 Task: In the event  named  Webinar: Advanced Google AdWords Campaign Optimization, Set a range of dates when you can accept meetings  '1 Jul â€" 5 Aug 2023'. Select a duration of  45 min. Select working hours  	_x000D_
MON- SAT 9:00am â€" 5:00pm. Add time before or after your events  as 5 min. Set the frequency of available time slots for invitees as  25 min. Set the minimum notice period and maximum events allowed per day as  48 hours and 5. , logged in from the account softage.4@softage.net and add another guest for the event, softage.10@softage.net
Action: Mouse scrolled (444, 454) with delta (0, 0)
Screenshot: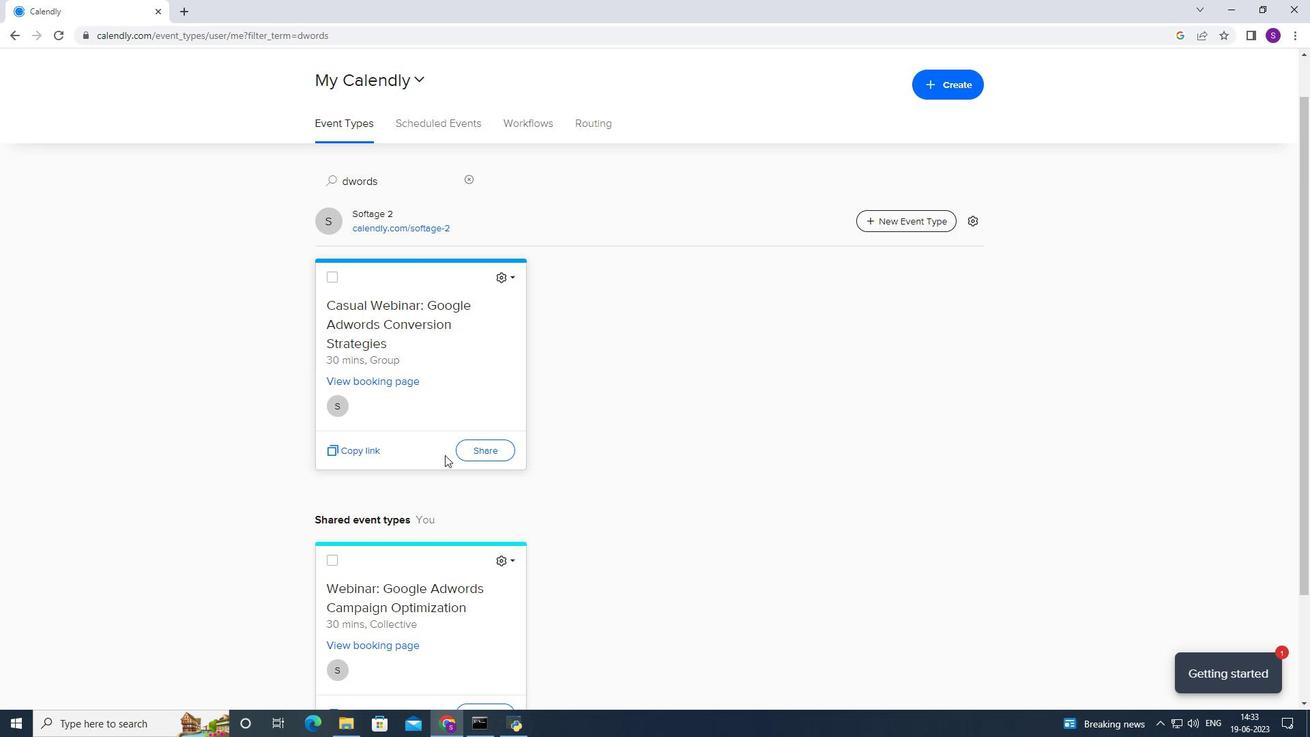 
Action: Mouse scrolled (444, 454) with delta (0, 0)
Screenshot: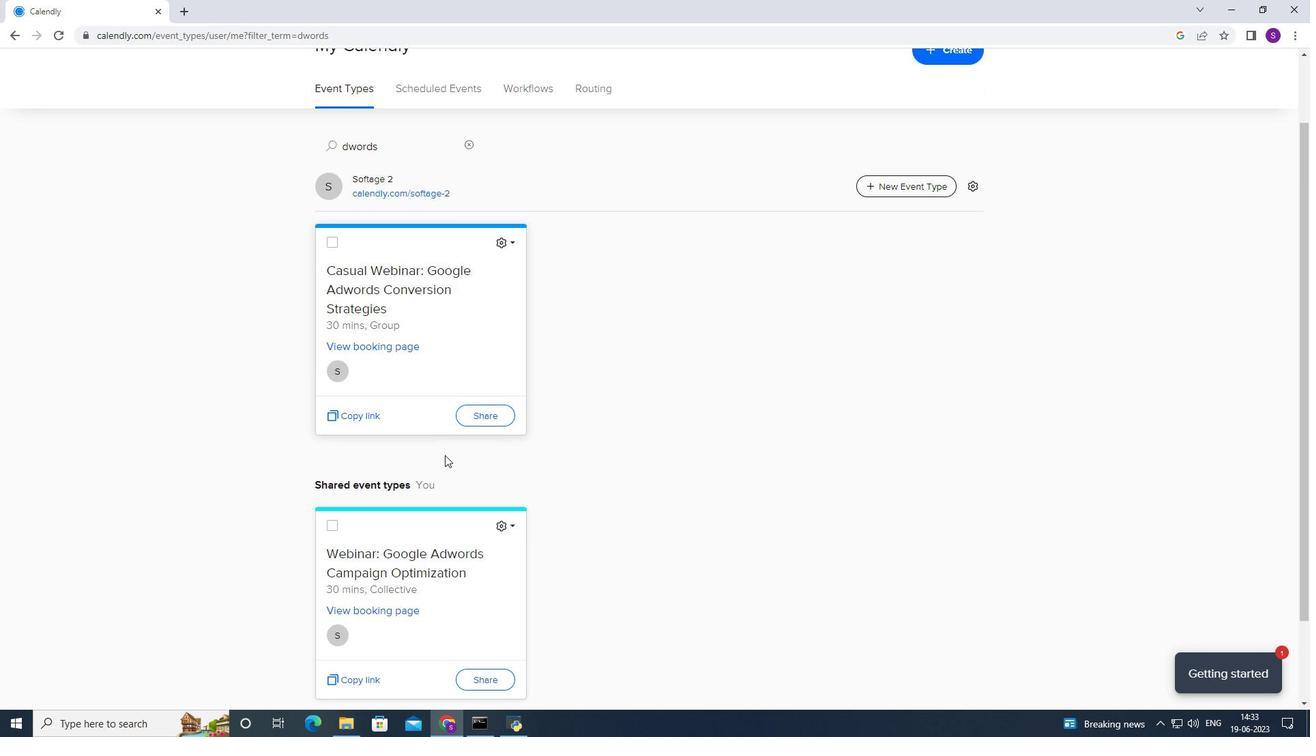 
Action: Mouse moved to (445, 455)
Screenshot: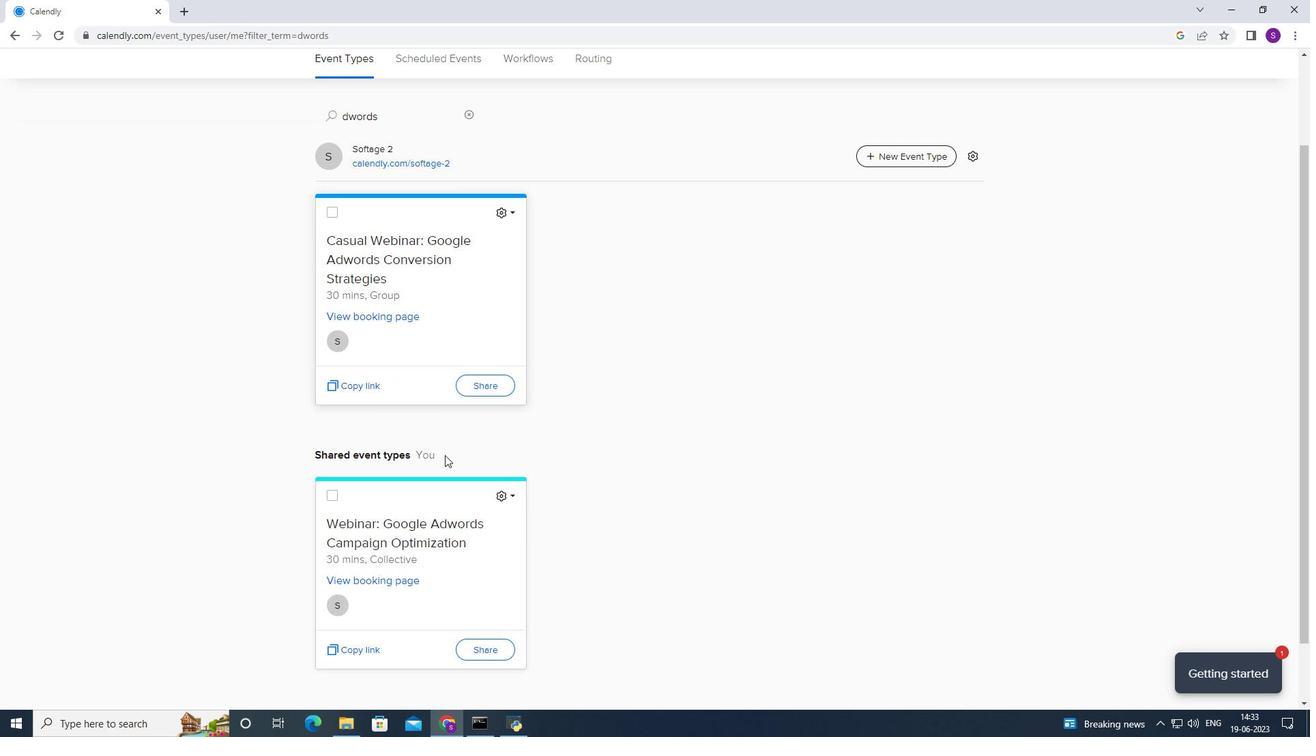 
Action: Mouse scrolled (444, 454) with delta (0, 0)
Screenshot: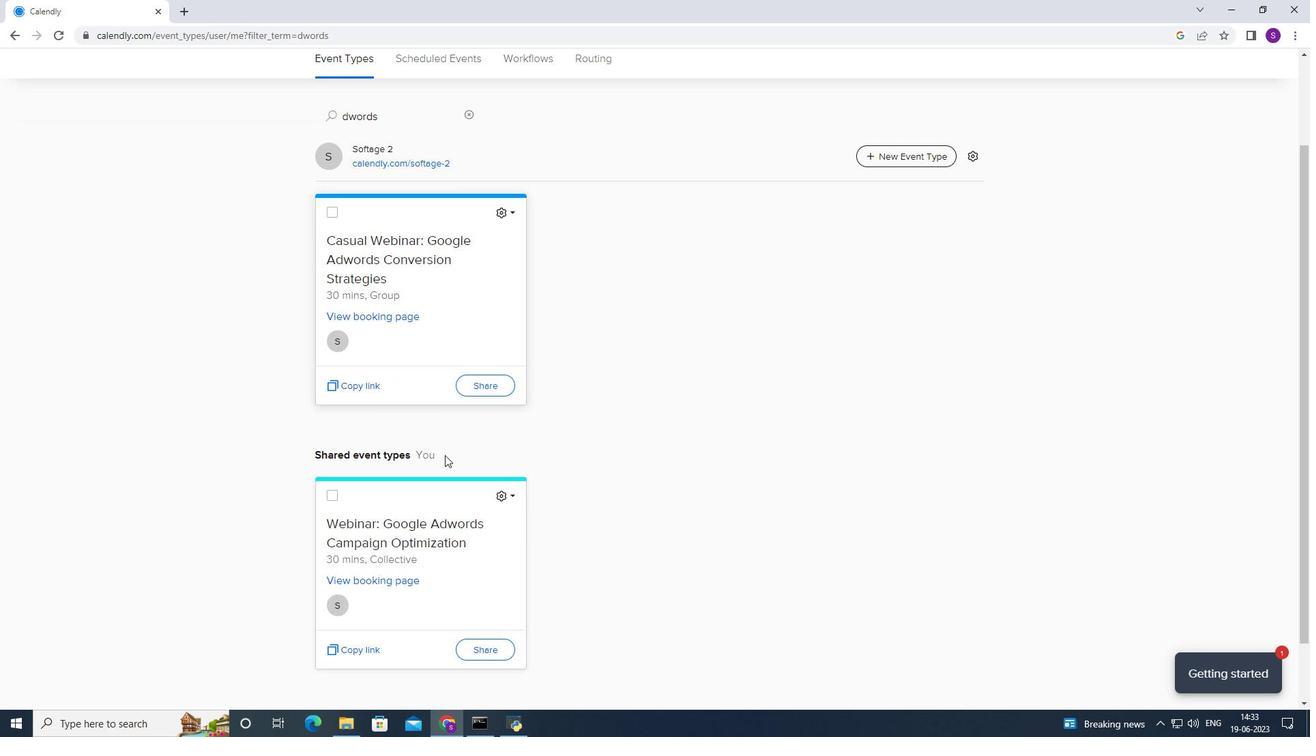 
Action: Mouse moved to (445, 455)
Screenshot: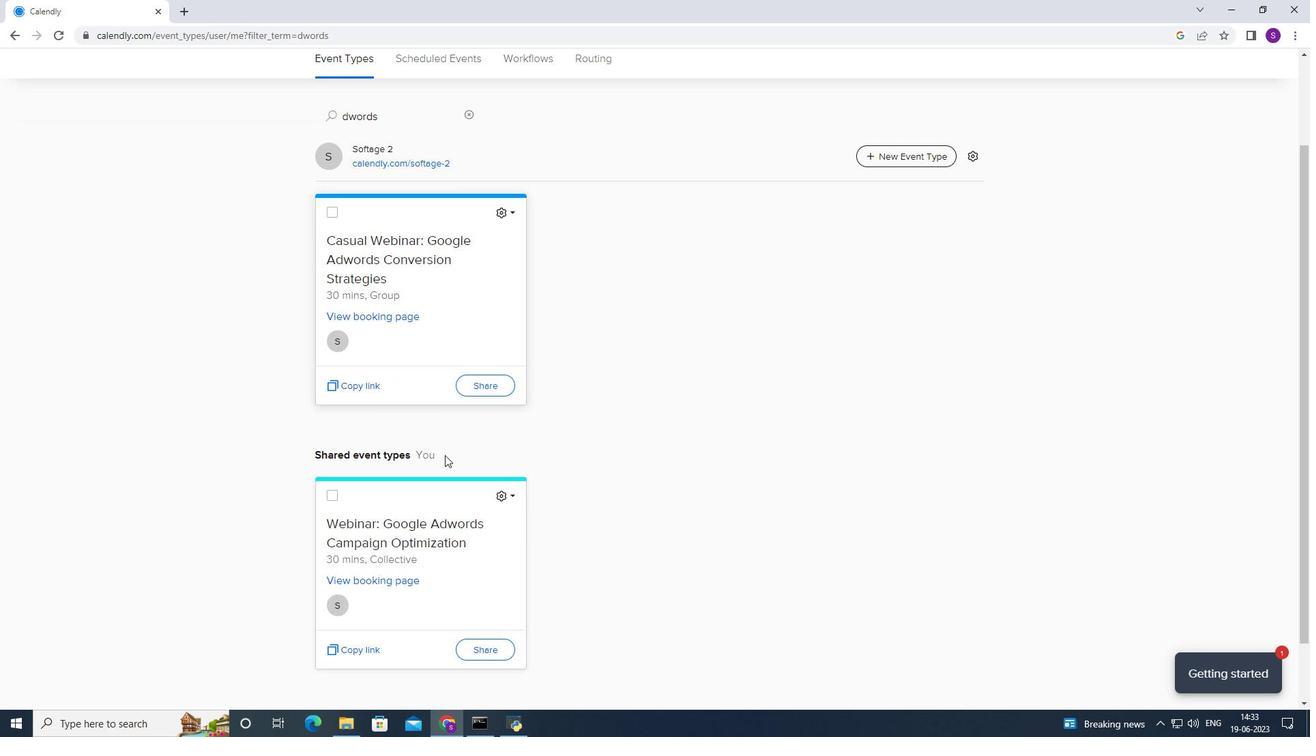 
Action: Mouse scrolled (444, 454) with delta (0, 0)
Screenshot: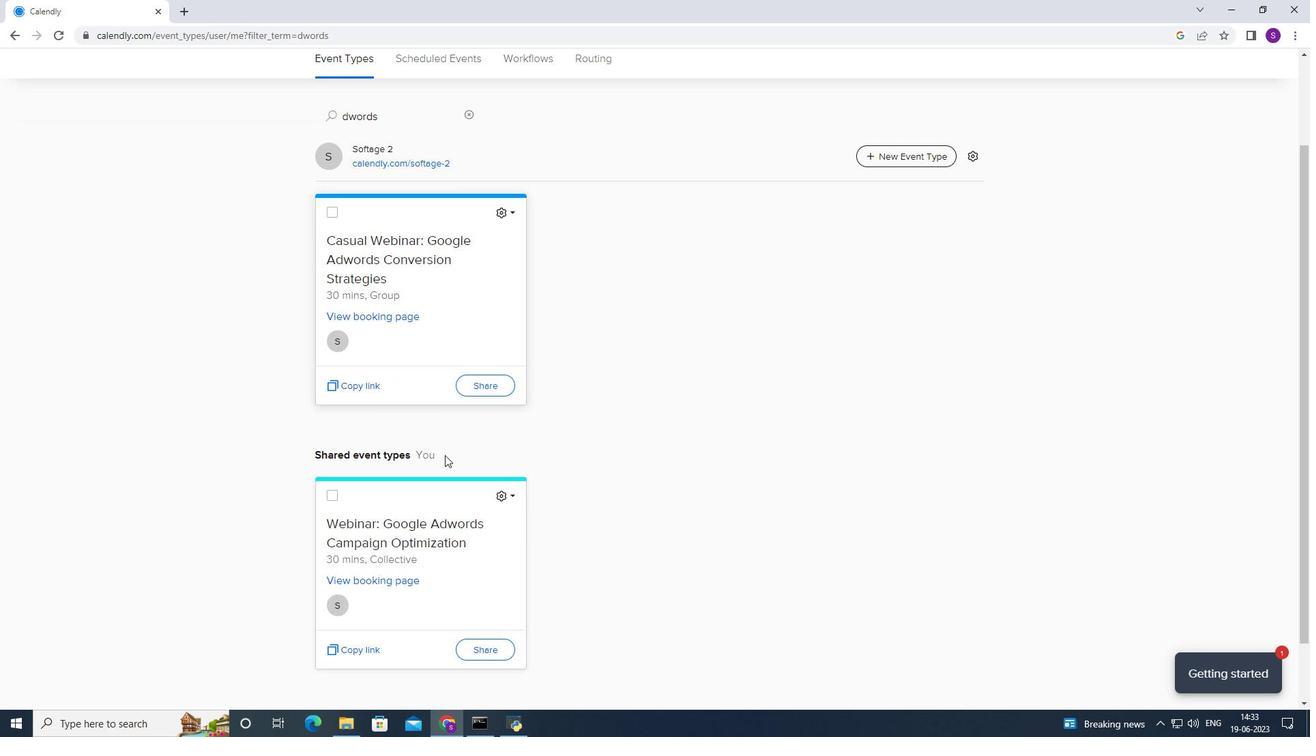 
Action: Mouse moved to (445, 456)
Screenshot: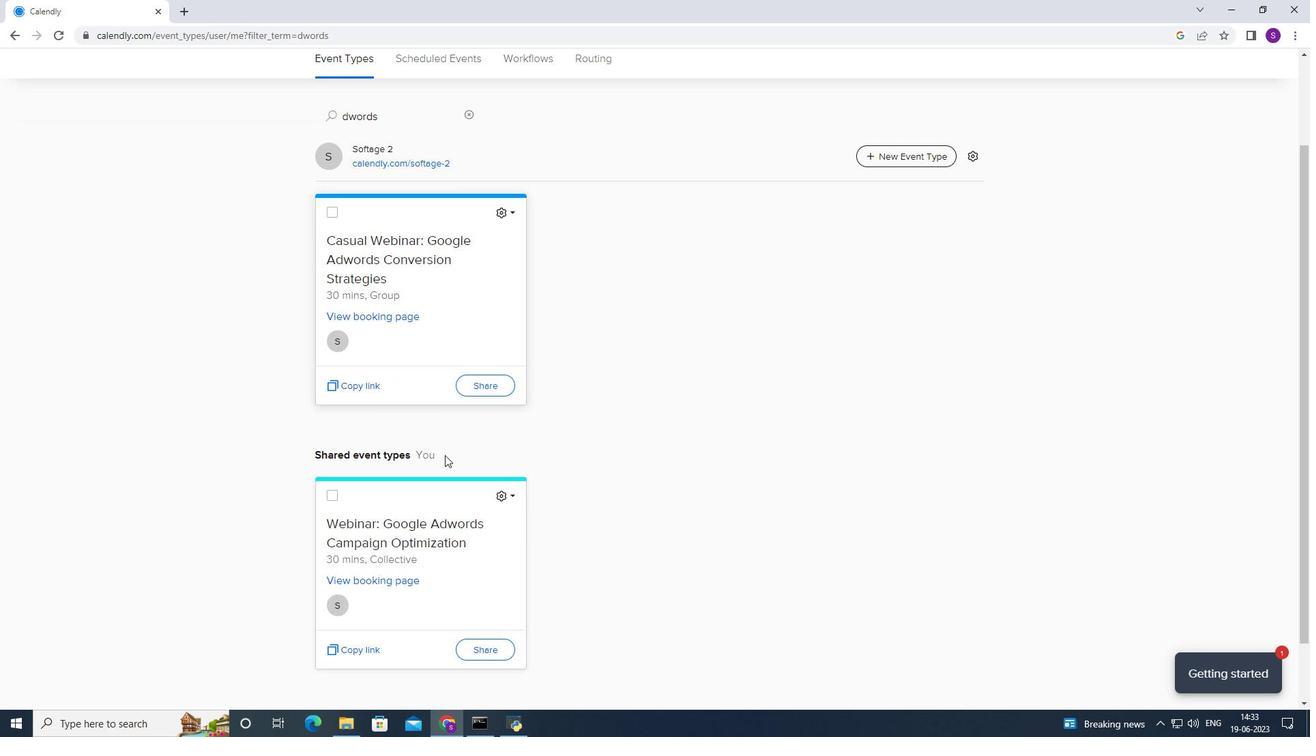 
Action: Mouse scrolled (445, 455) with delta (0, 0)
Screenshot: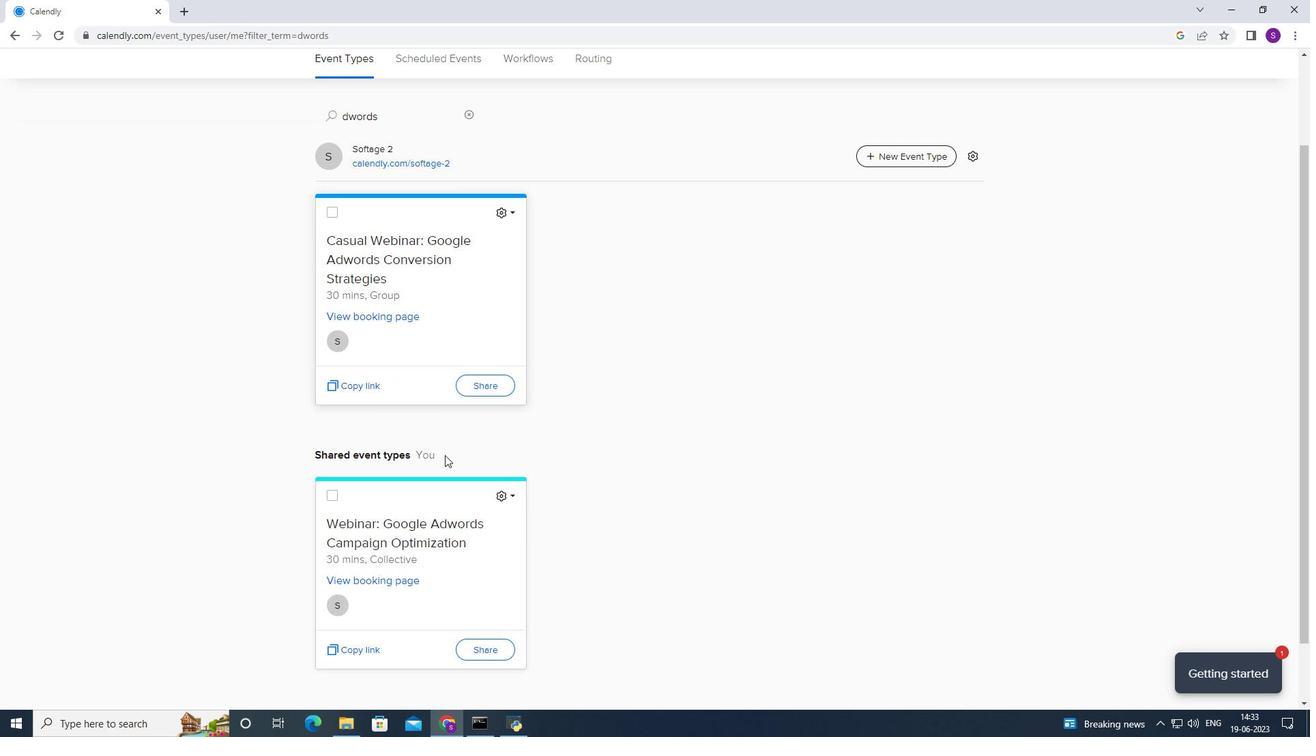 
Action: Mouse scrolled (445, 455) with delta (0, 0)
Screenshot: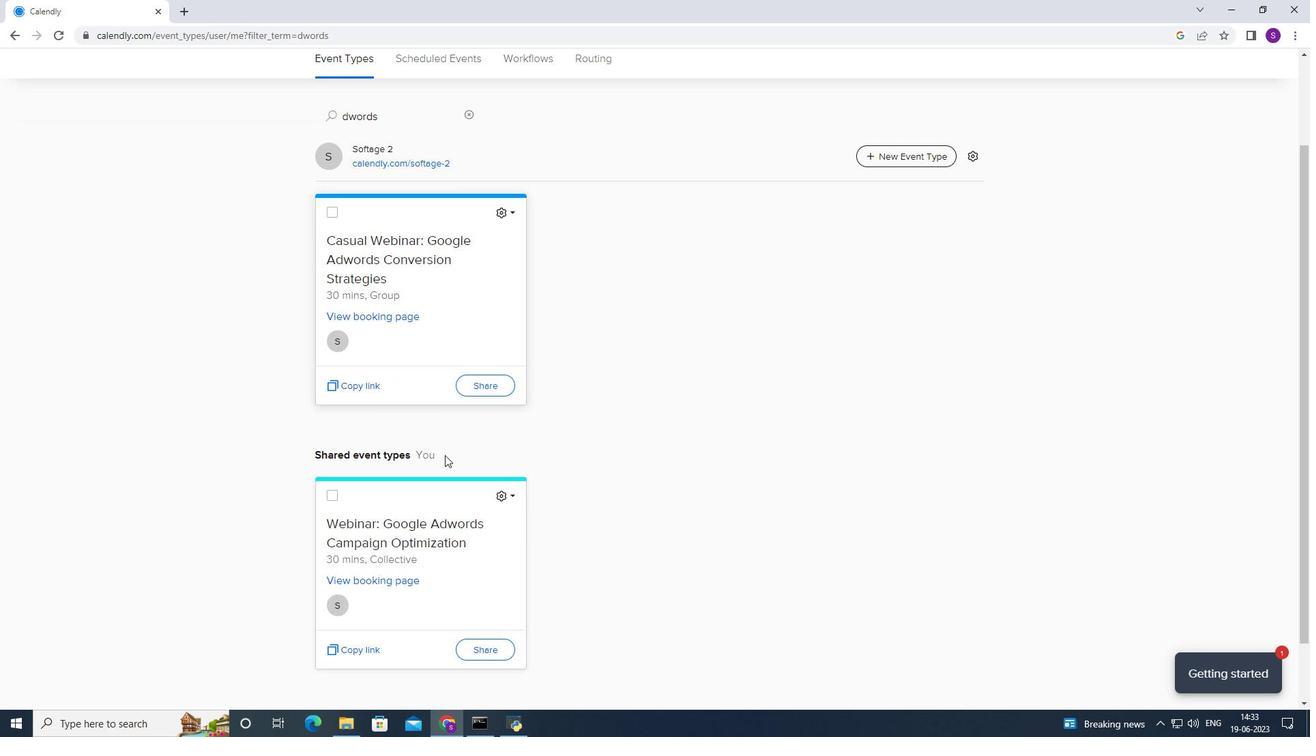 
Action: Mouse moved to (443, 461)
Screenshot: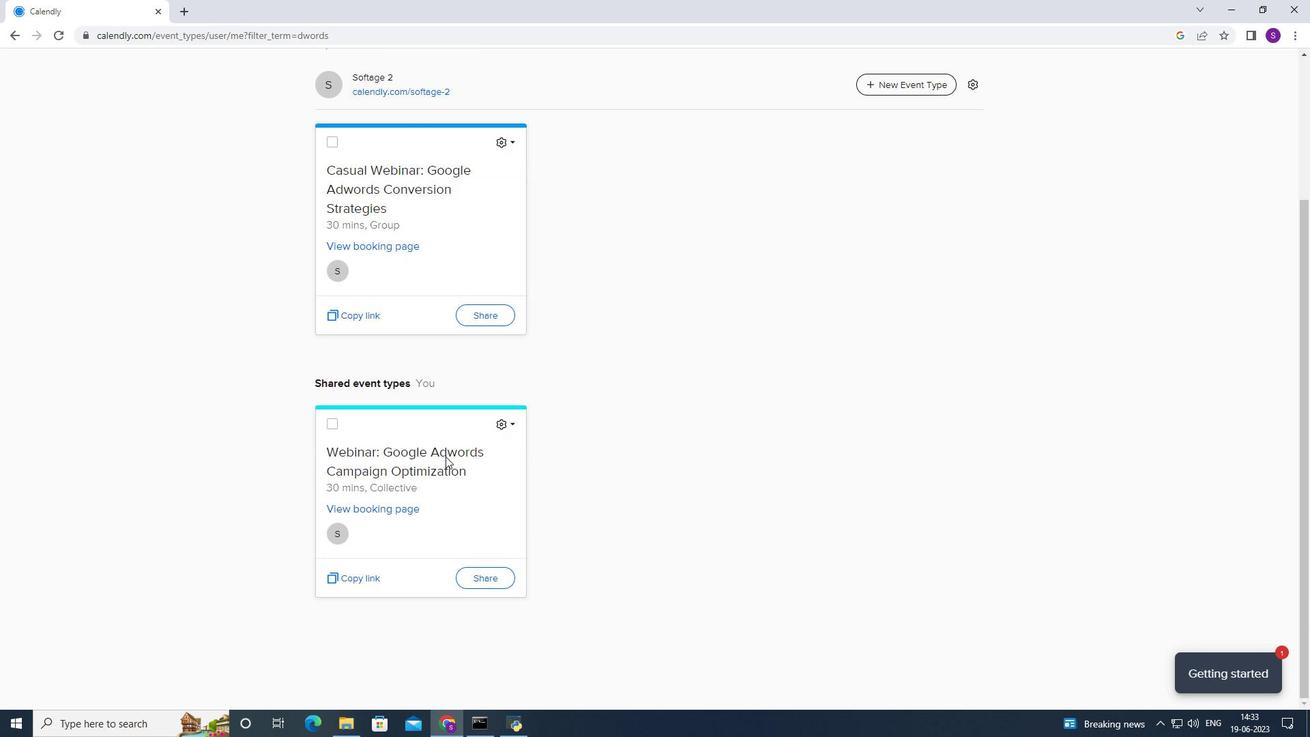 
Action: Mouse pressed left at (443, 461)
Screenshot: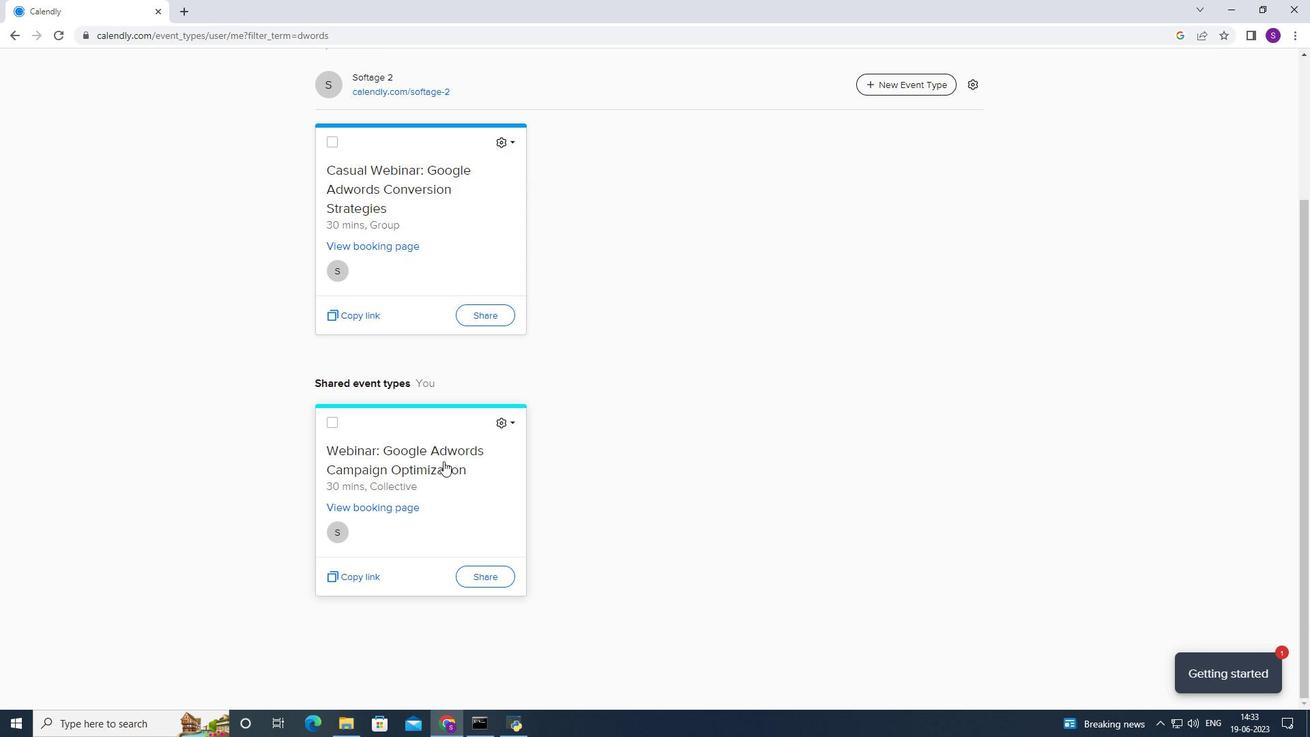 
Action: Mouse moved to (464, 348)
Screenshot: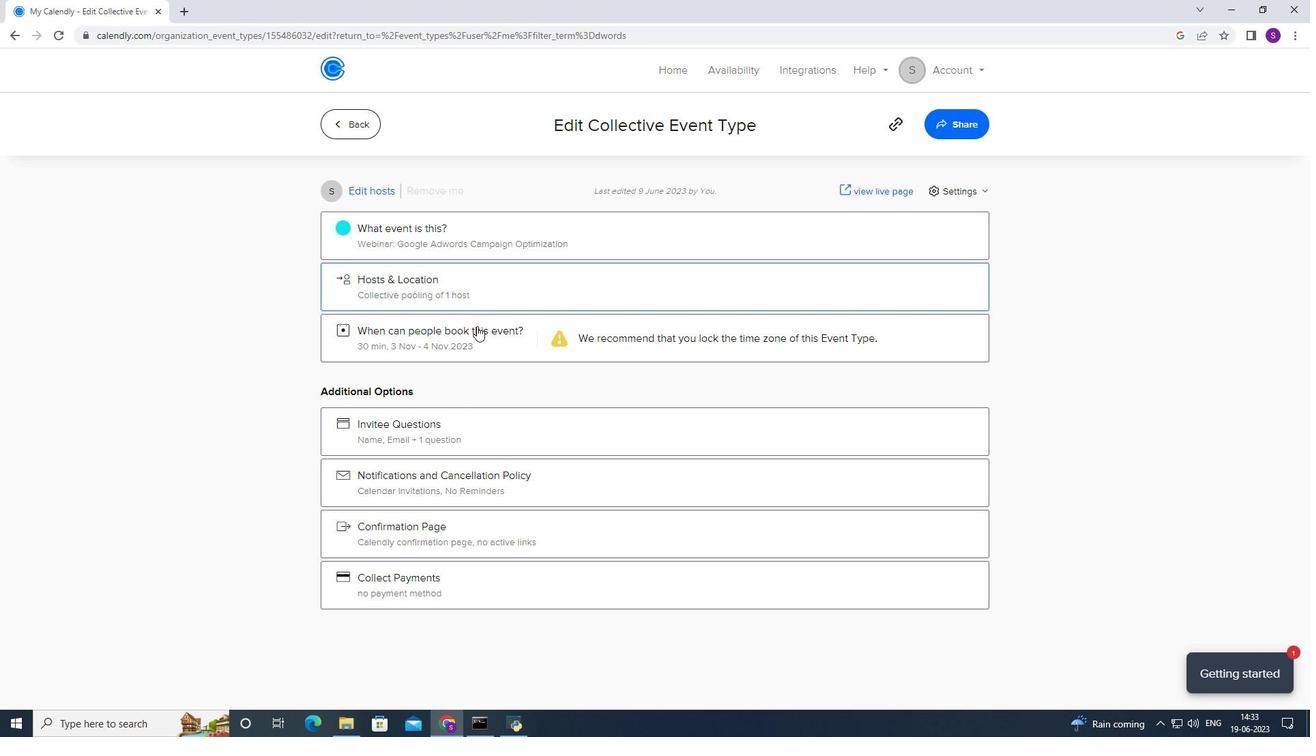 
Action: Mouse pressed left at (464, 348)
Screenshot: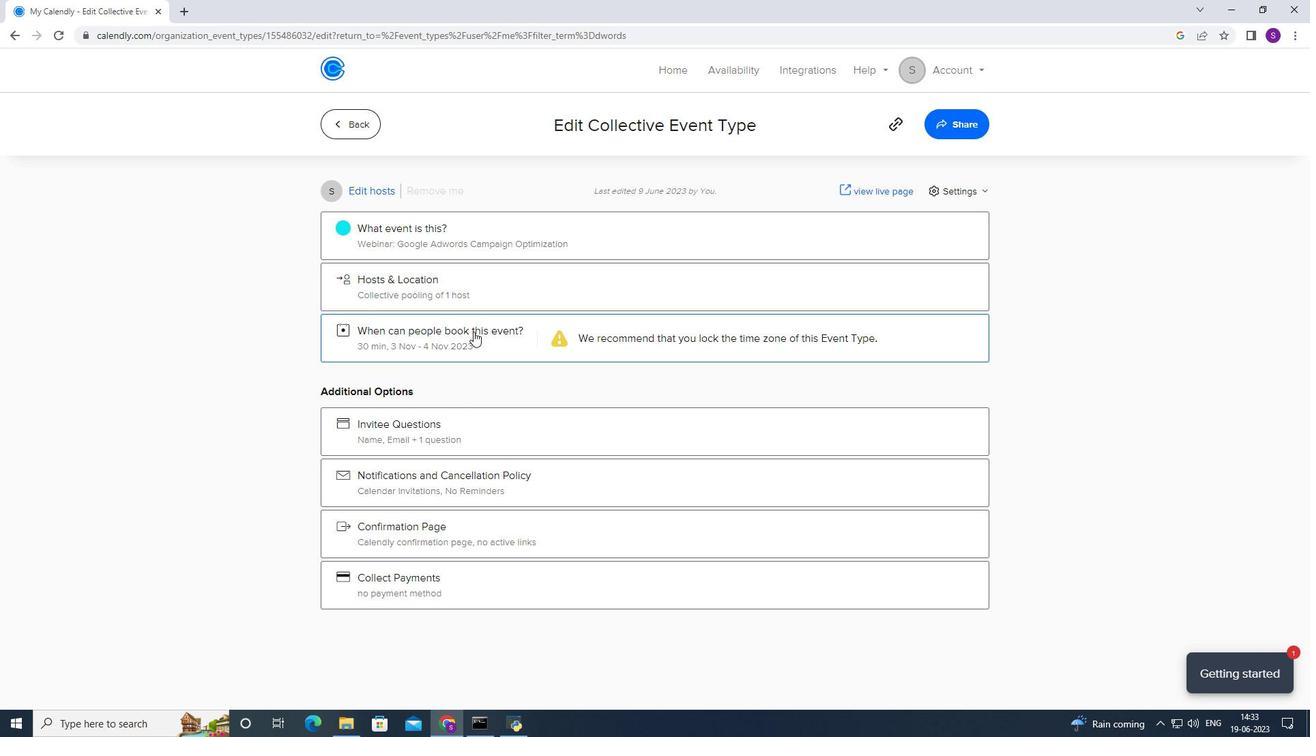 
Action: Mouse moved to (498, 500)
Screenshot: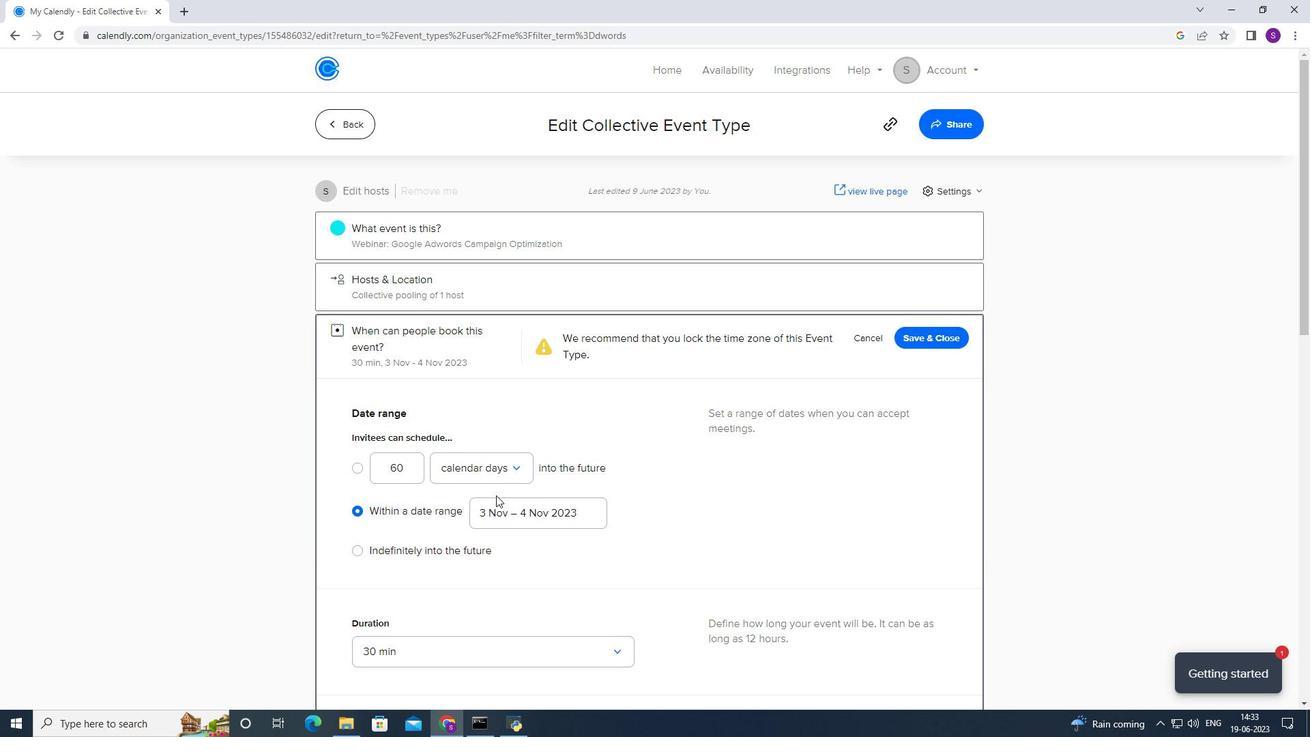 
Action: Mouse pressed left at (498, 500)
Screenshot: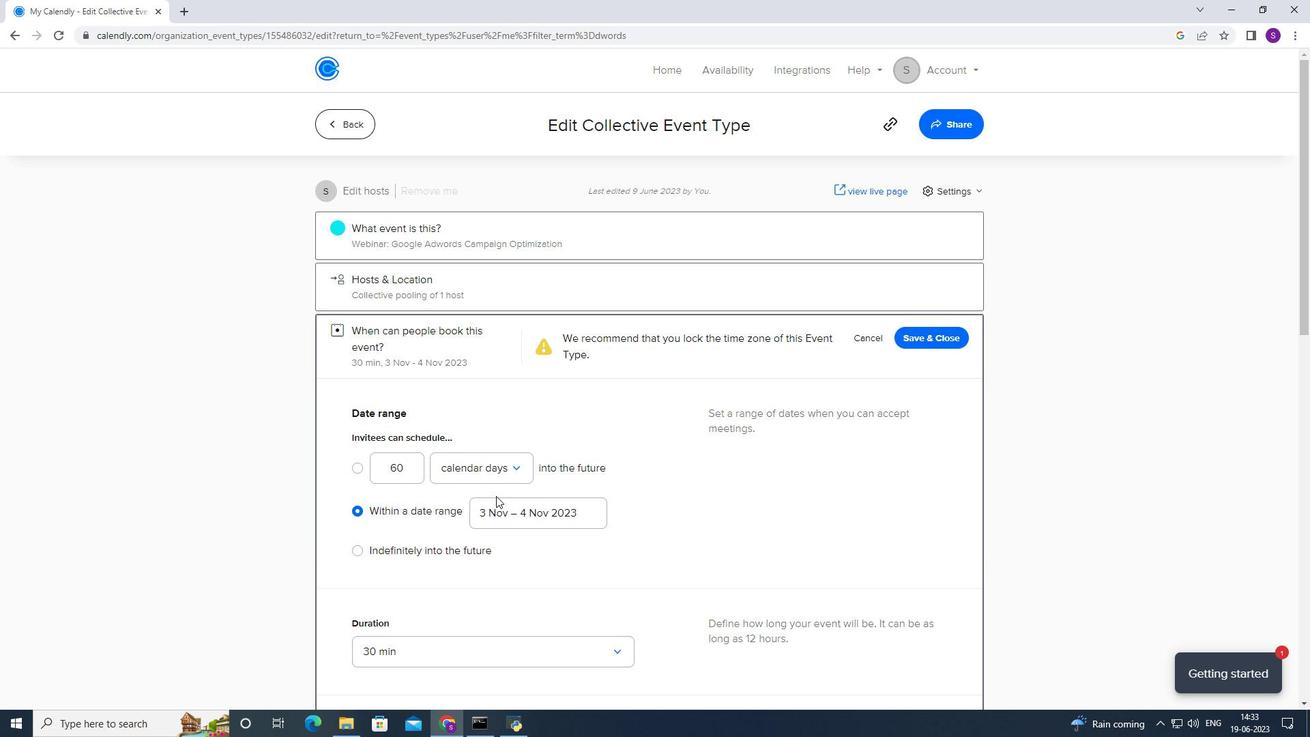 
Action: Mouse moved to (576, 267)
Screenshot: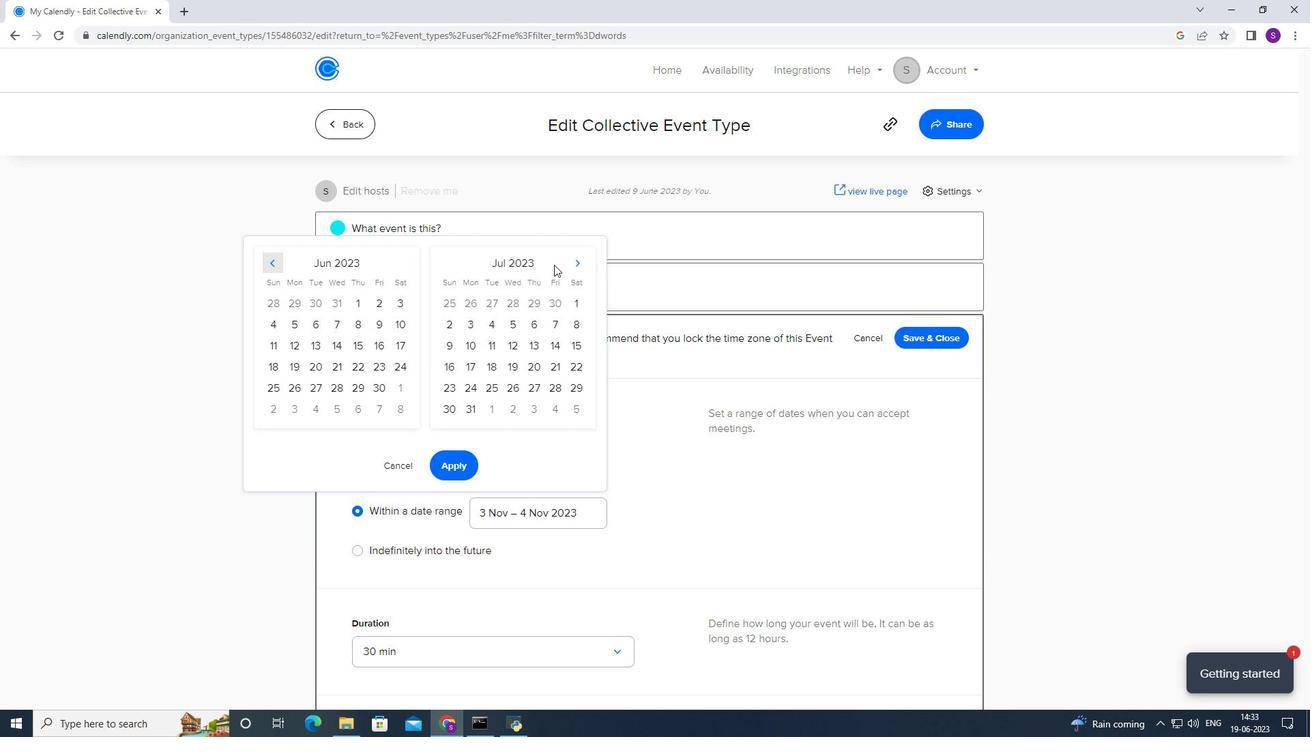 
Action: Mouse pressed left at (576, 267)
Screenshot: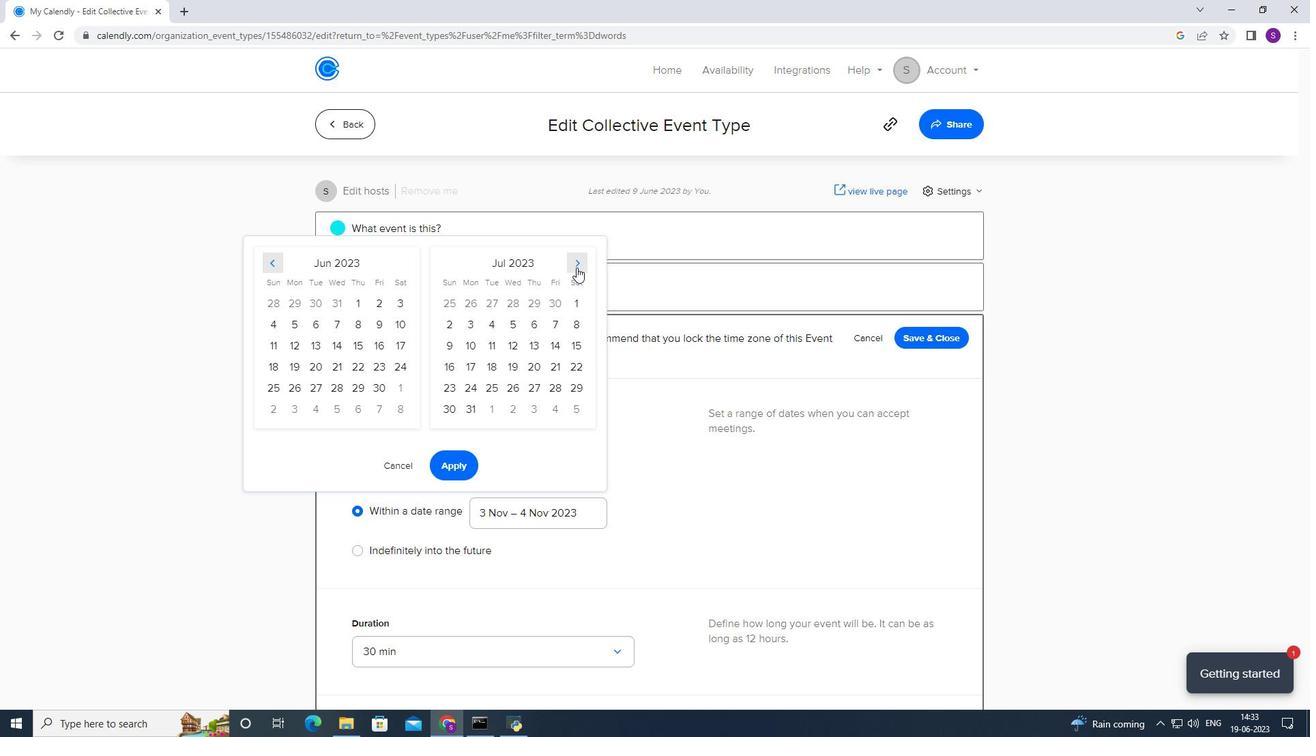 
Action: Mouse moved to (576, 263)
Screenshot: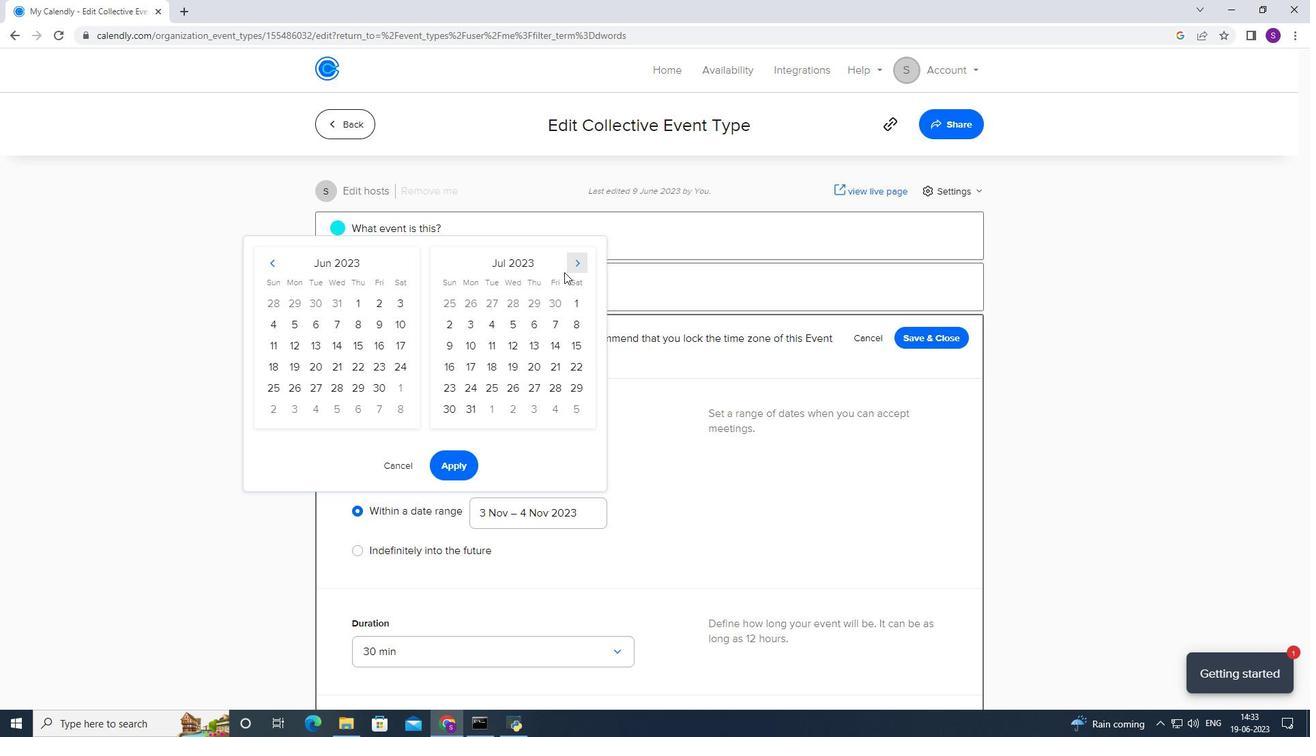 
Action: Mouse pressed left at (576, 263)
Screenshot: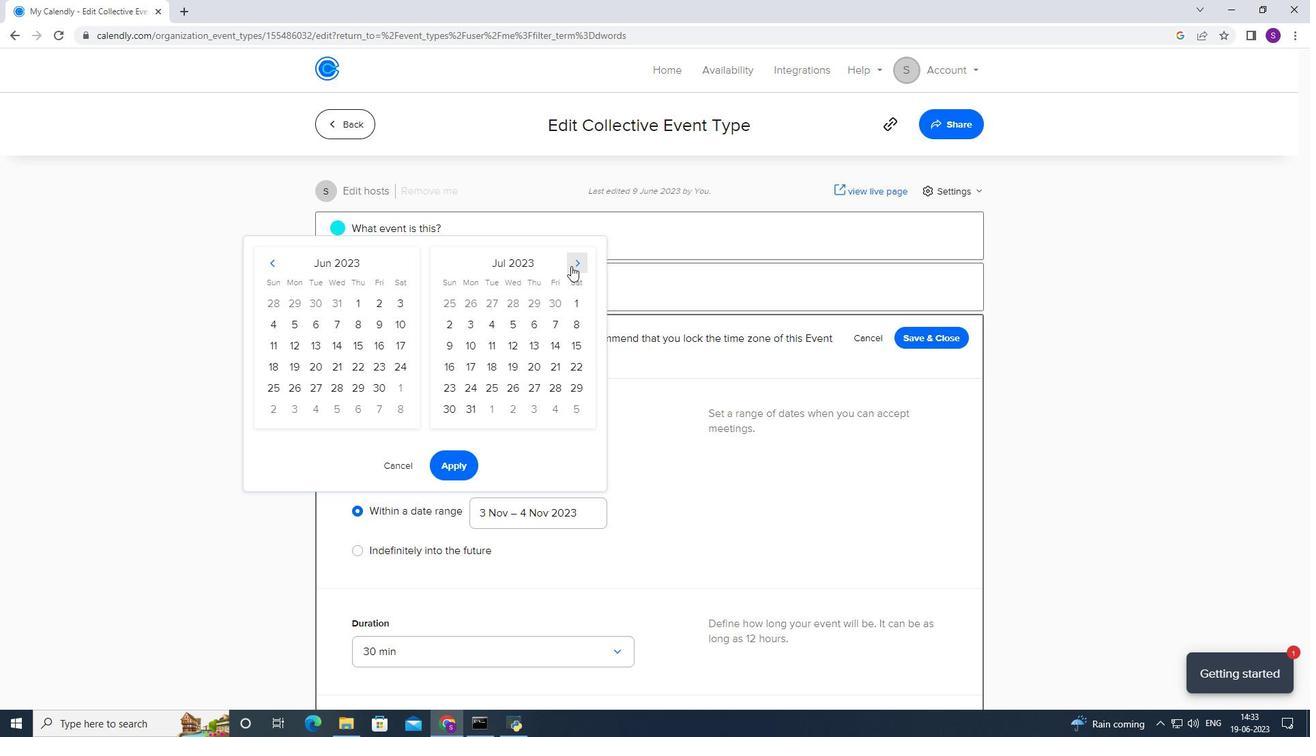 
Action: Mouse moved to (401, 309)
Screenshot: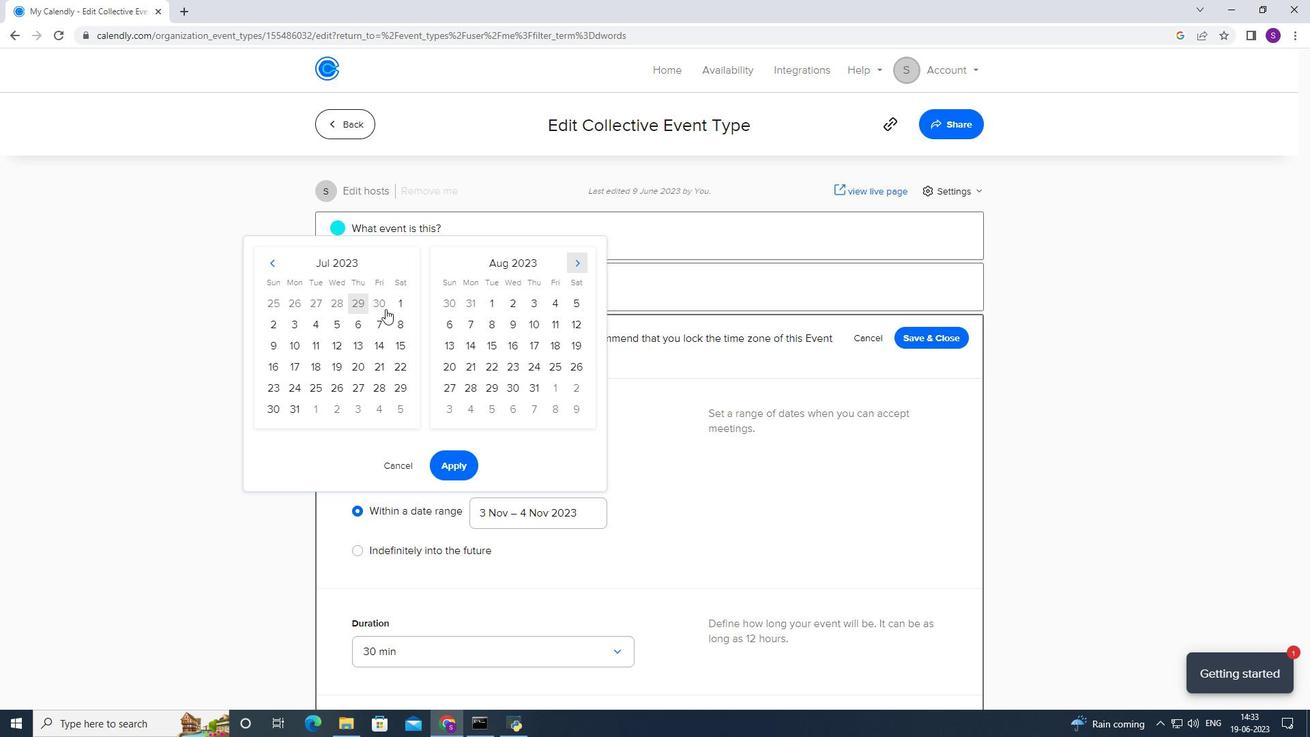 
Action: Mouse pressed left at (401, 309)
Screenshot: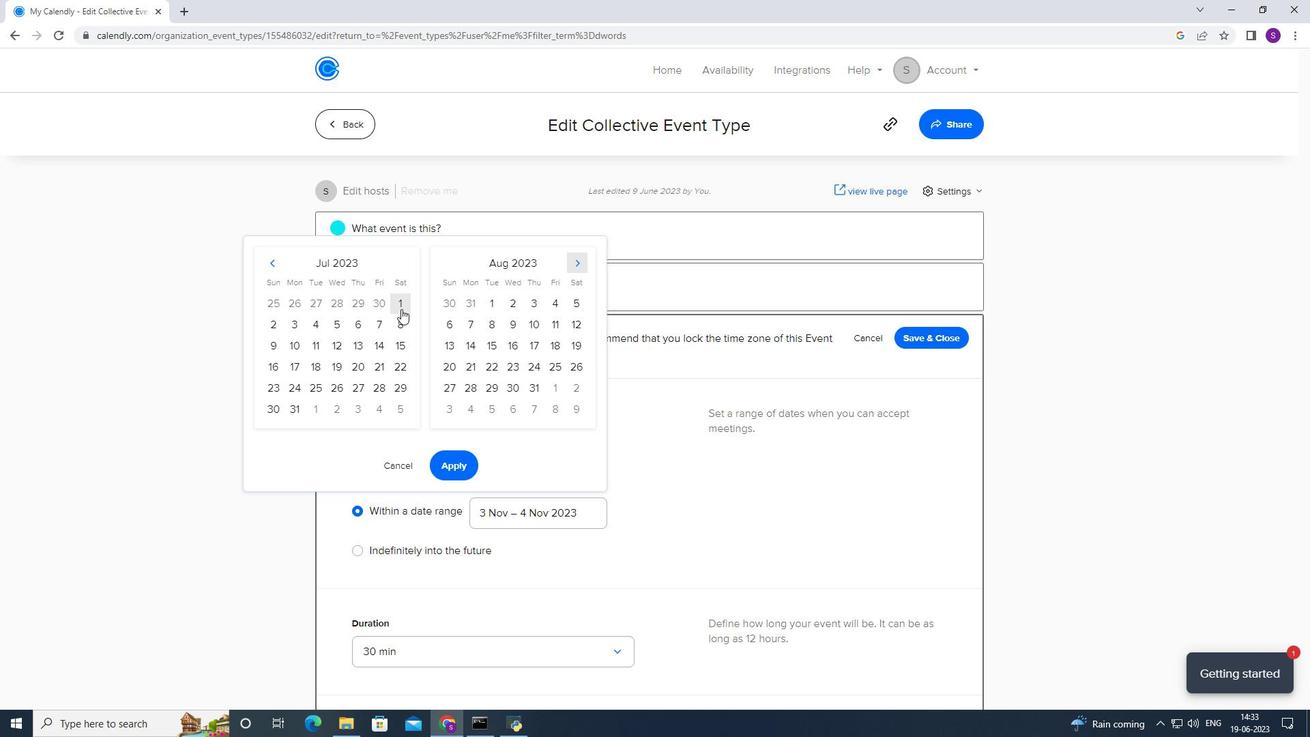 
Action: Mouse moved to (572, 308)
Screenshot: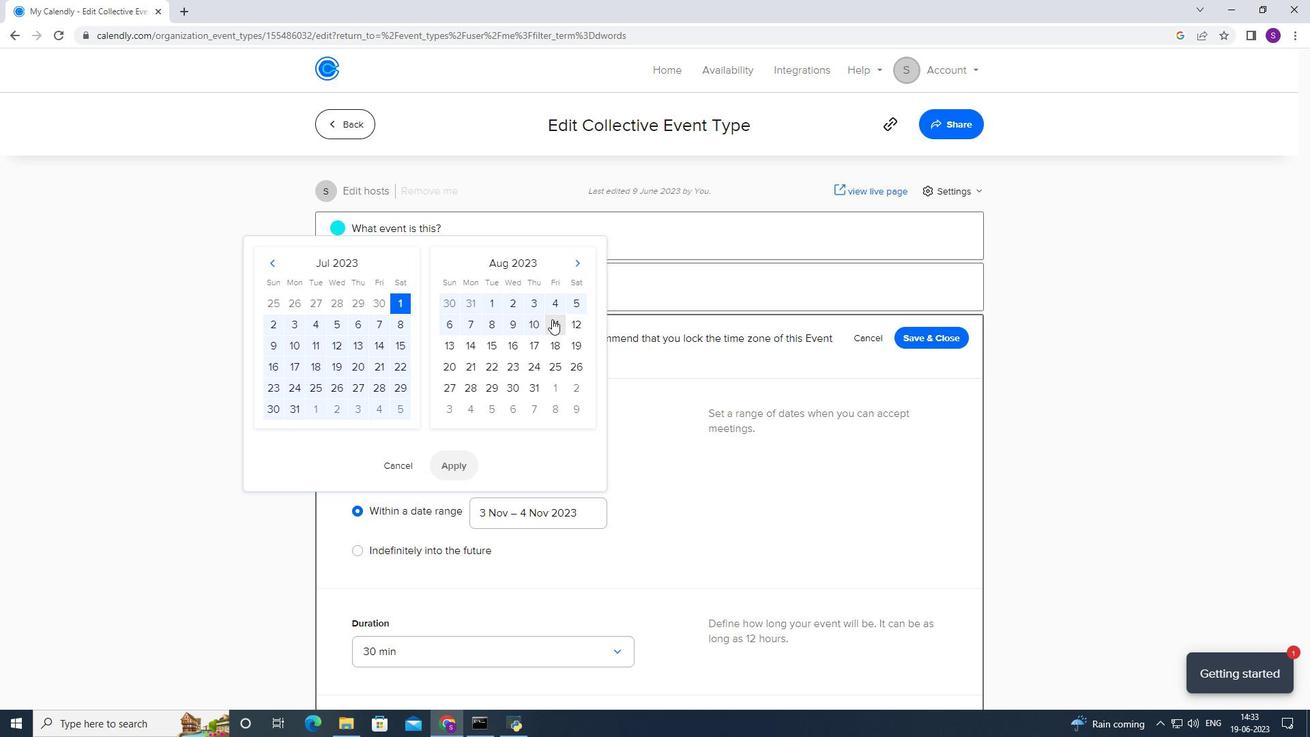 
Action: Mouse pressed left at (572, 308)
Screenshot: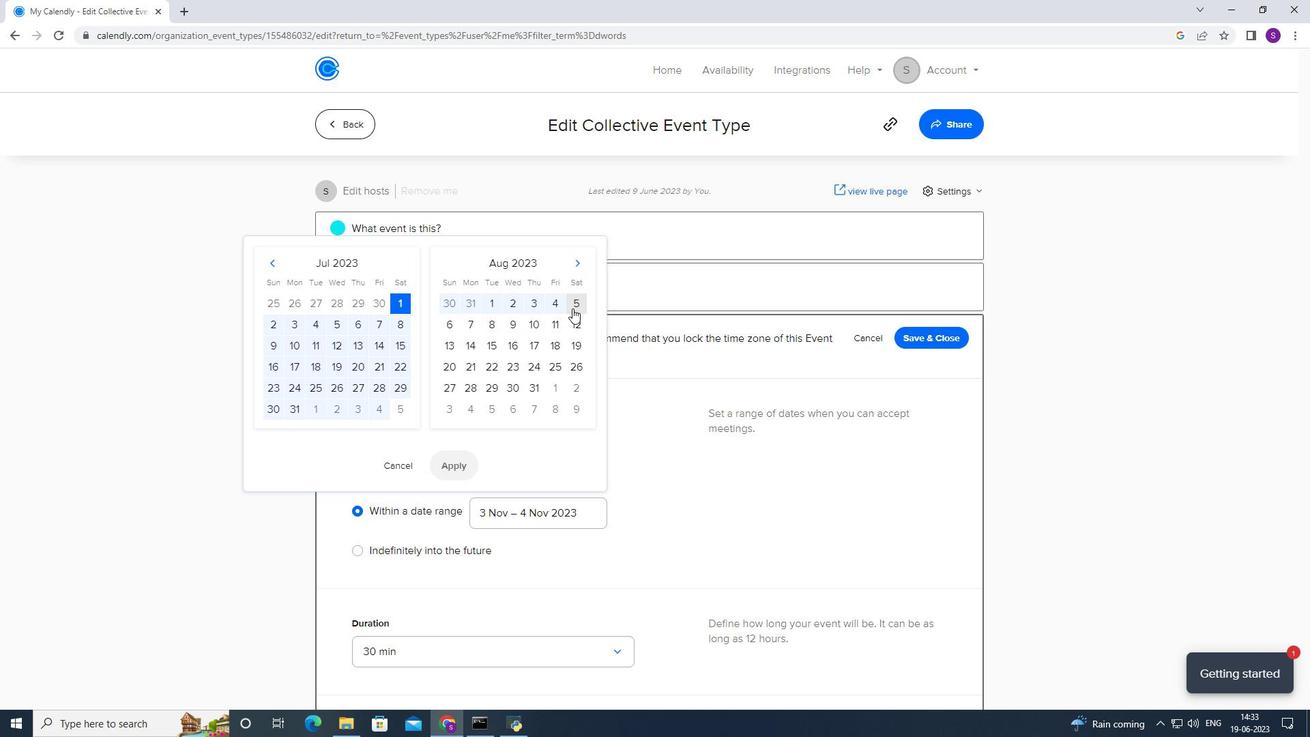 
Action: Mouse moved to (464, 460)
Screenshot: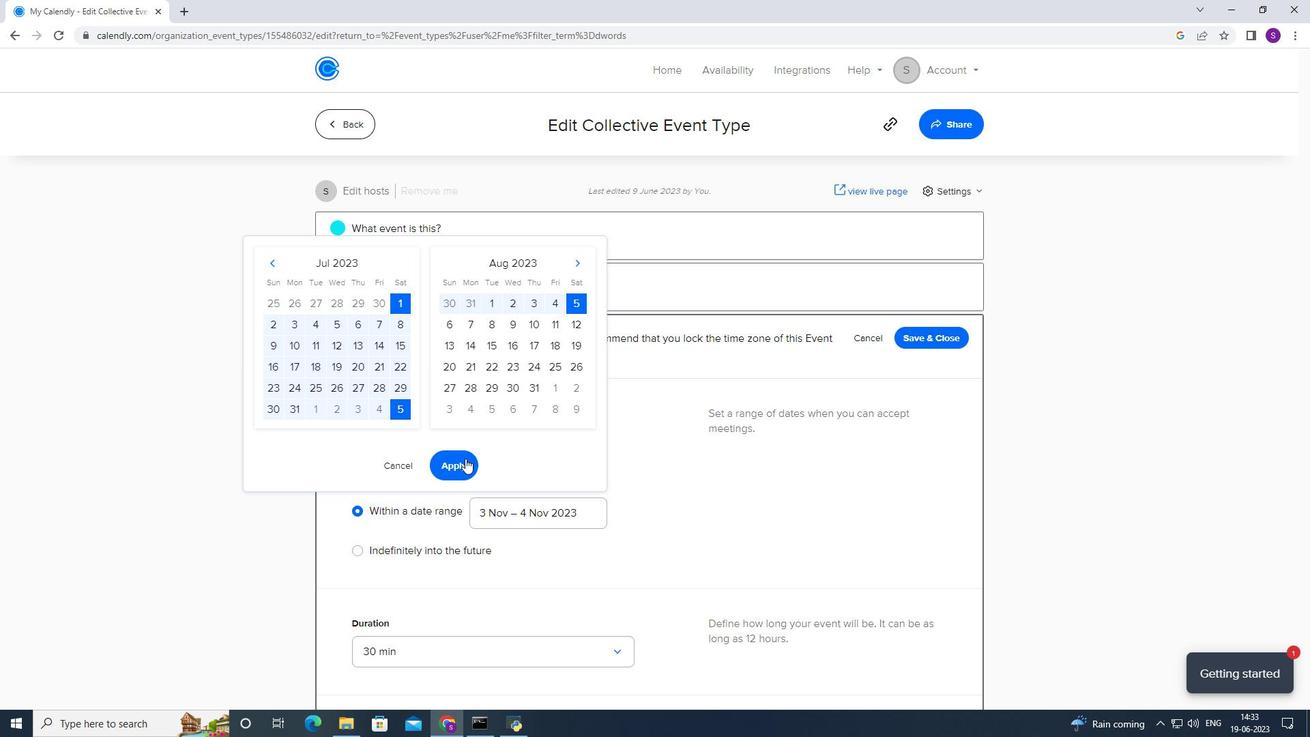 
Action: Mouse pressed left at (464, 460)
Screenshot: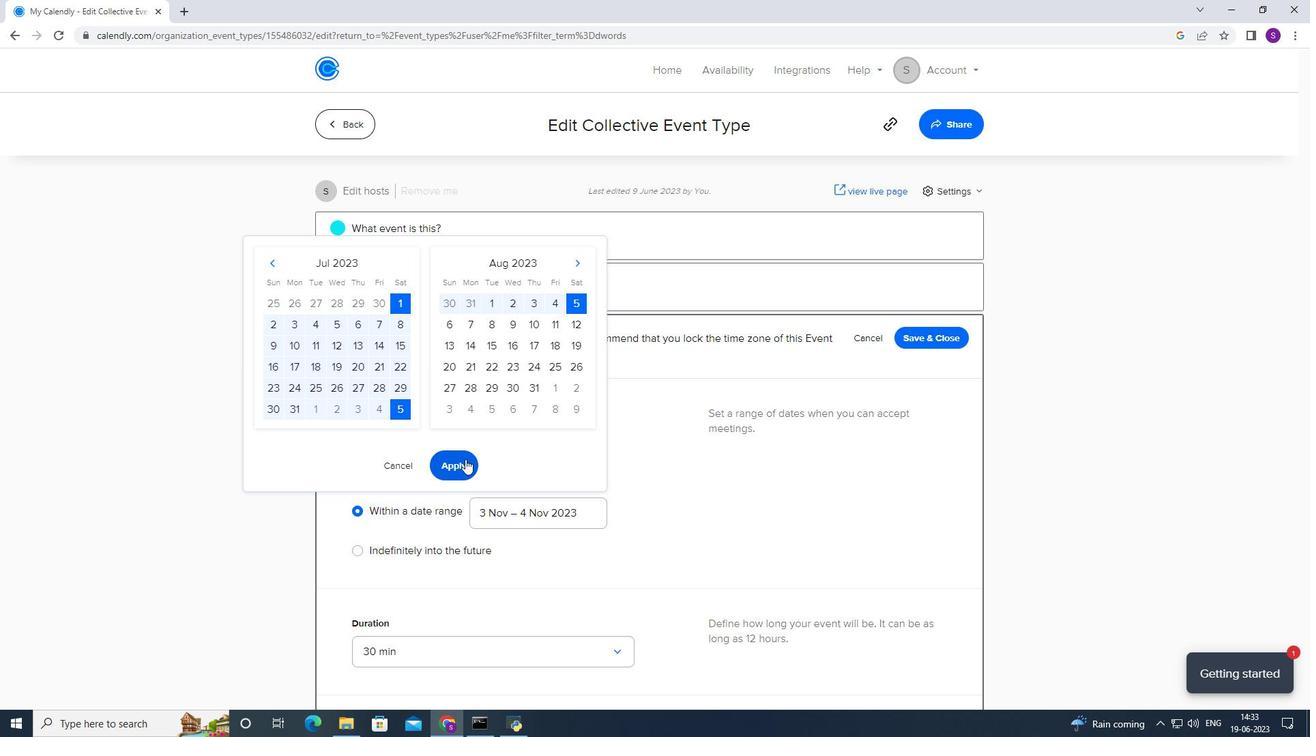 
Action: Mouse moved to (464, 450)
Screenshot: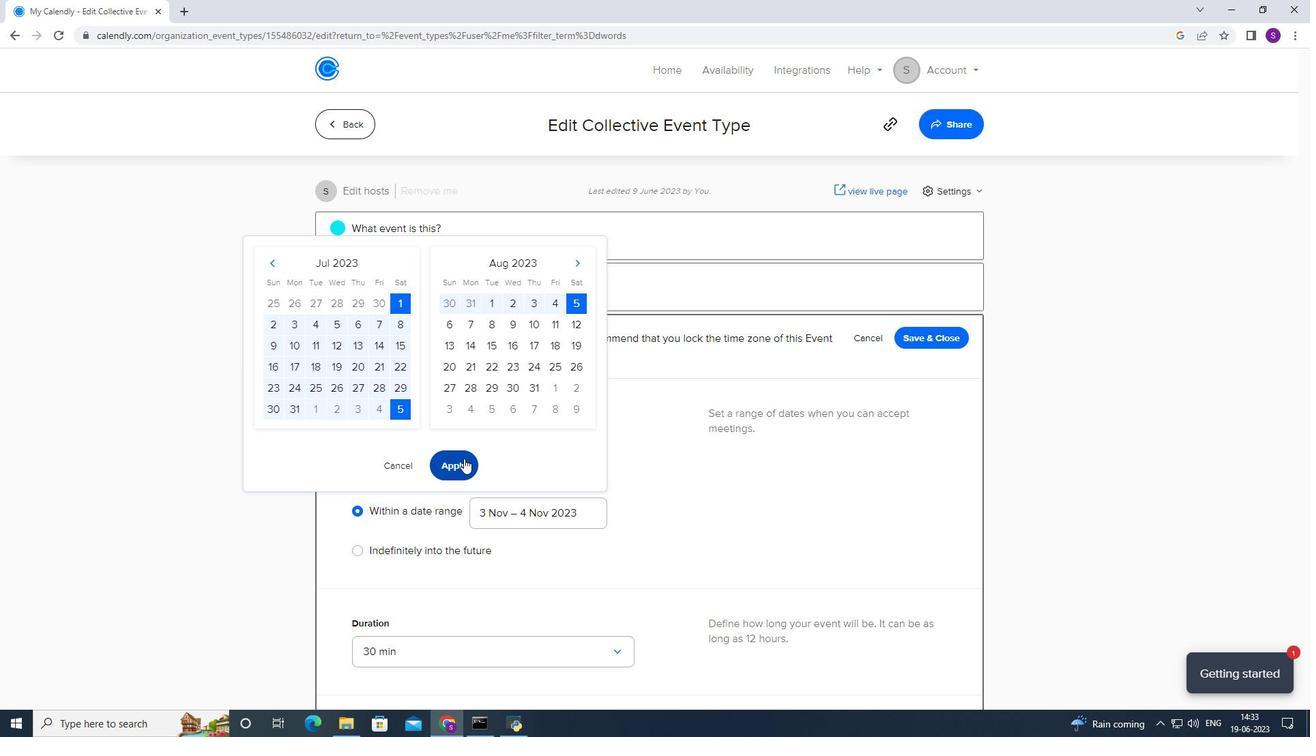 
Action: Mouse scrolled (464, 449) with delta (0, 0)
Screenshot: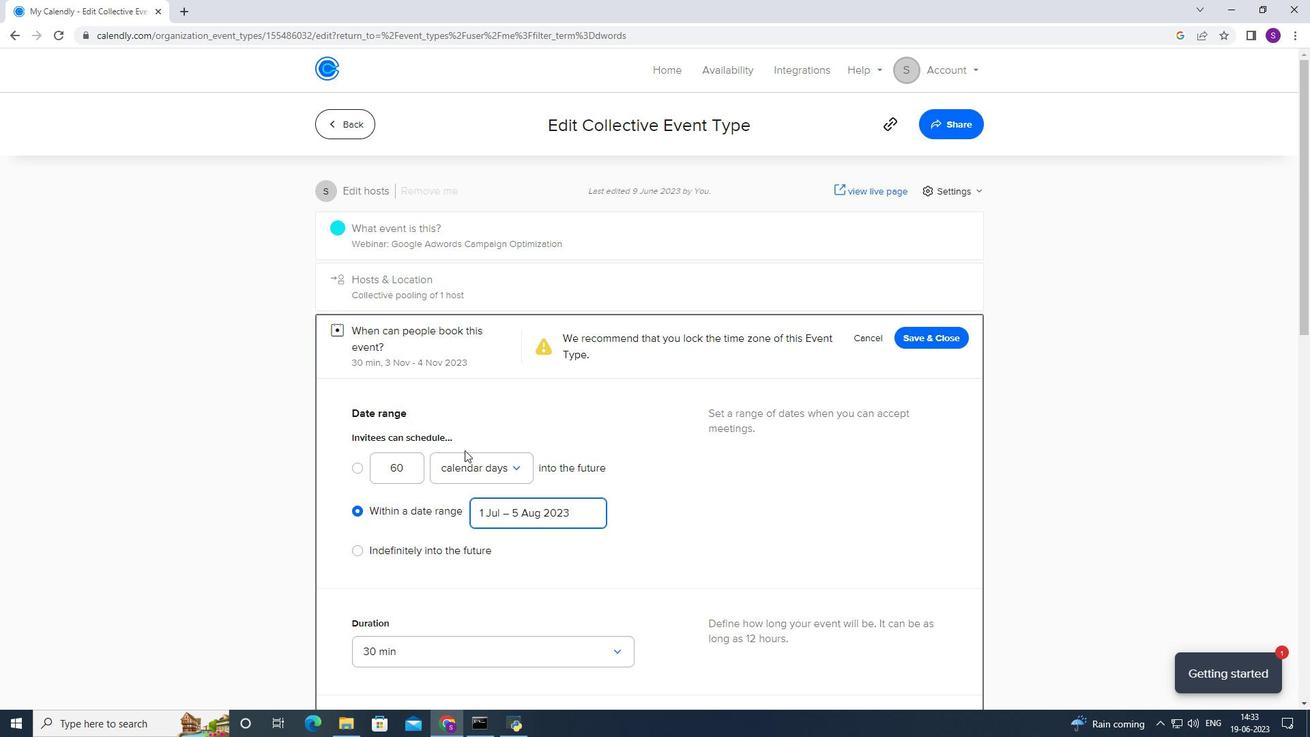 
Action: Mouse scrolled (464, 449) with delta (0, 0)
Screenshot: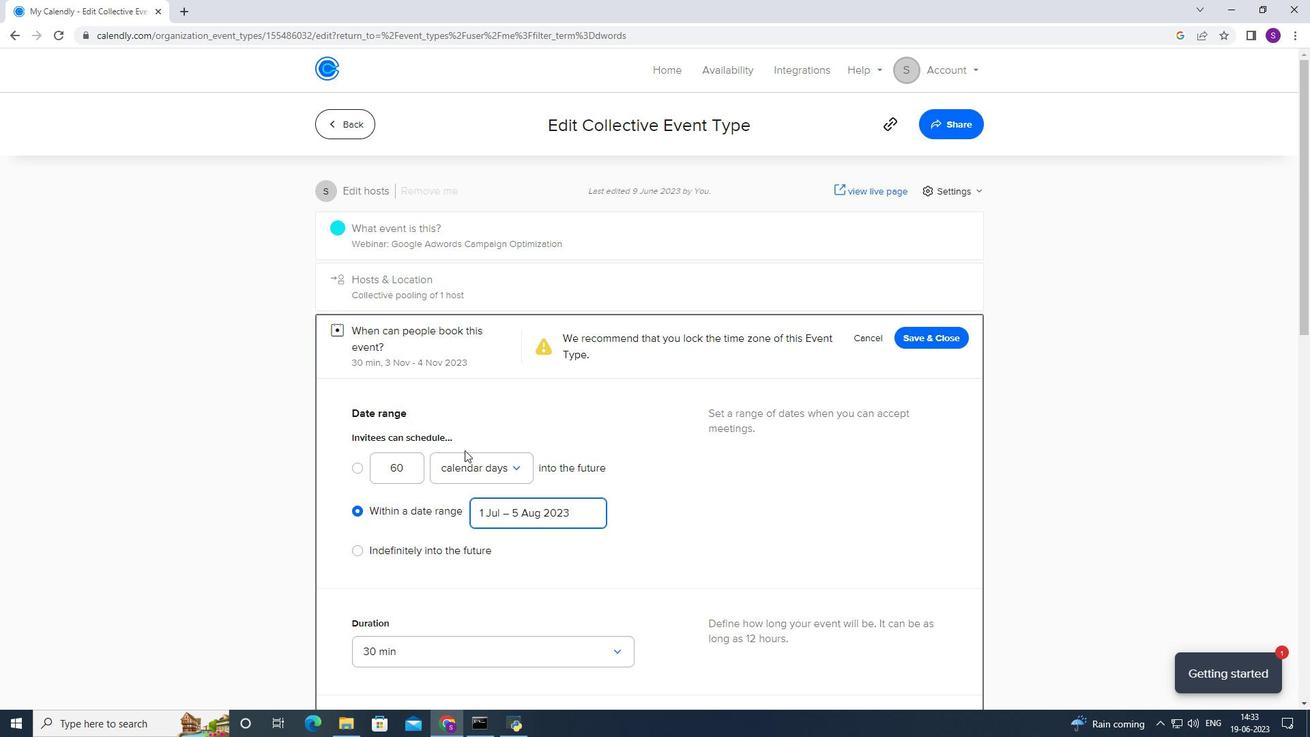
Action: Mouse scrolled (464, 449) with delta (0, 0)
Screenshot: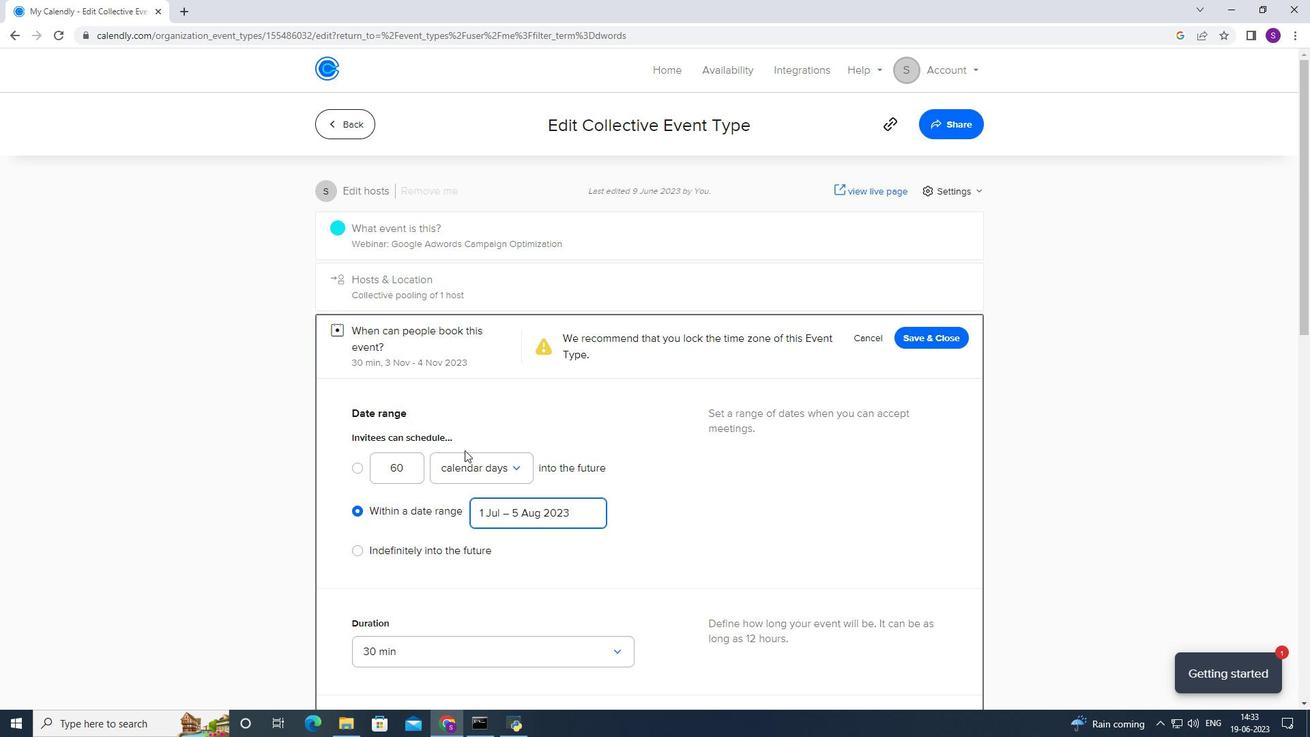
Action: Mouse scrolled (464, 449) with delta (0, 0)
Screenshot: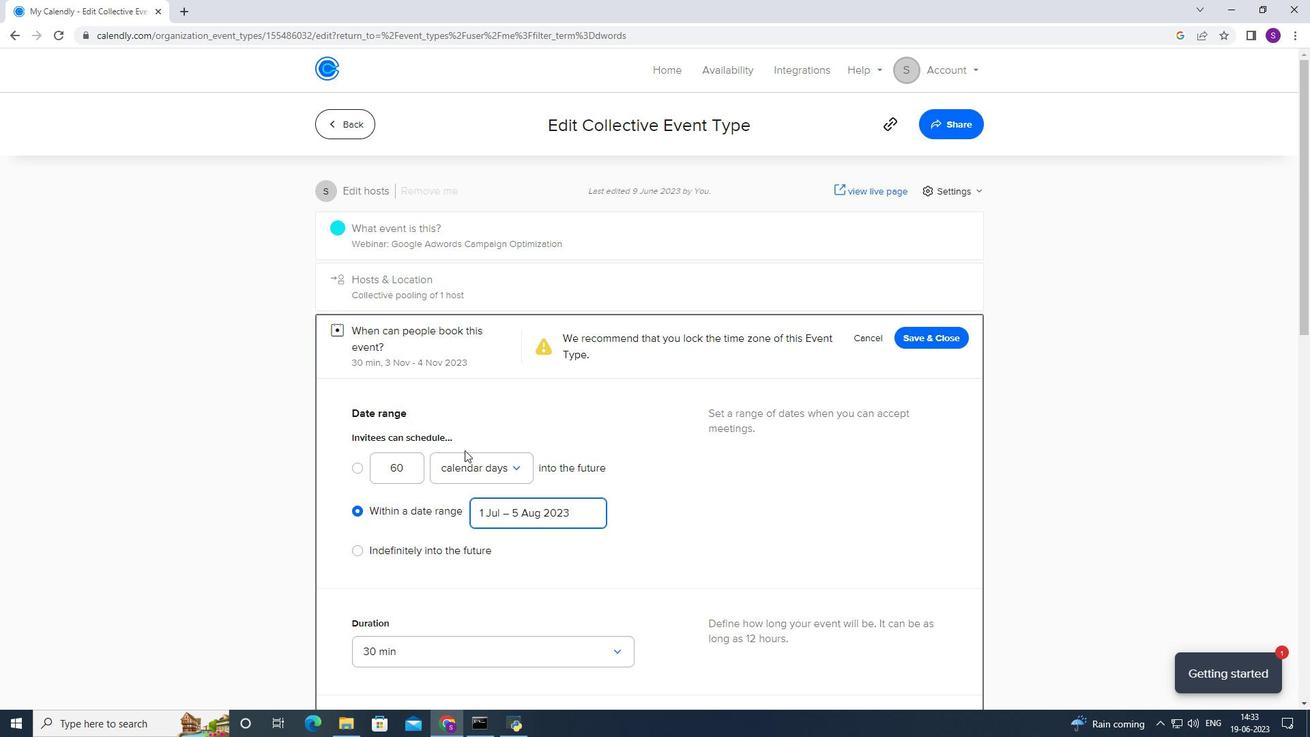 
Action: Mouse scrolled (464, 449) with delta (0, 0)
Screenshot: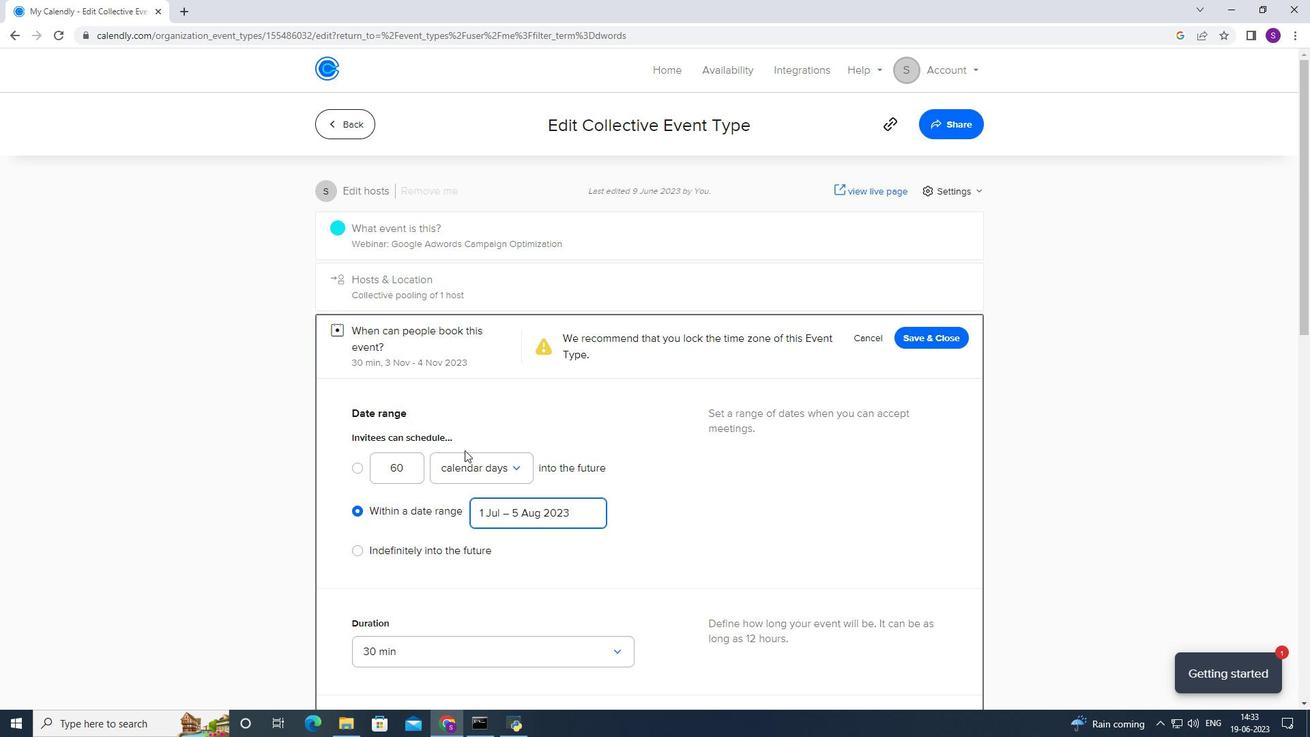 
Action: Mouse scrolled (464, 449) with delta (0, 0)
Screenshot: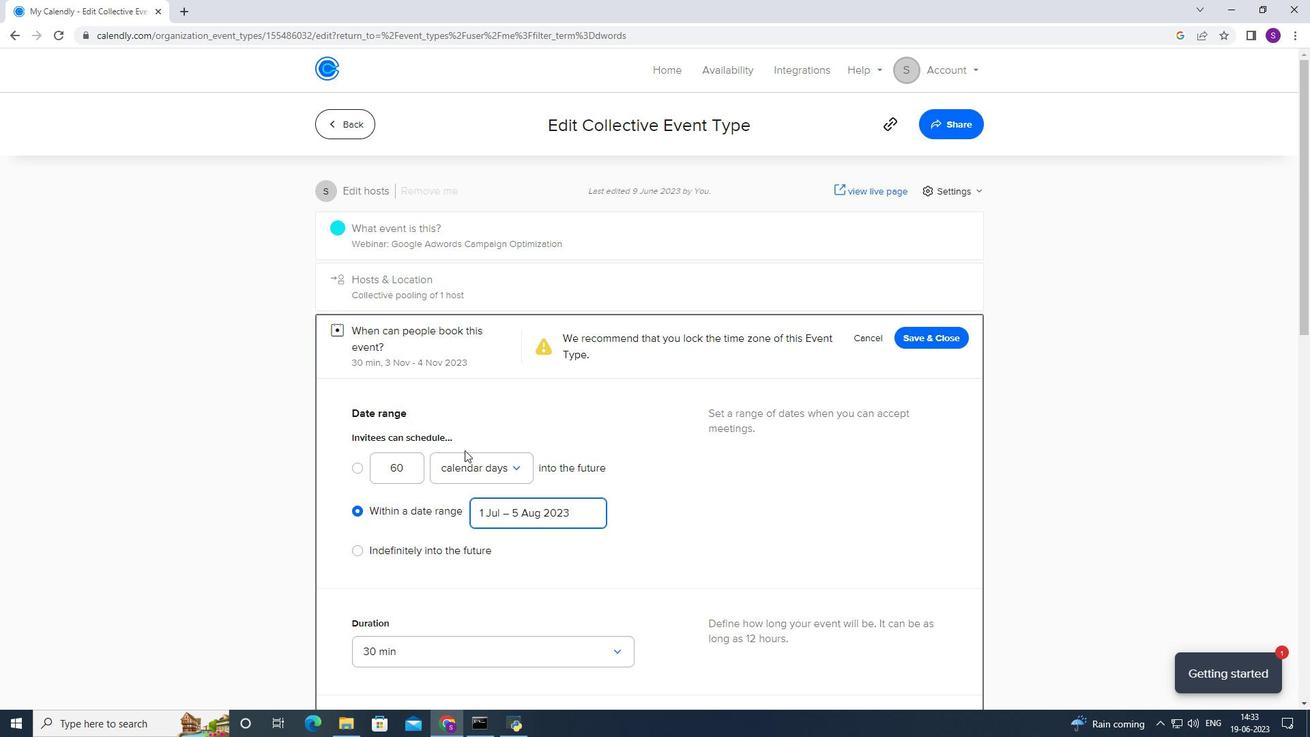 
Action: Mouse moved to (442, 242)
Screenshot: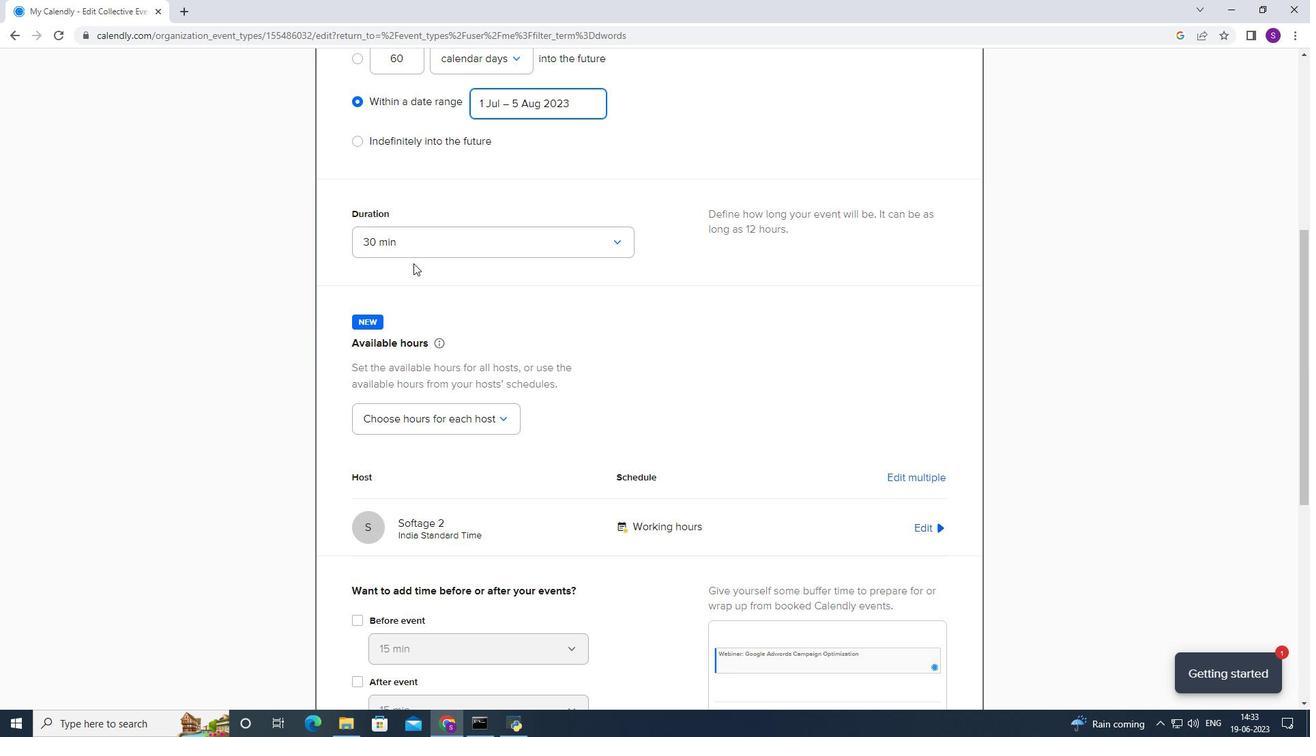 
Action: Mouse pressed left at (442, 242)
Screenshot: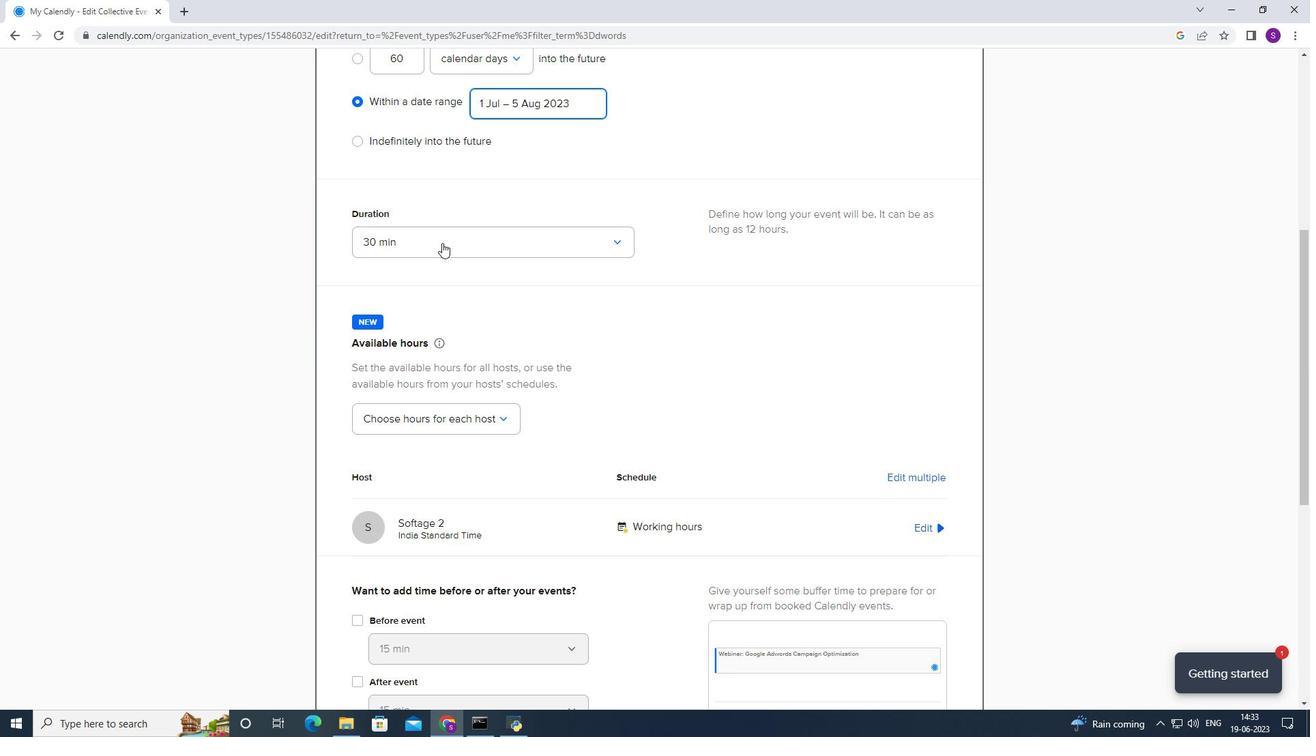 
Action: Mouse moved to (423, 335)
Screenshot: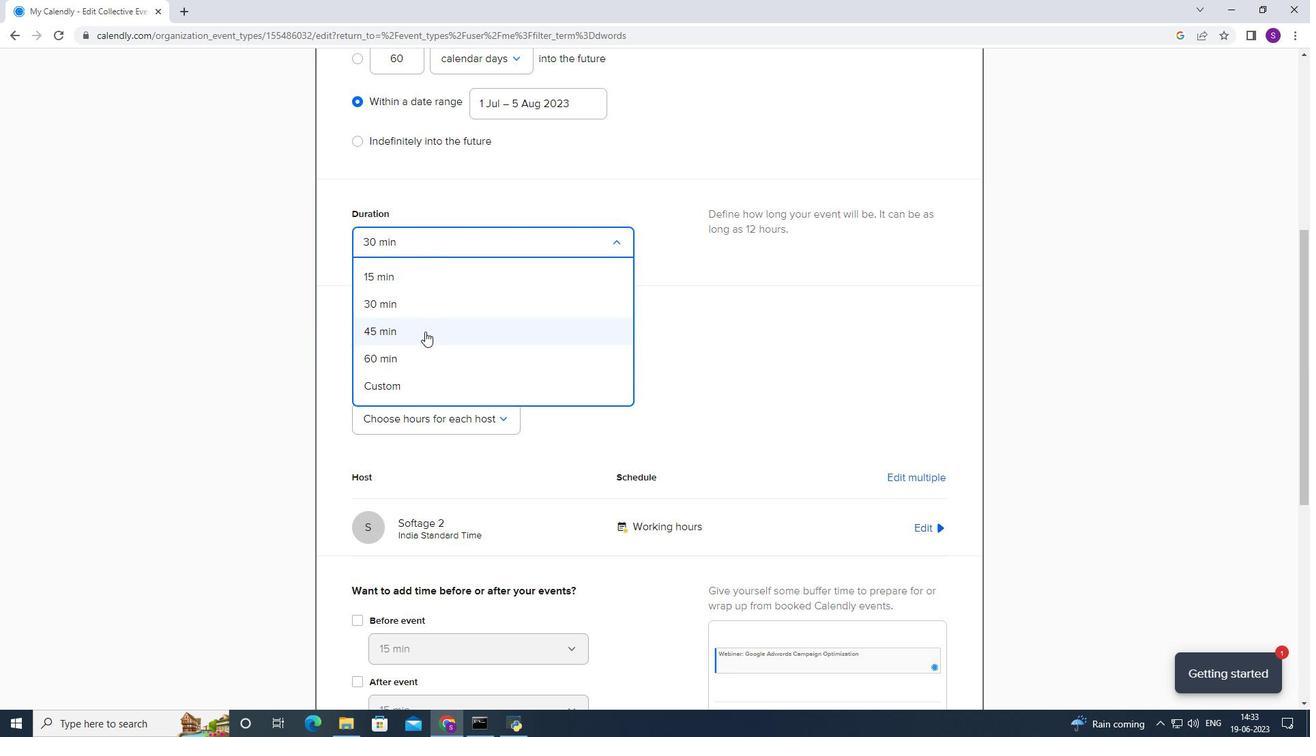 
Action: Mouse pressed left at (423, 335)
Screenshot: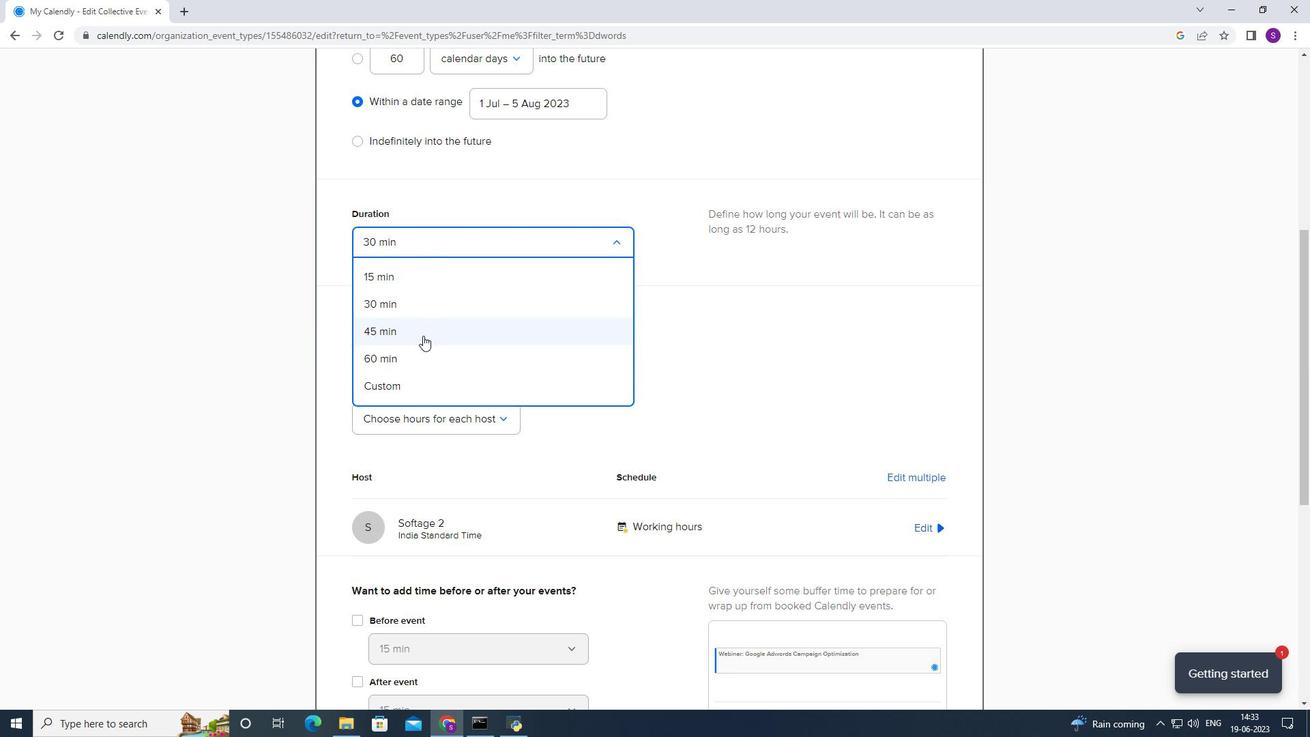 
Action: Mouse moved to (485, 370)
Screenshot: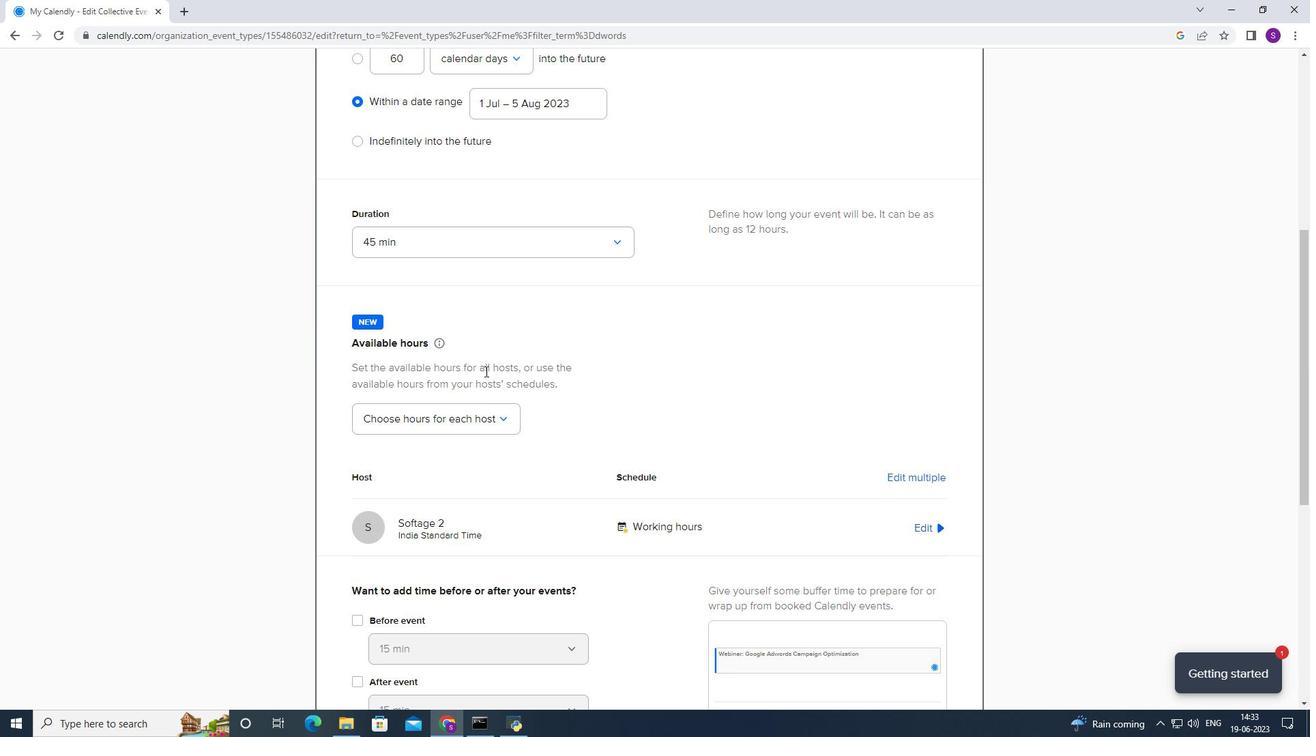 
Action: Mouse scrolled (485, 369) with delta (0, 0)
Screenshot: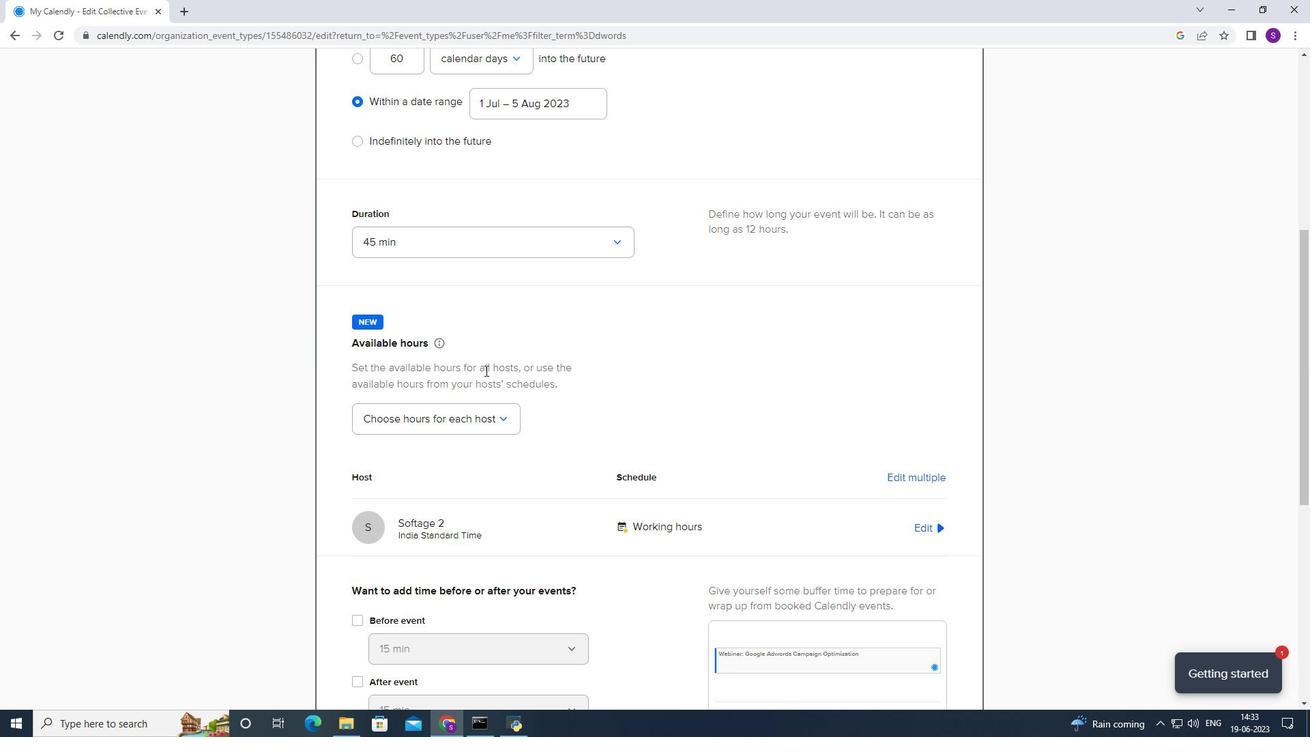 
Action: Mouse scrolled (485, 369) with delta (0, 0)
Screenshot: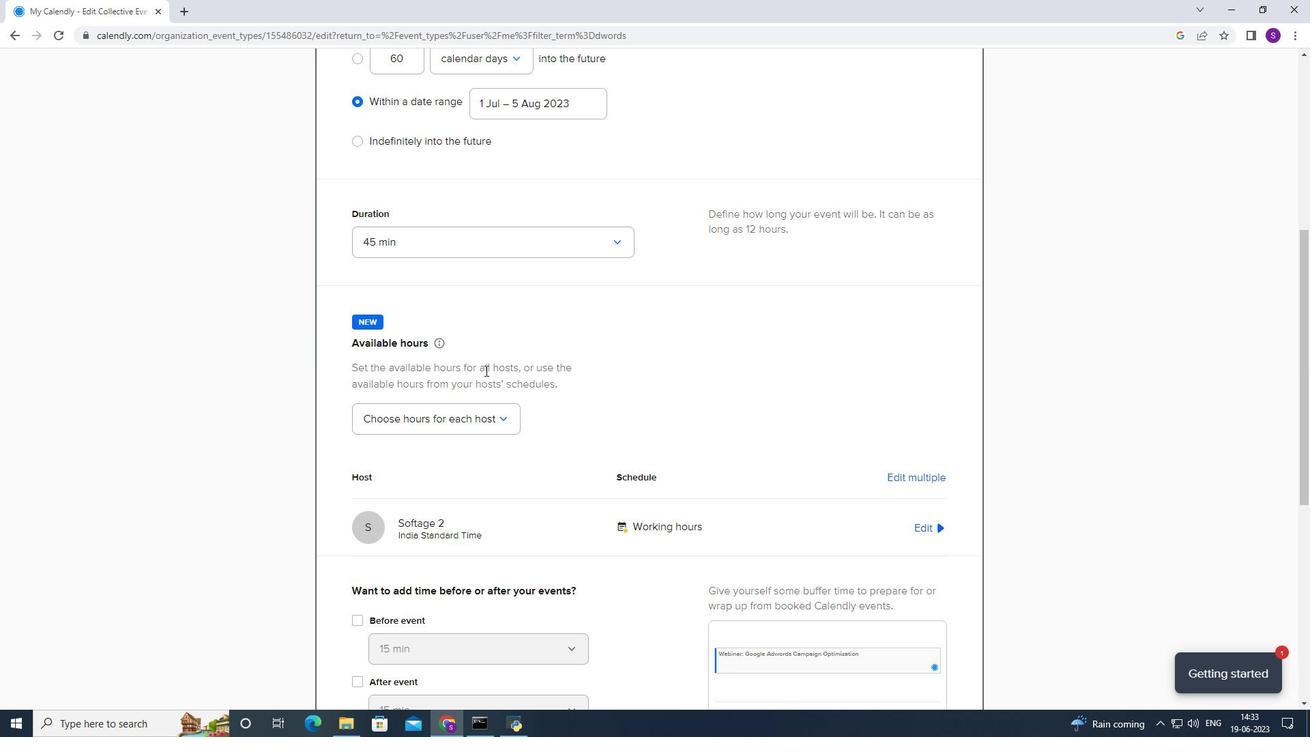
Action: Mouse scrolled (485, 369) with delta (0, 0)
Screenshot: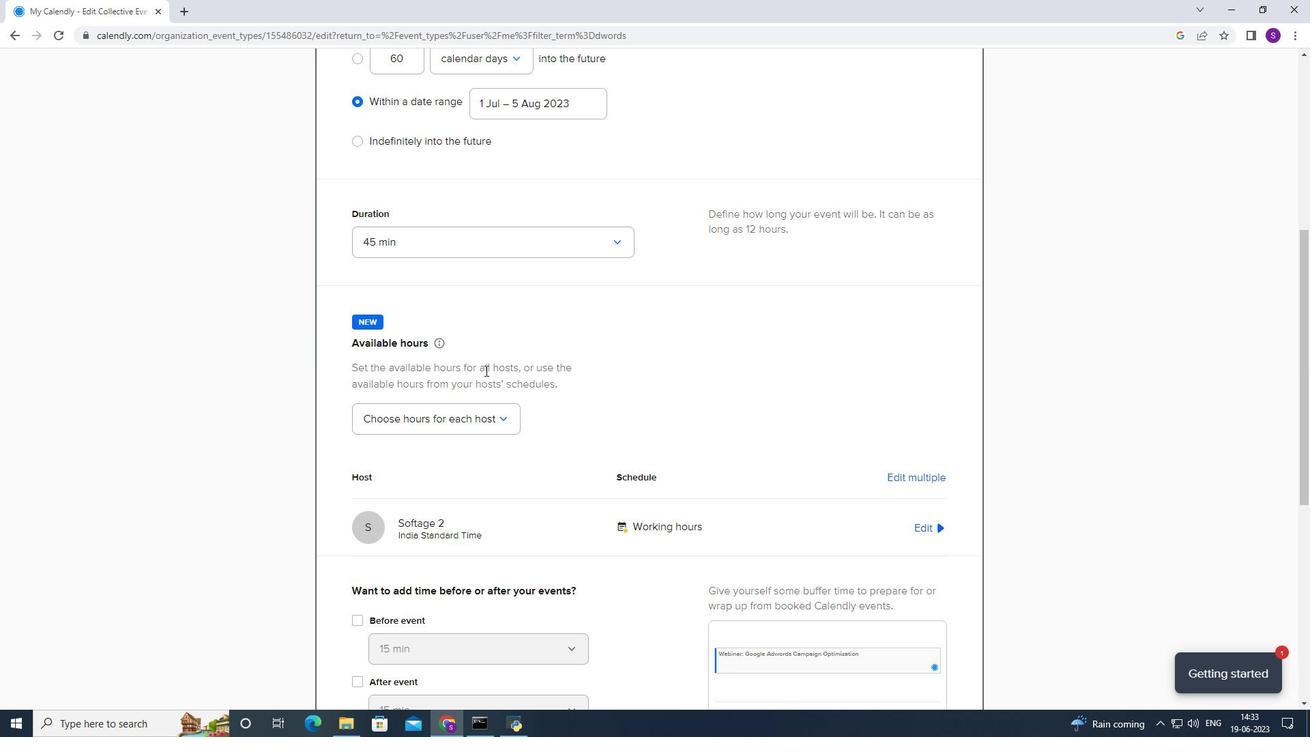 
Action: Mouse moved to (462, 317)
Screenshot: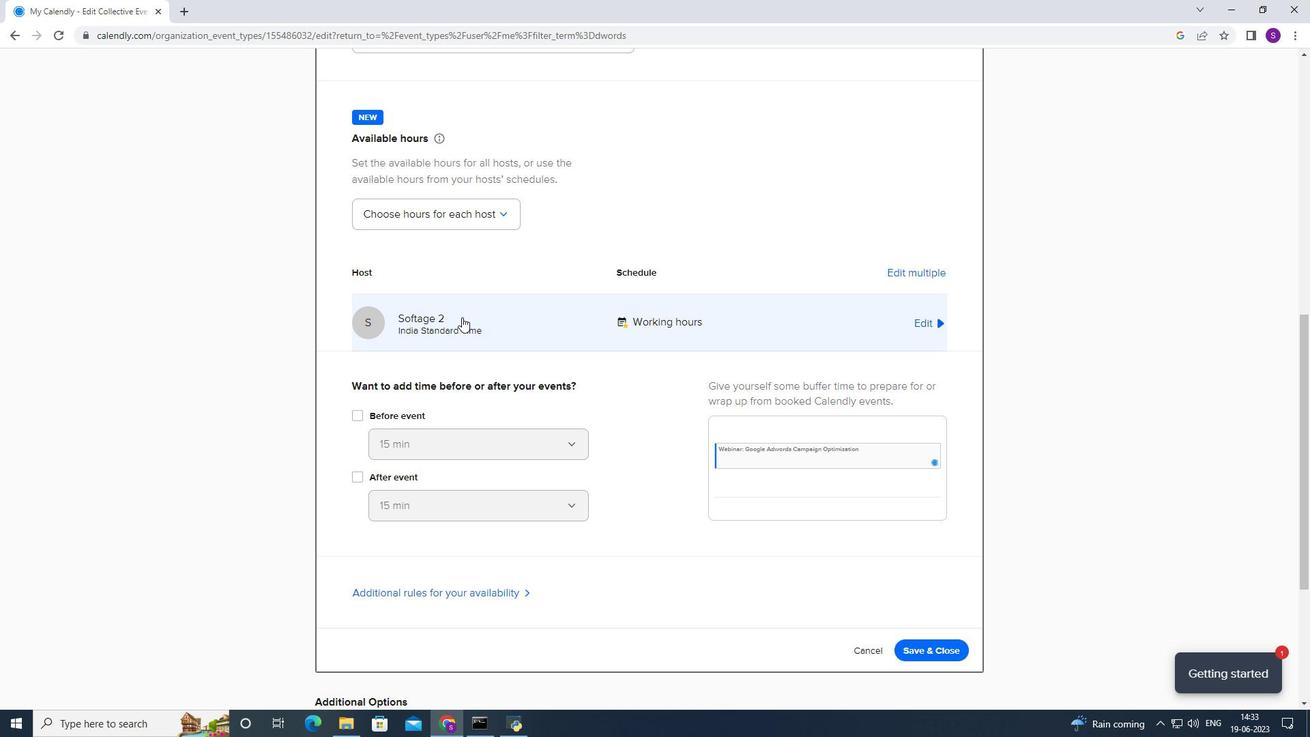 
Action: Mouse pressed left at (462, 317)
Screenshot: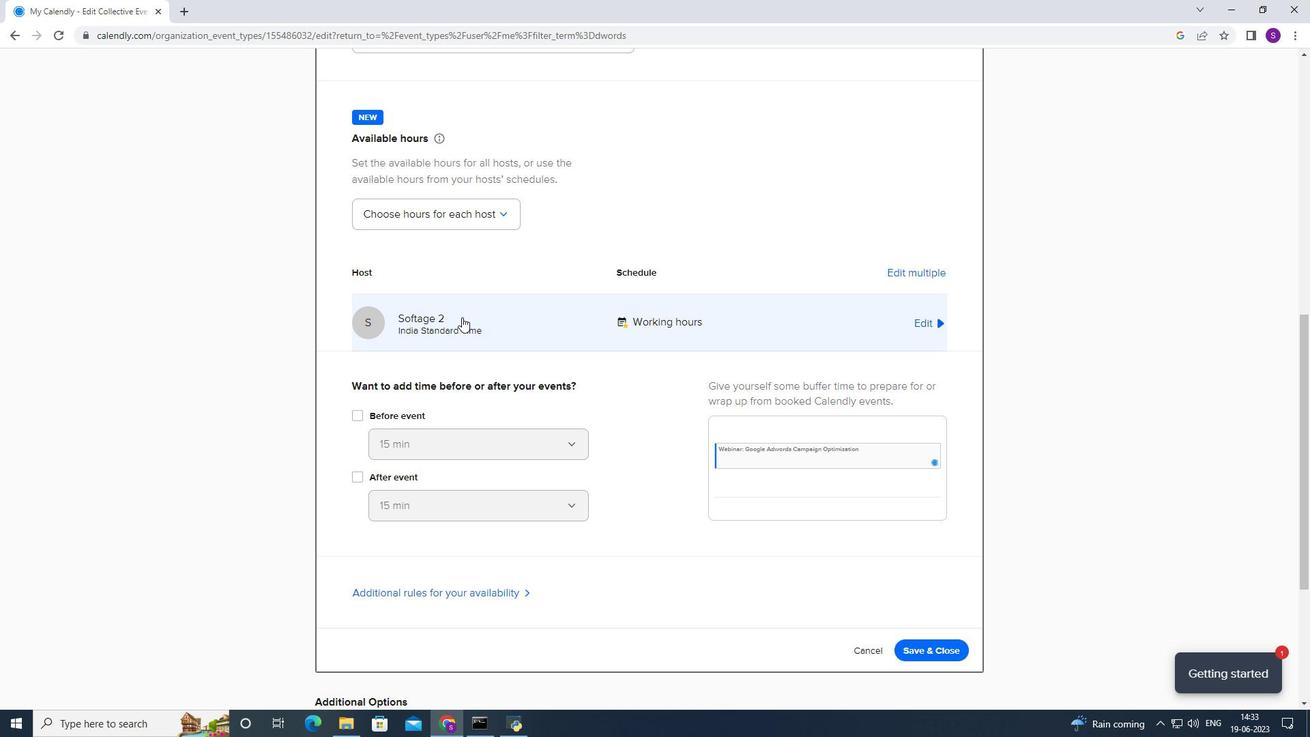 
Action: Mouse moved to (481, 403)
Screenshot: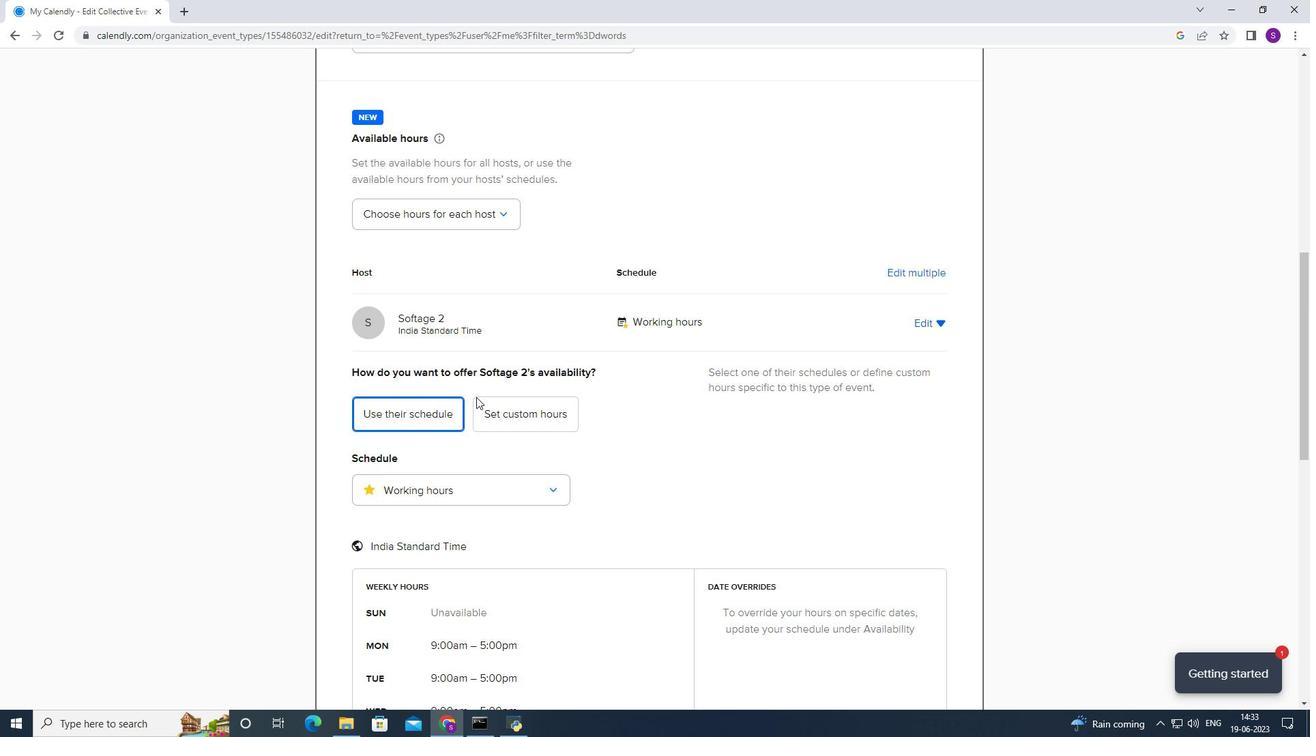 
Action: Mouse pressed left at (481, 403)
Screenshot: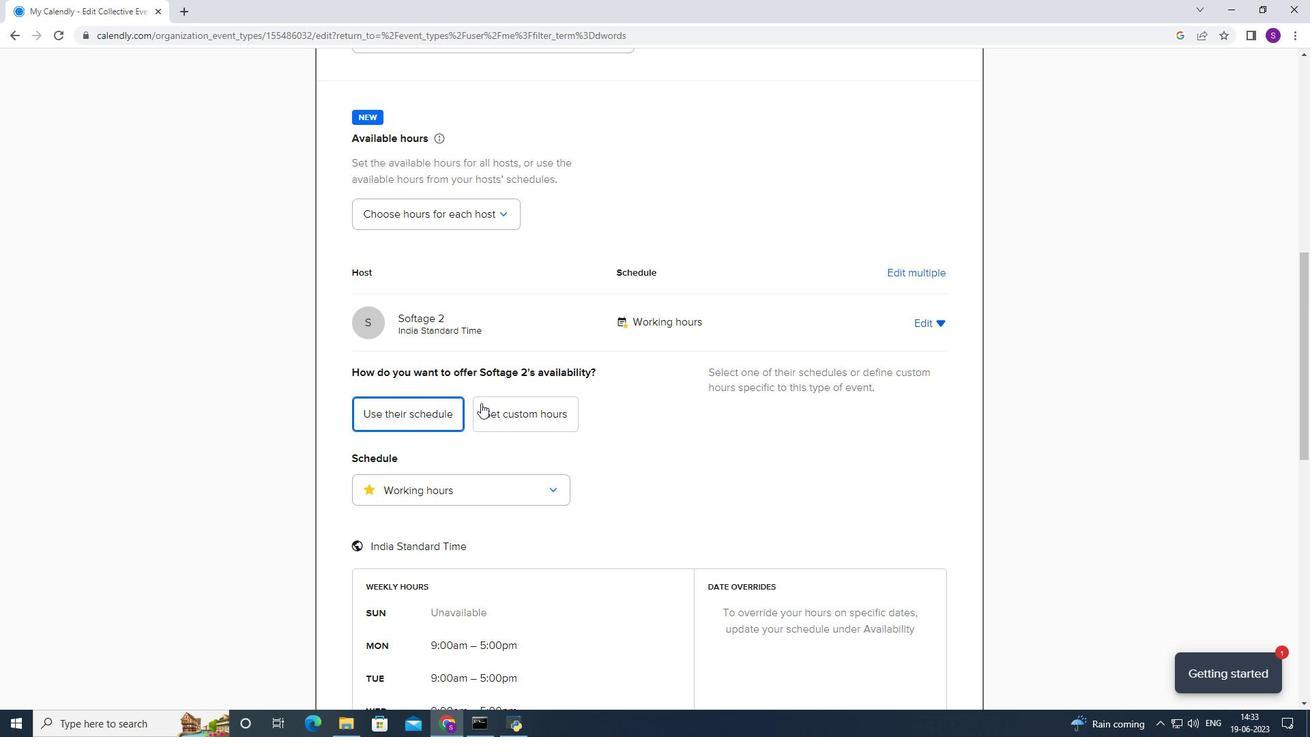 
Action: Mouse moved to (483, 397)
Screenshot: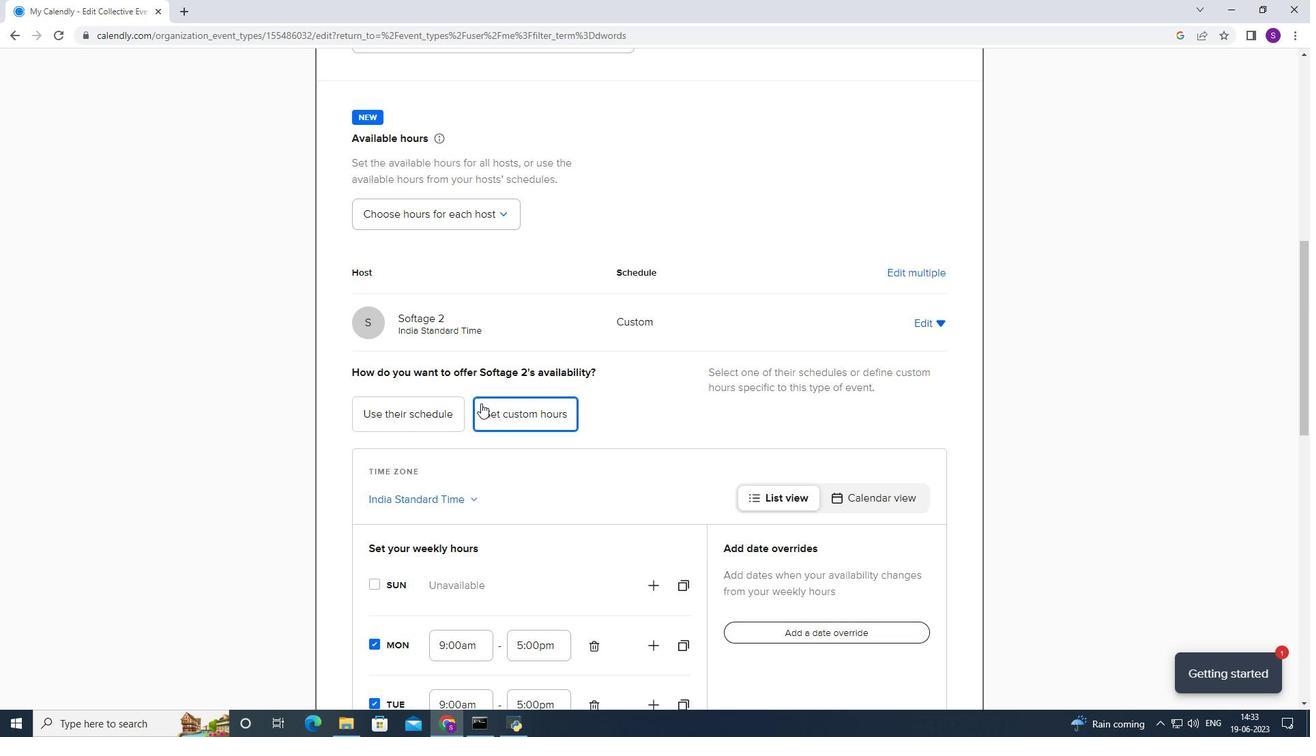 
Action: Mouse scrolled (483, 397) with delta (0, 0)
Screenshot: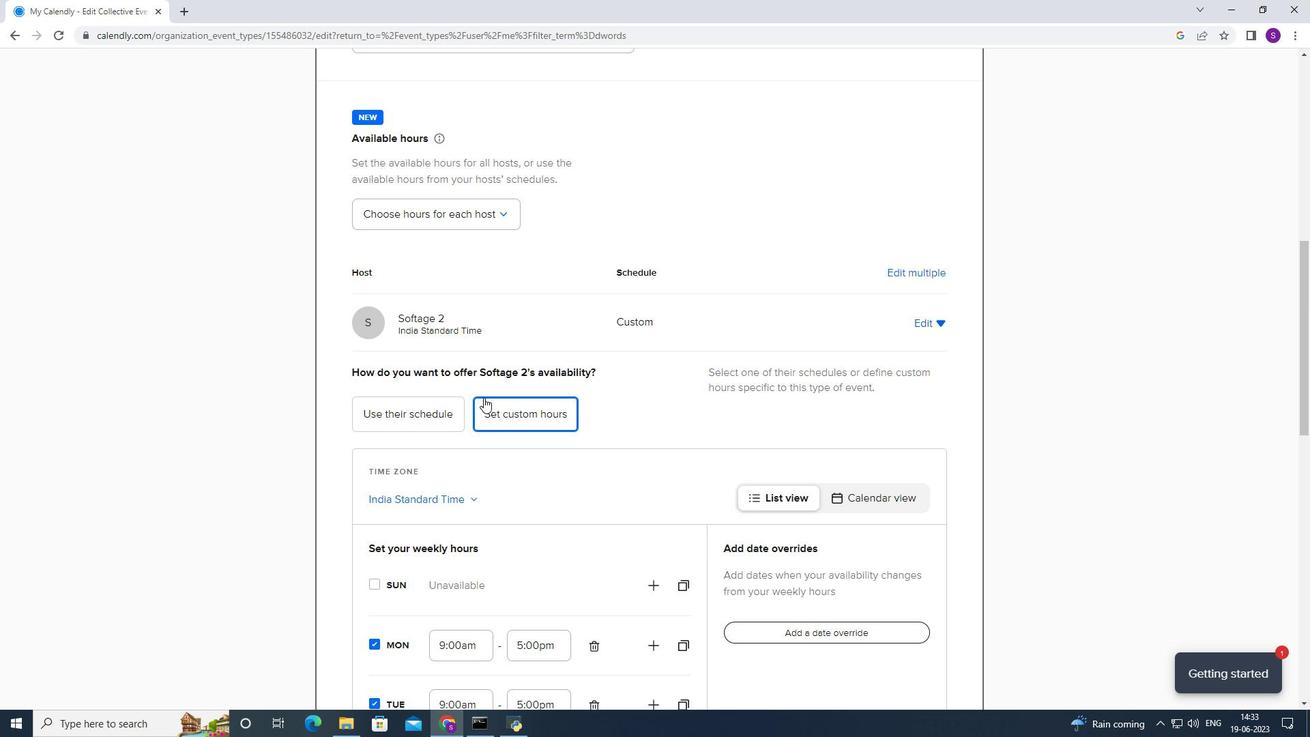 
Action: Mouse scrolled (483, 397) with delta (0, 0)
Screenshot: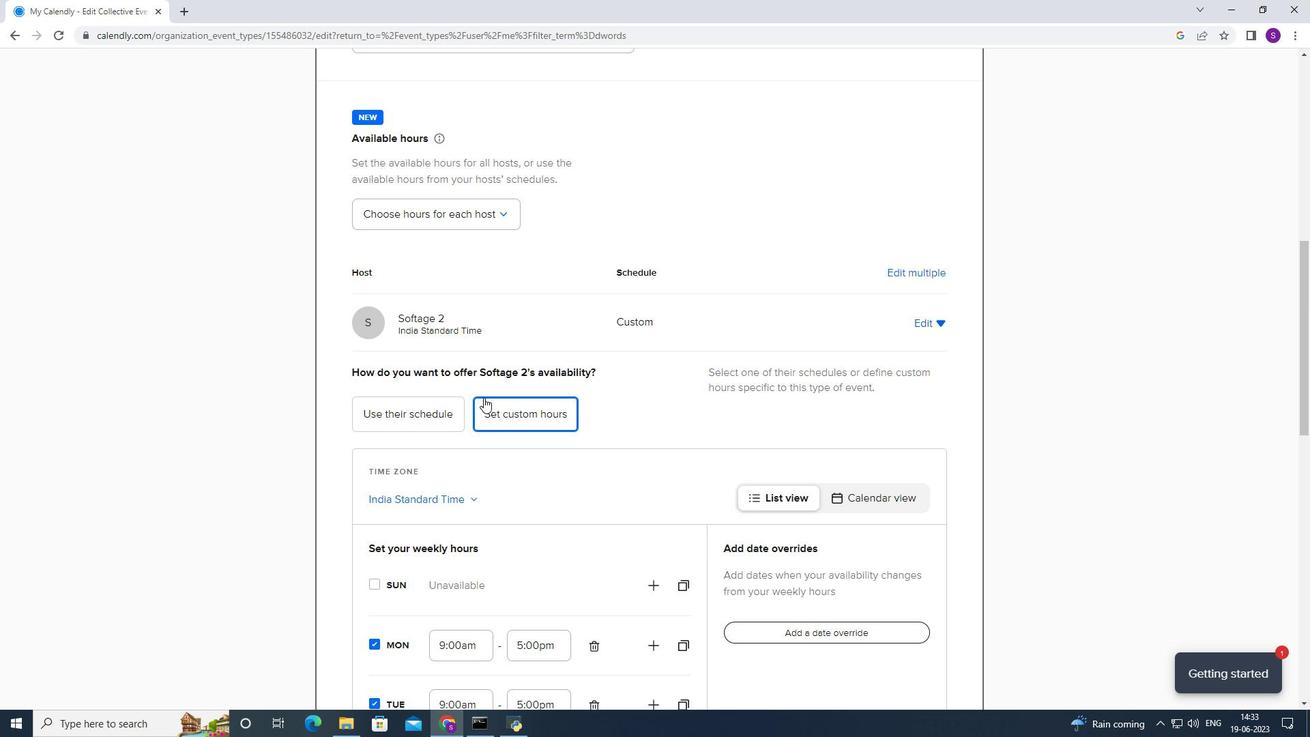 
Action: Mouse scrolled (483, 397) with delta (0, 0)
Screenshot: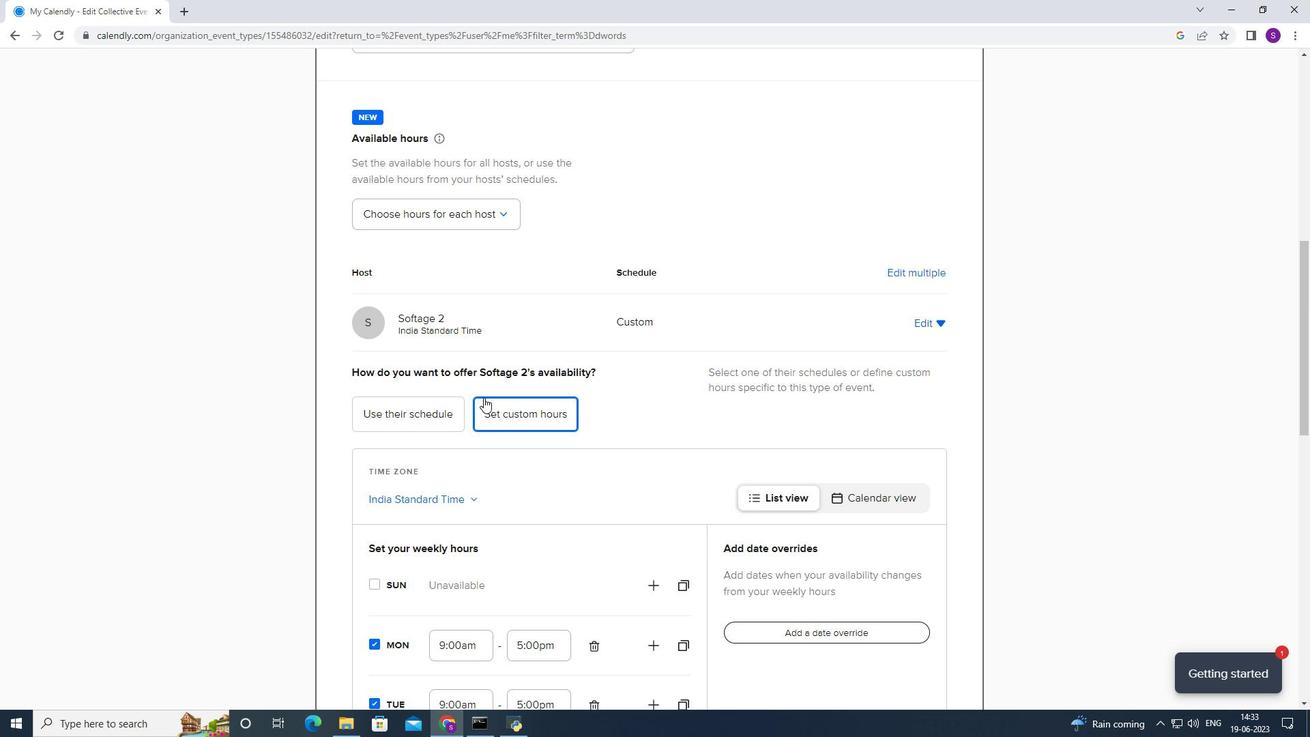 
Action: Mouse scrolled (483, 397) with delta (0, 0)
Screenshot: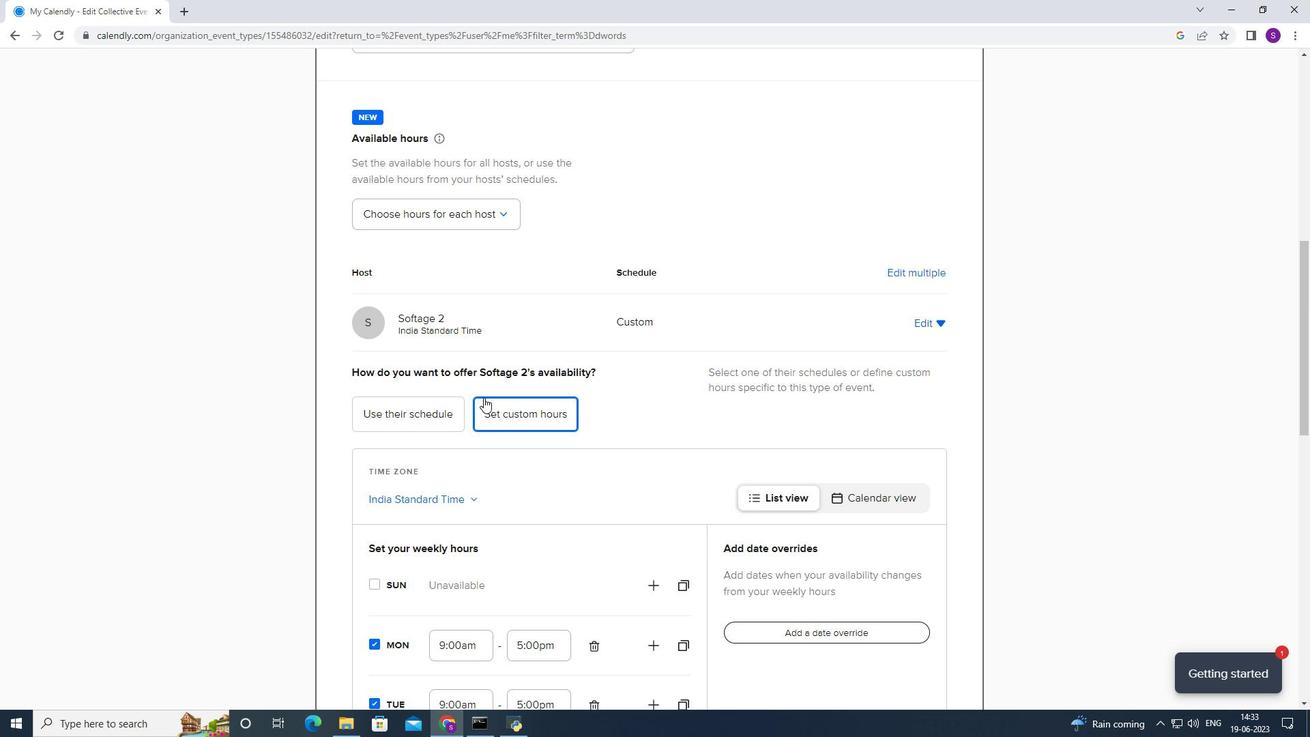 
Action: Mouse scrolled (483, 397) with delta (0, 0)
Screenshot: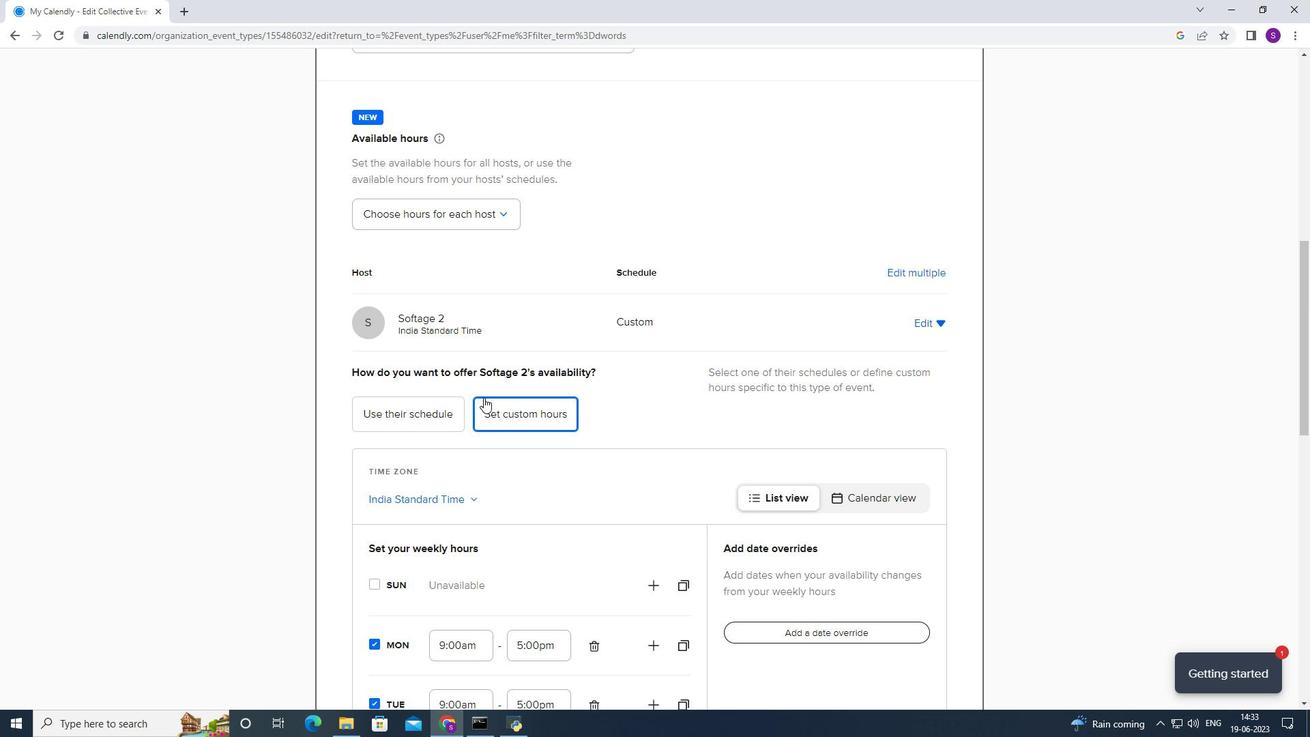 
Action: Mouse scrolled (483, 397) with delta (0, 0)
Screenshot: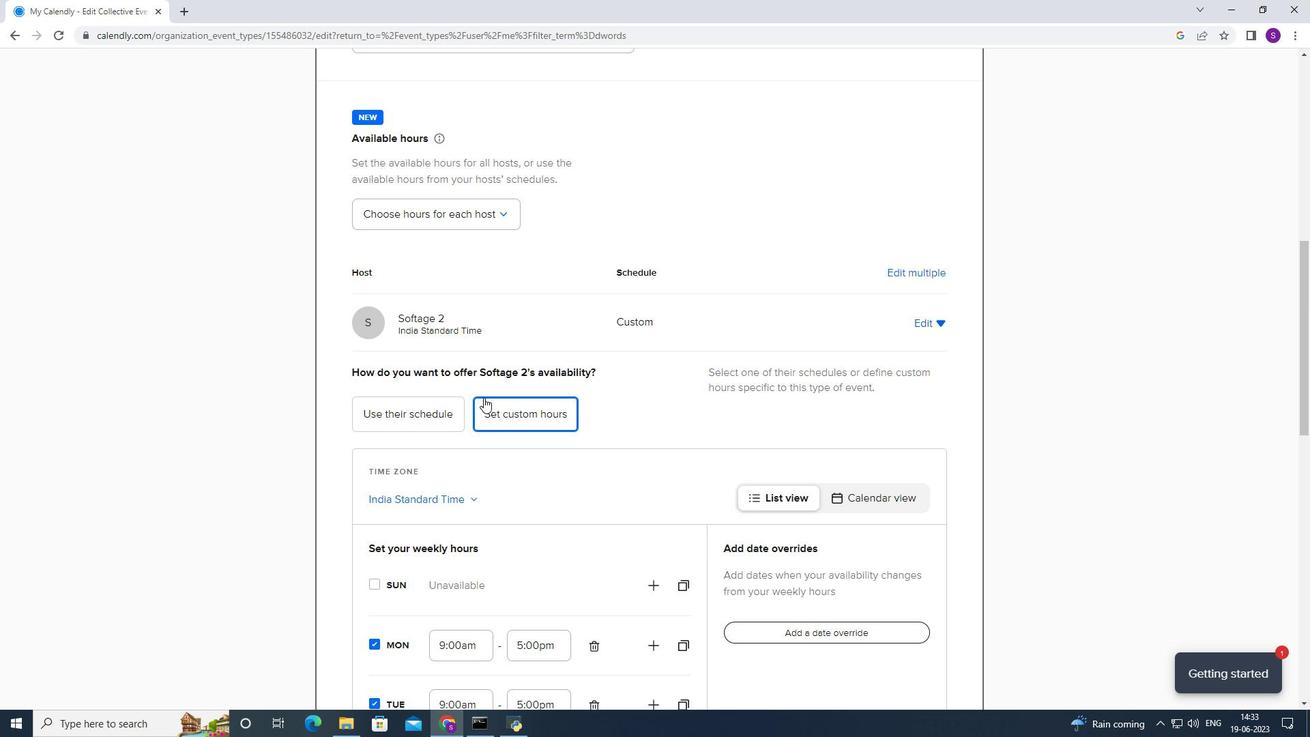 
Action: Mouse moved to (386, 518)
Screenshot: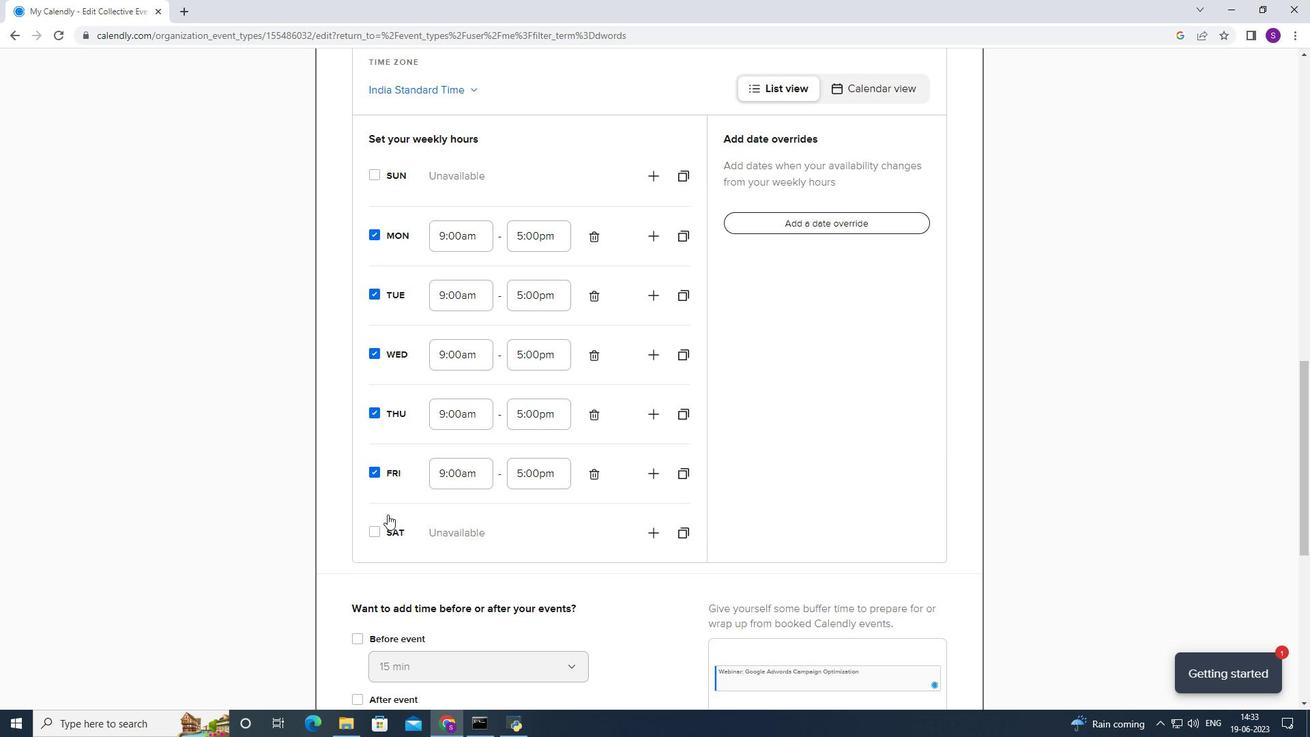 
Action: Mouse pressed left at (386, 518)
Screenshot: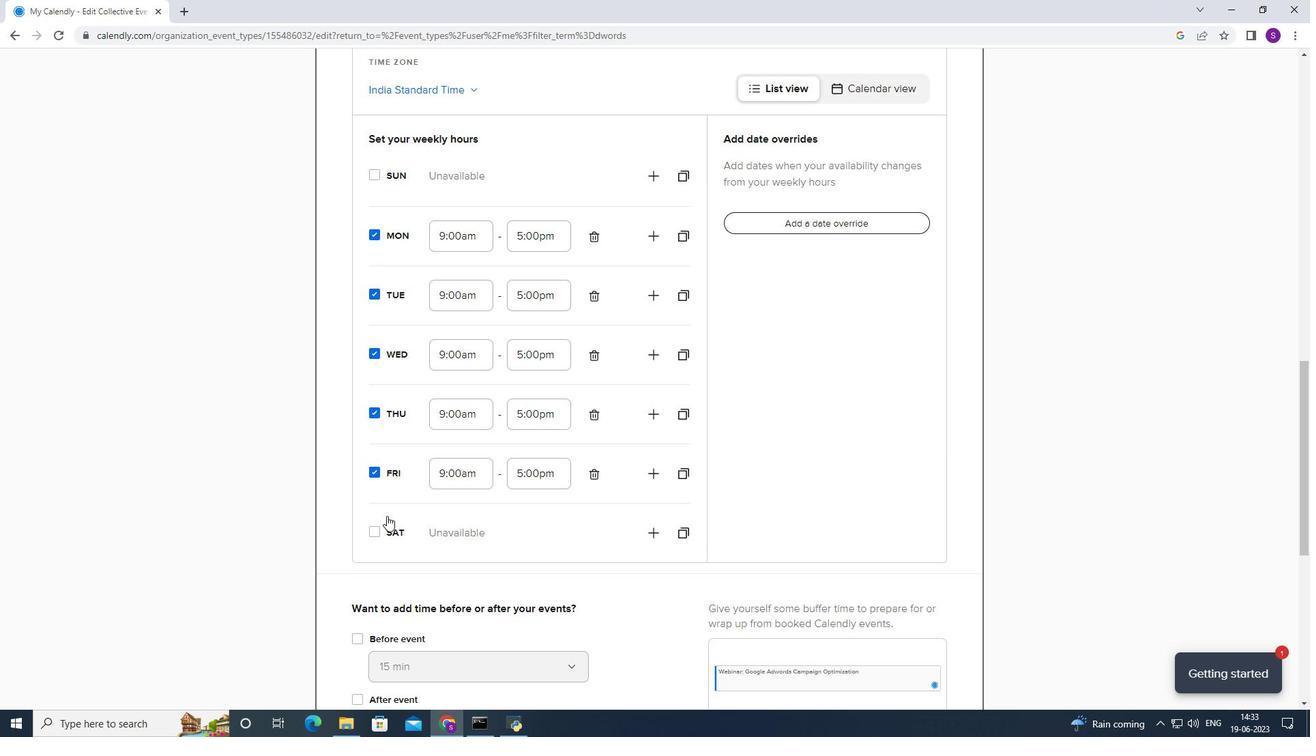 
Action: Mouse moved to (469, 496)
Screenshot: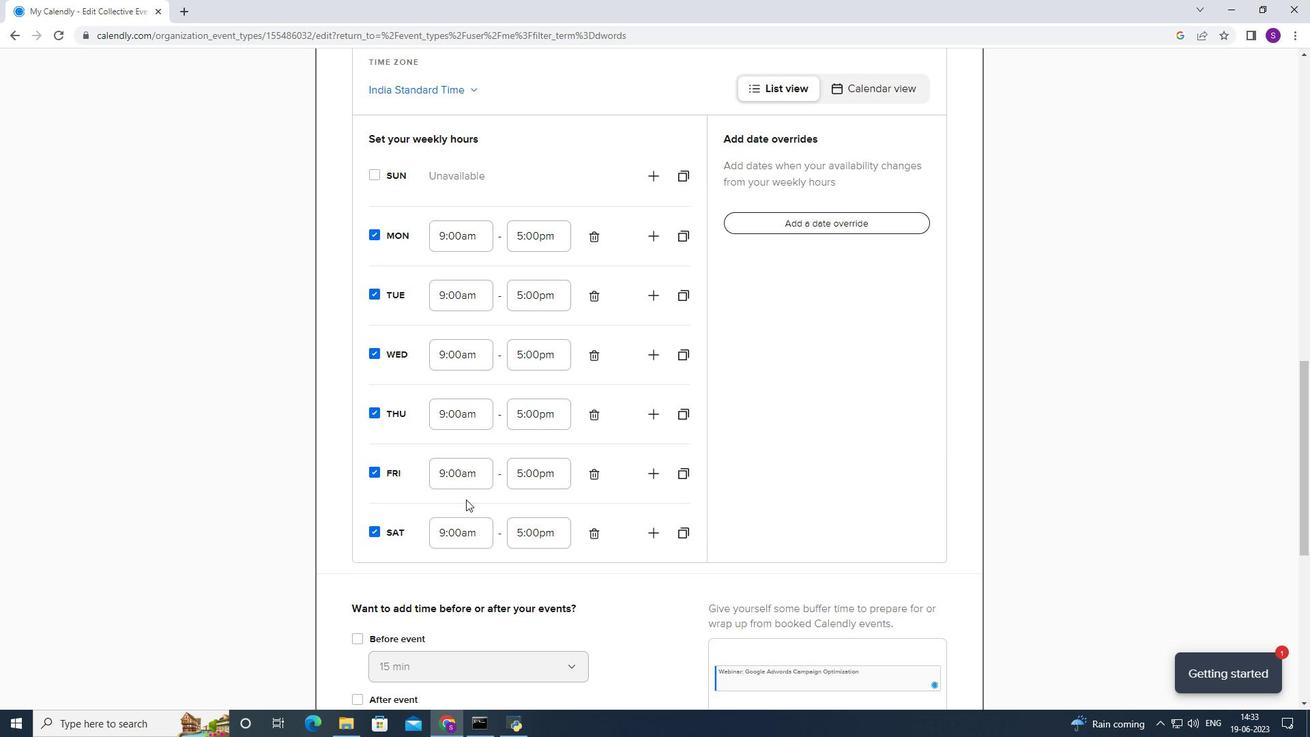 
Action: Mouse scrolled (469, 495) with delta (0, 0)
Screenshot: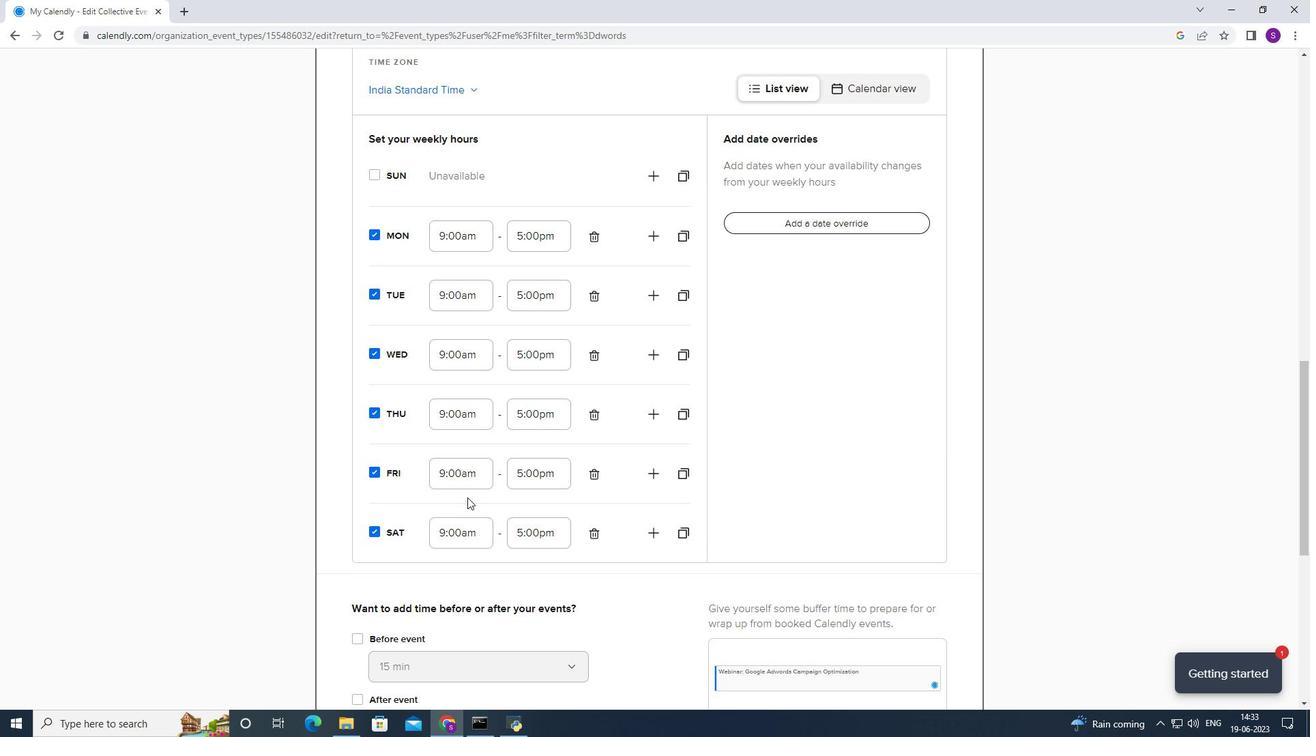 
Action: Mouse scrolled (469, 495) with delta (0, 0)
Screenshot: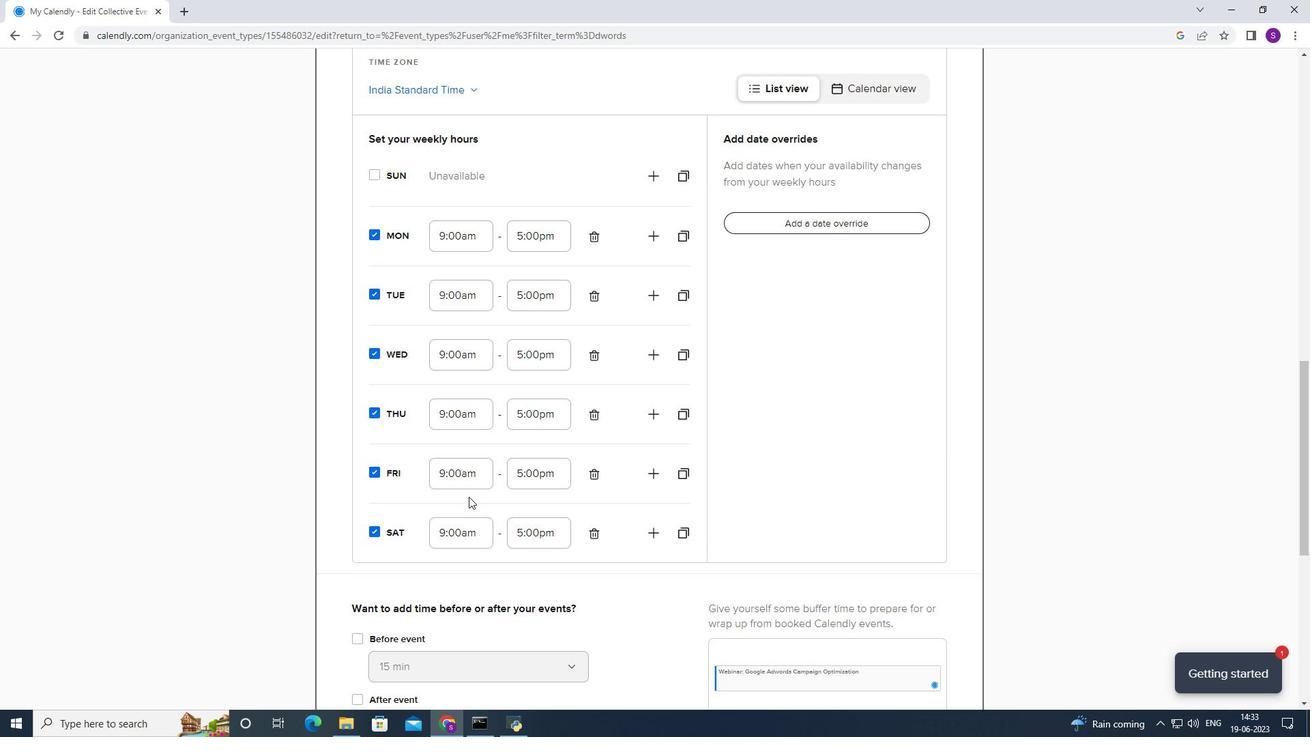 
Action: Mouse scrolled (469, 495) with delta (0, 0)
Screenshot: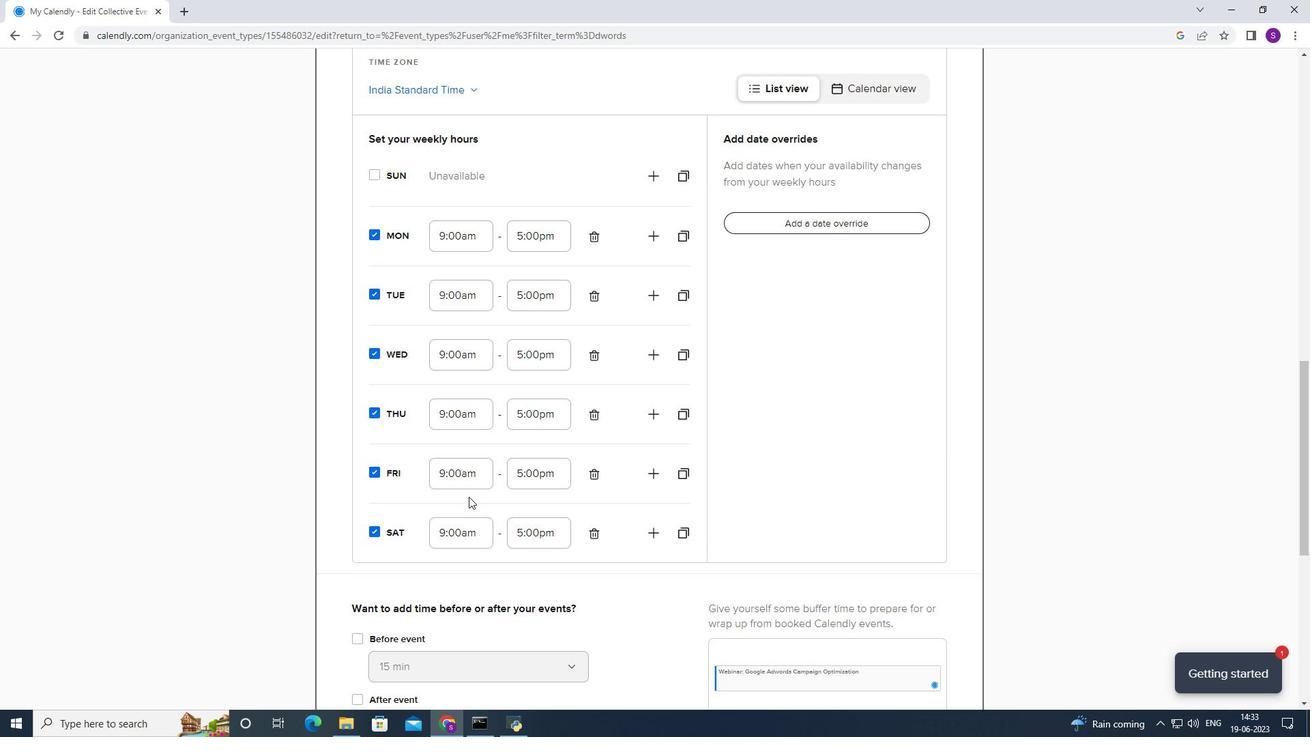 
Action: Mouse scrolled (469, 495) with delta (0, 0)
Screenshot: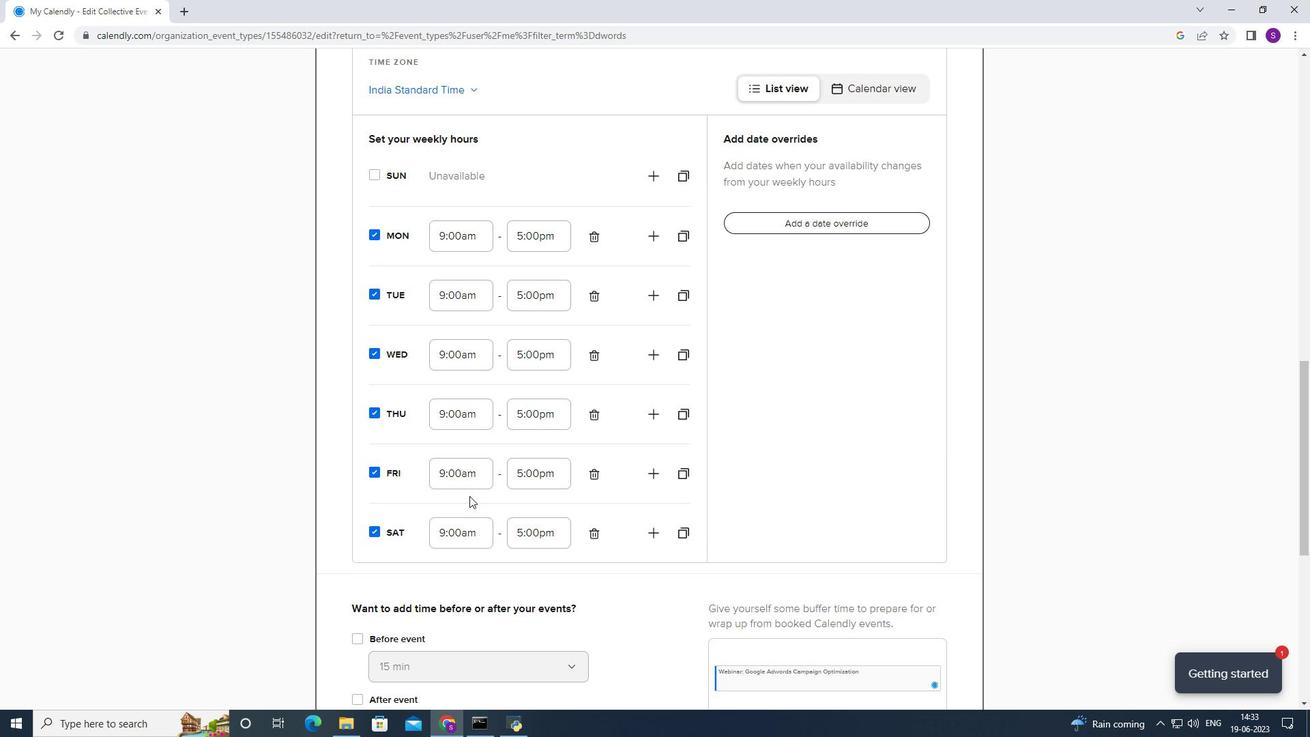 
Action: Mouse scrolled (469, 495) with delta (0, 0)
Screenshot: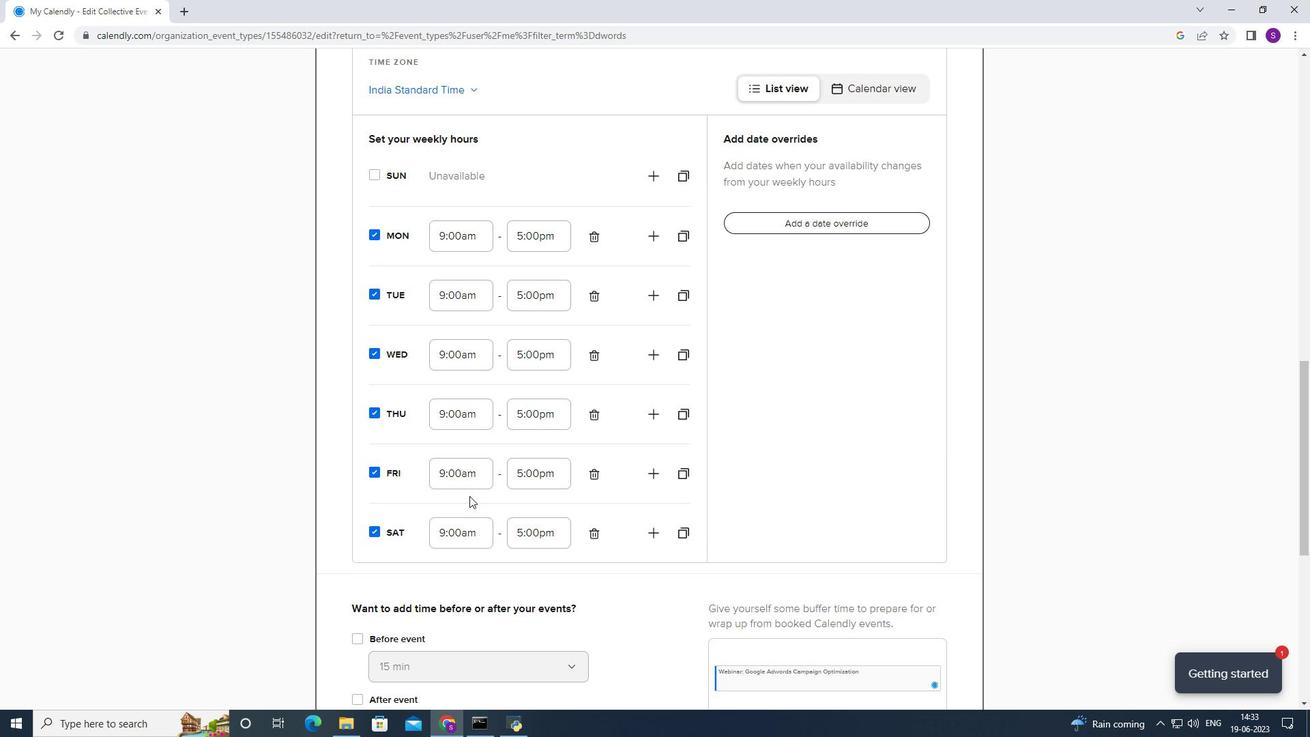 
Action: Mouse moved to (409, 303)
Screenshot: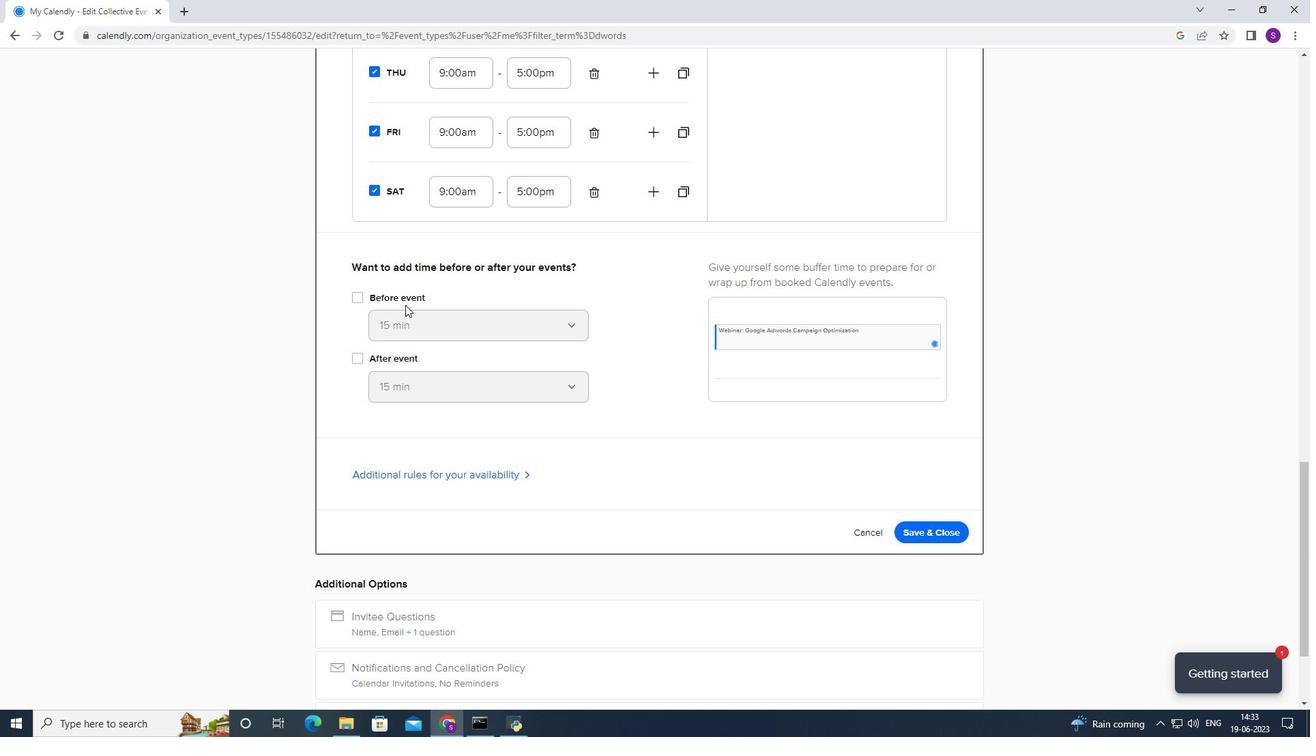 
Action: Mouse scrolled (409, 304) with delta (0, 0)
Screenshot: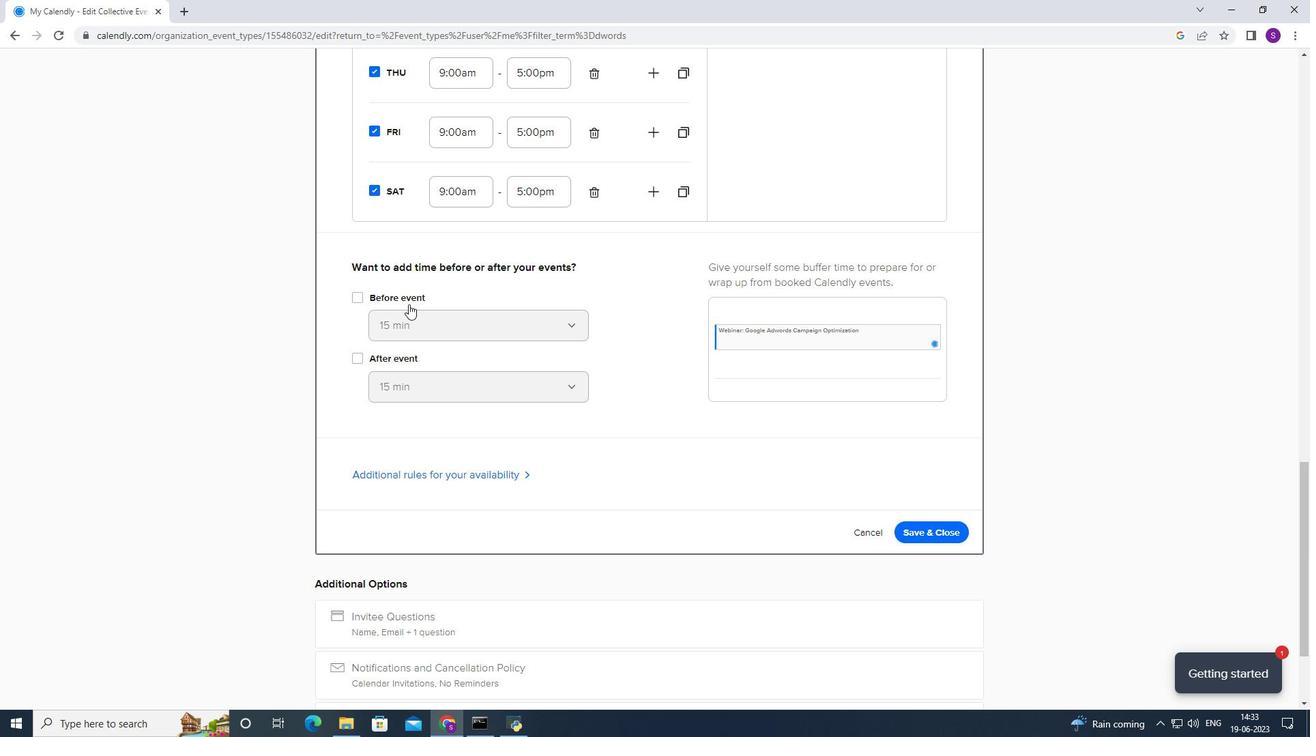 
Action: Mouse scrolled (409, 304) with delta (0, 0)
Screenshot: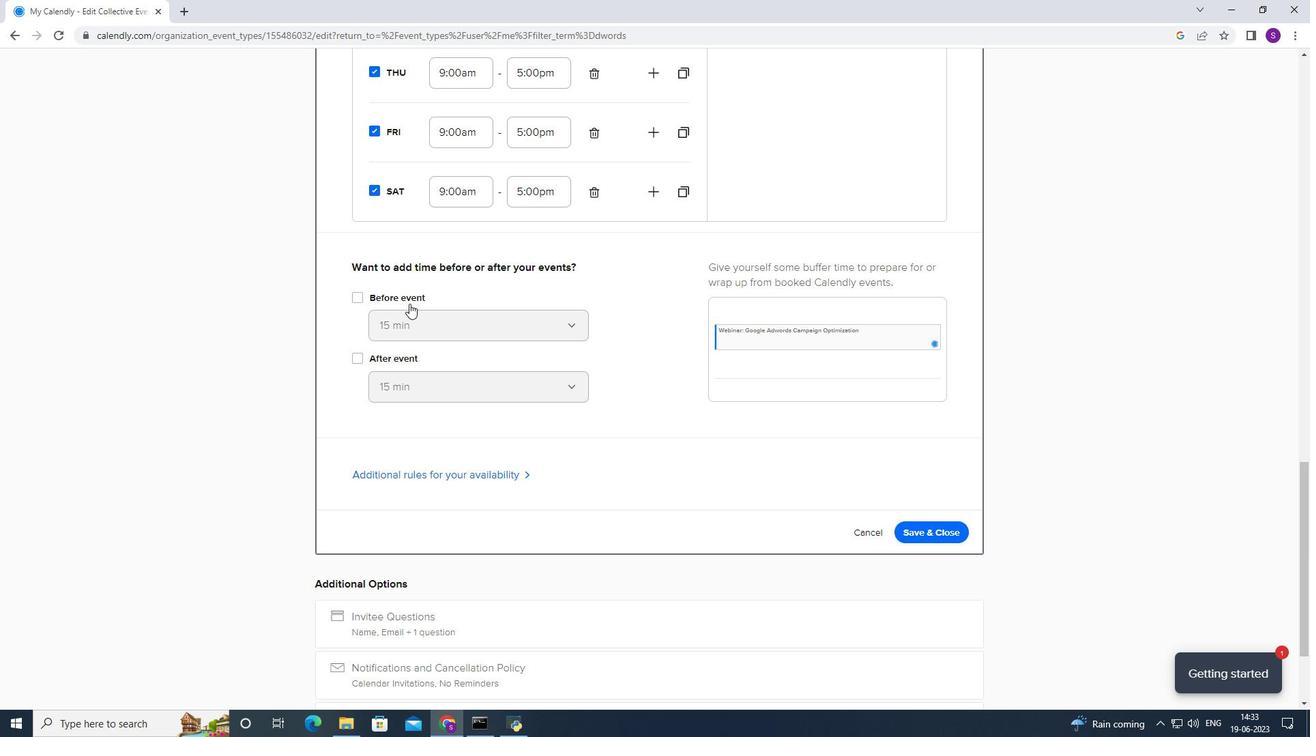 
Action: Mouse scrolled (409, 304) with delta (0, 0)
Screenshot: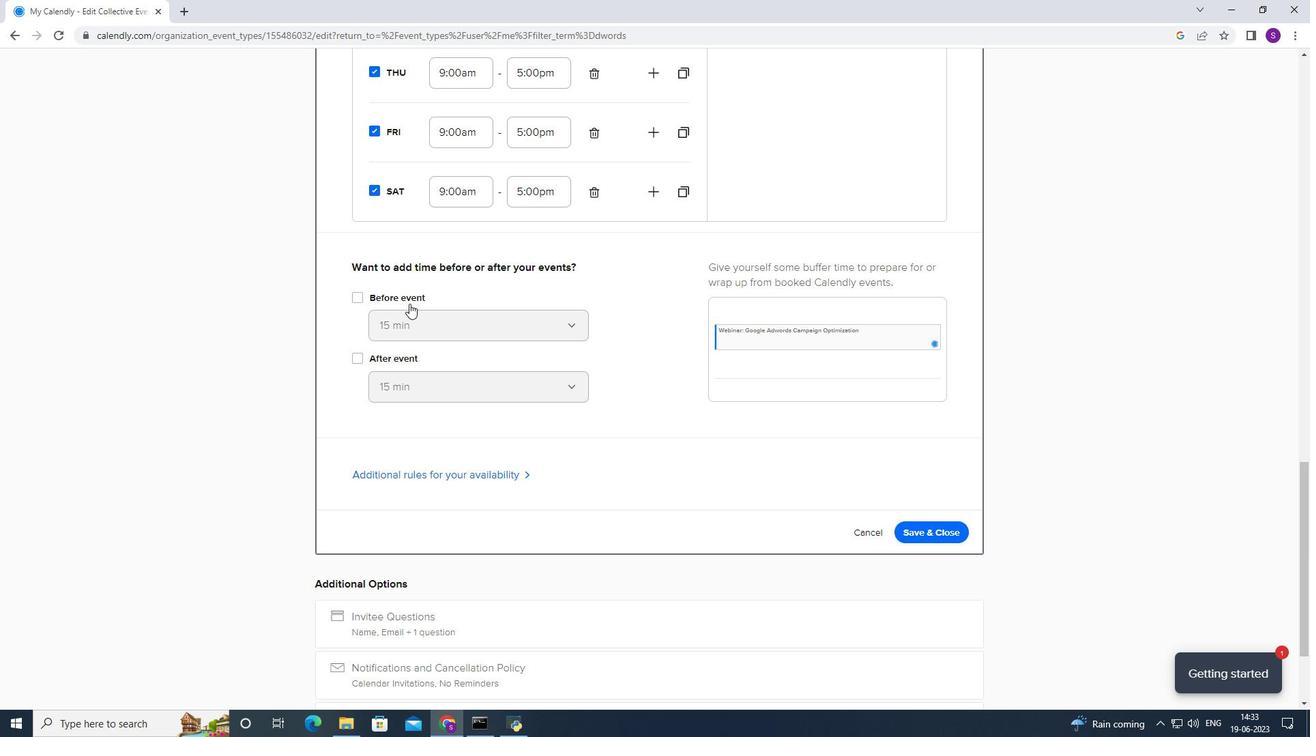 
Action: Mouse scrolled (409, 304) with delta (0, 0)
Screenshot: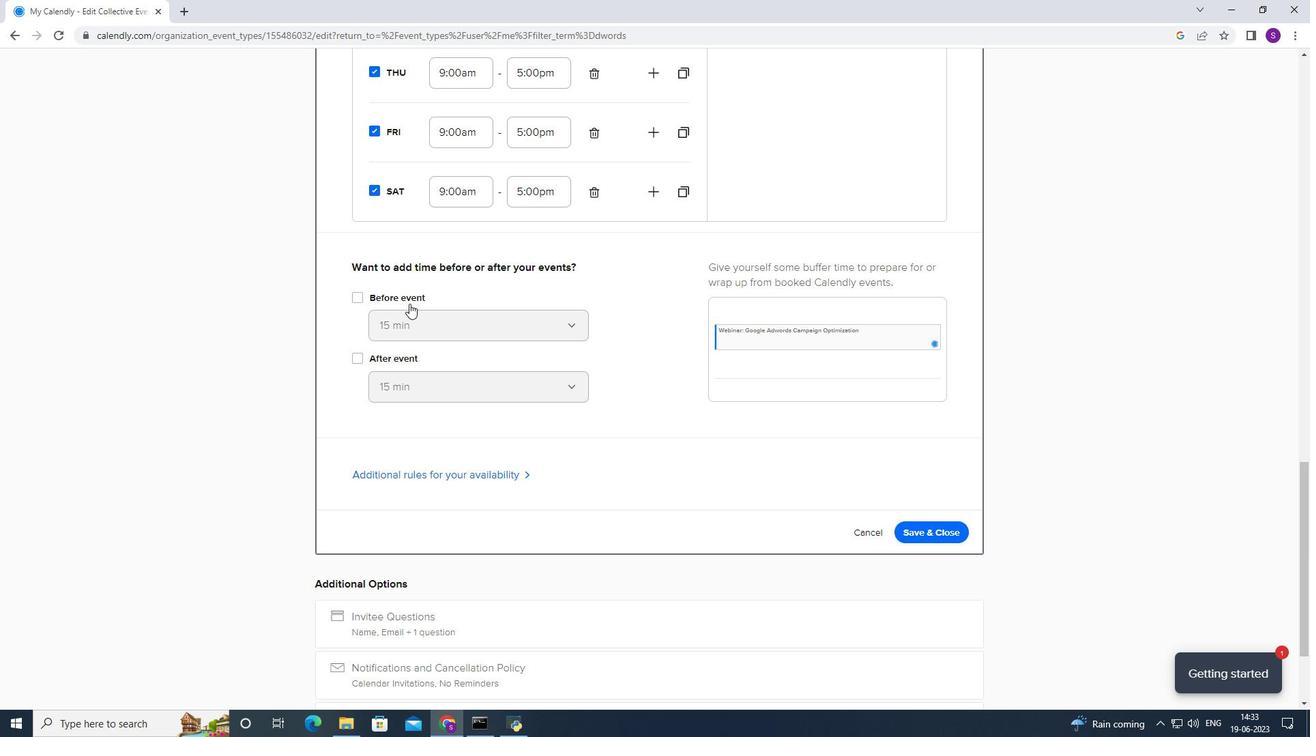 
Action: Mouse scrolled (409, 304) with delta (0, 0)
Screenshot: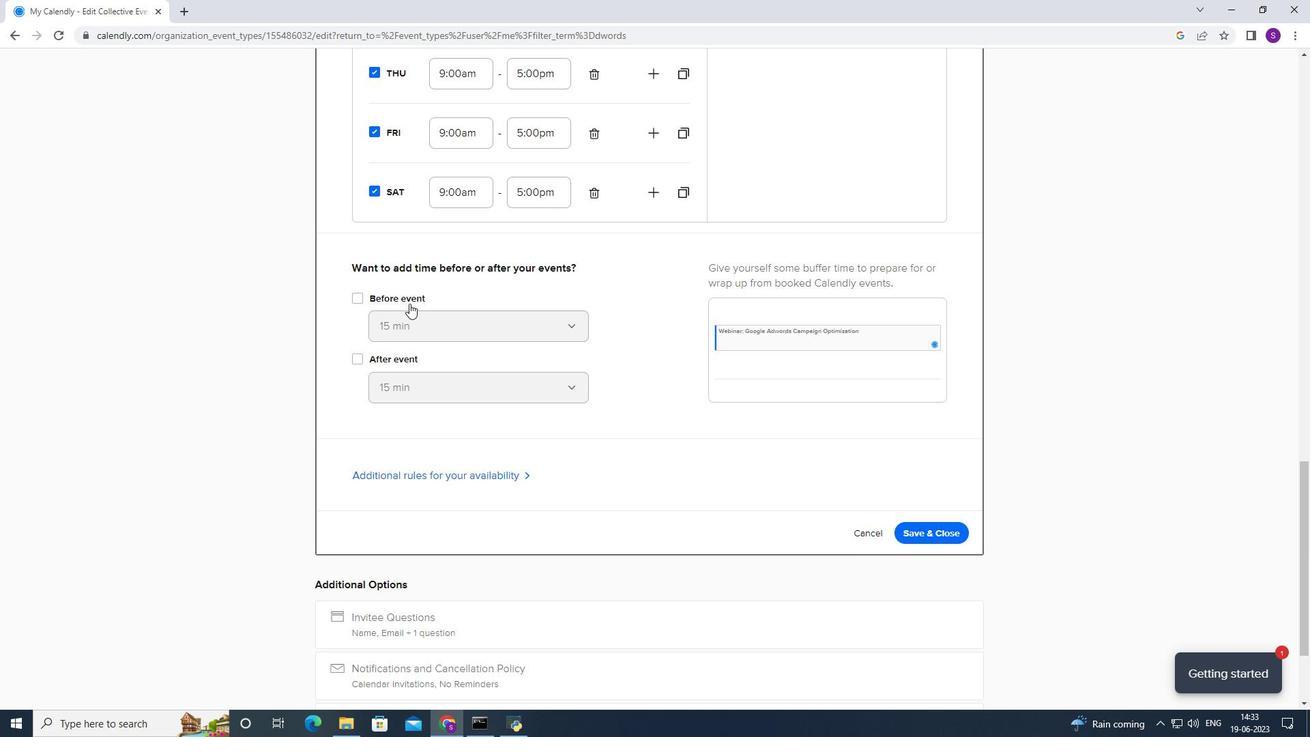 
Action: Mouse scrolled (409, 304) with delta (0, 0)
Screenshot: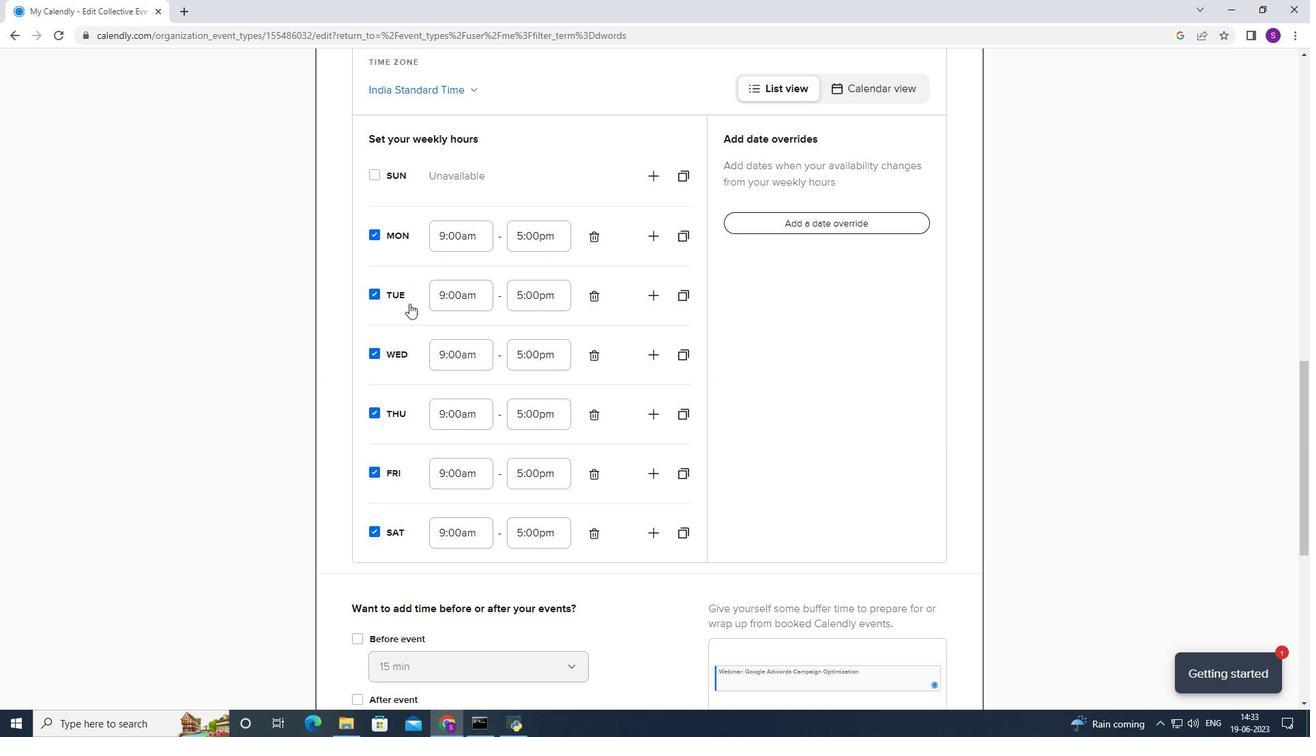 
Action: Mouse scrolled (409, 304) with delta (0, 0)
Screenshot: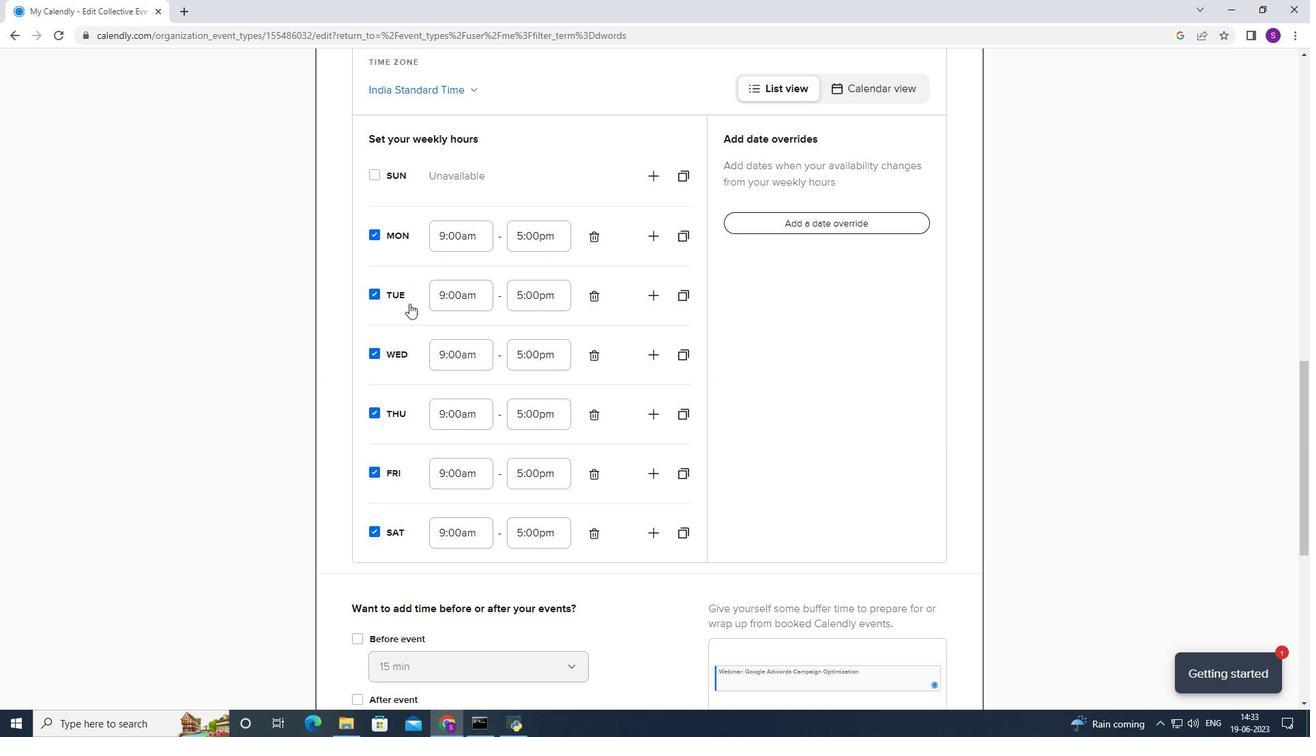 
Action: Mouse scrolled (409, 304) with delta (0, 0)
Screenshot: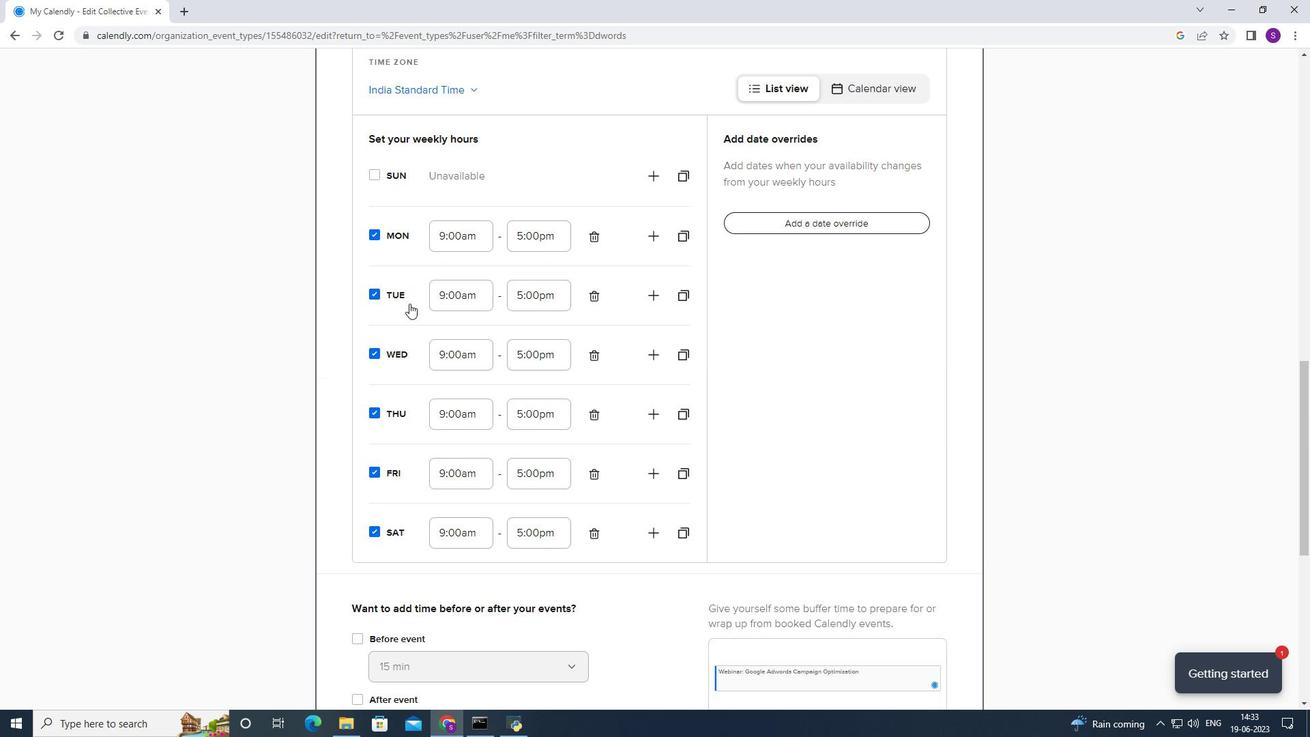 
Action: Mouse scrolled (409, 304) with delta (0, 0)
Screenshot: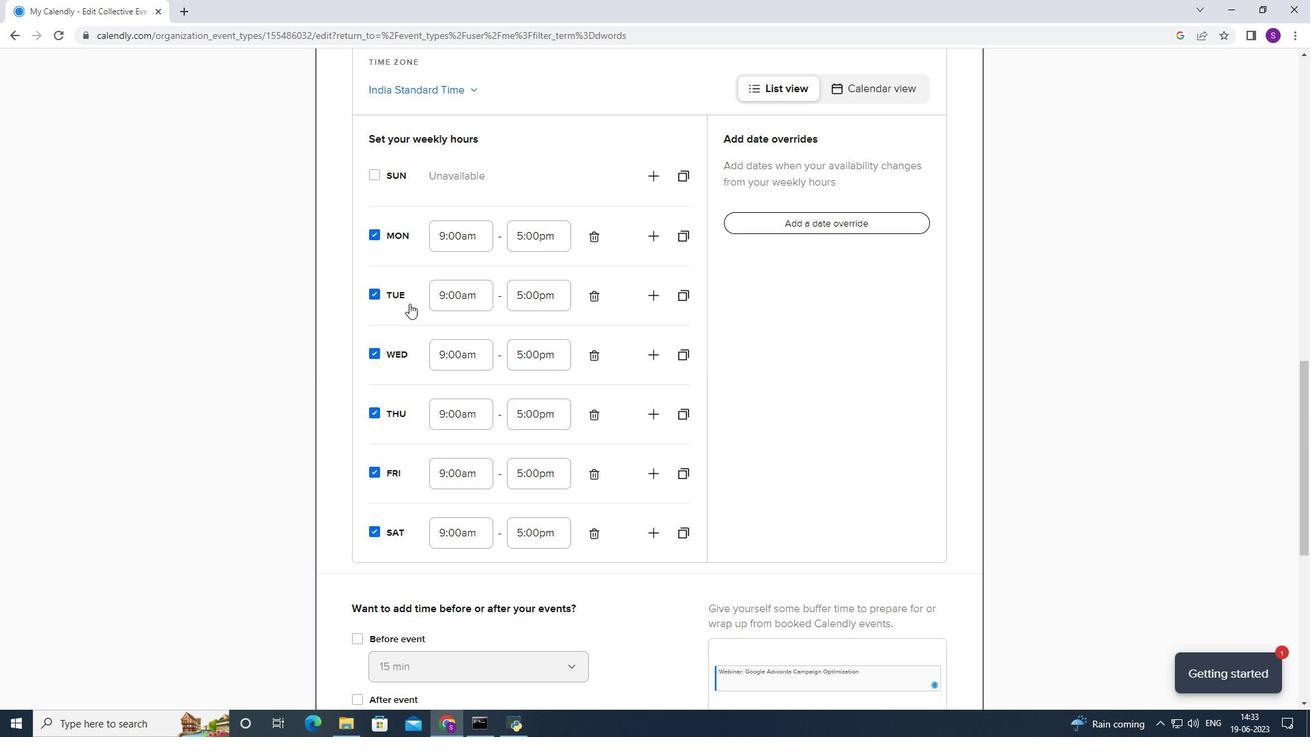 
Action: Mouse scrolled (409, 304) with delta (0, 0)
Screenshot: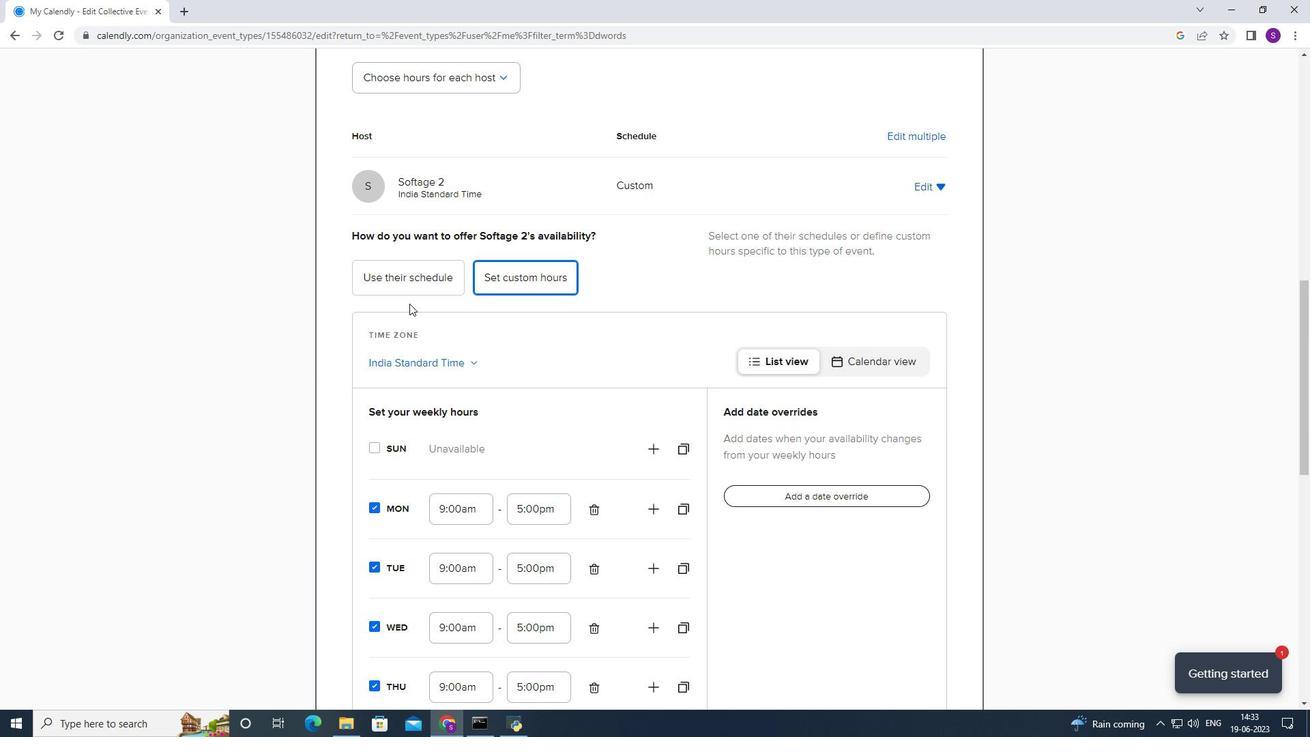 
Action: Mouse scrolled (409, 304) with delta (0, 0)
Screenshot: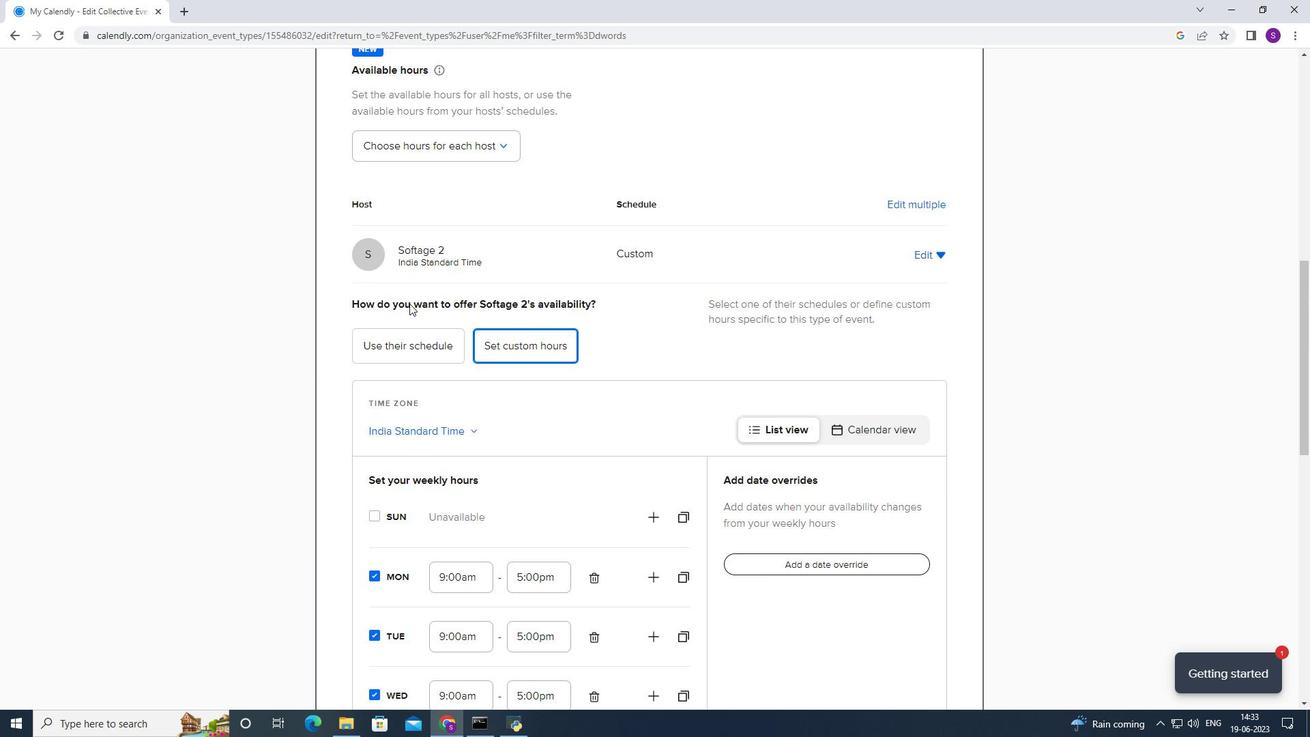 
Action: Mouse scrolled (409, 304) with delta (0, 0)
Screenshot: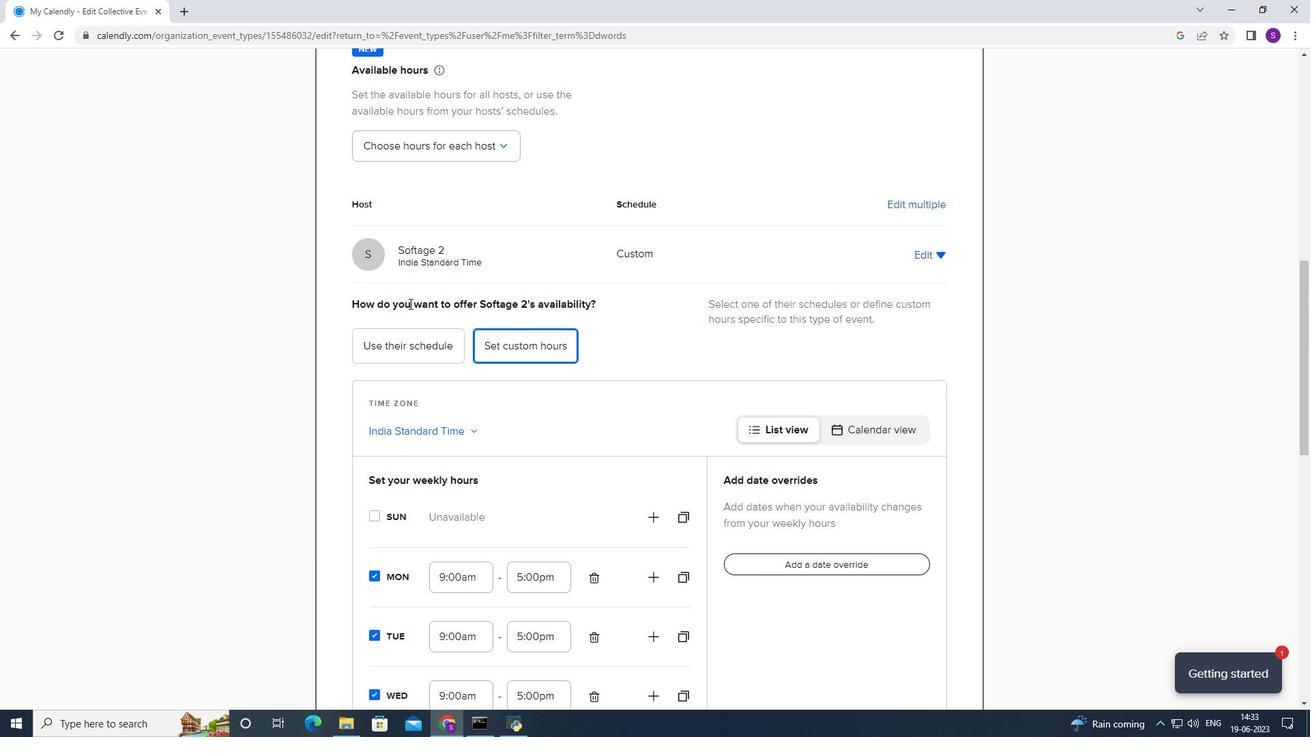 
Action: Mouse scrolled (409, 304) with delta (0, 0)
Screenshot: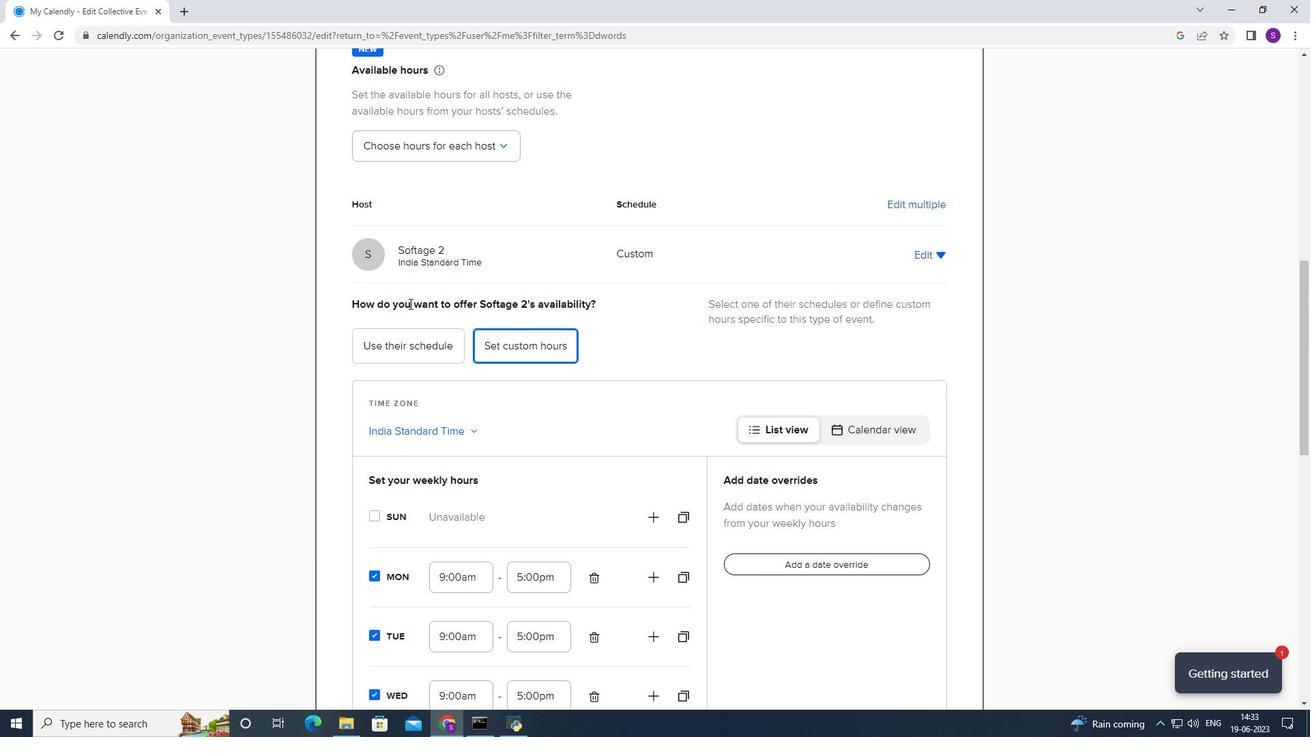 
Action: Mouse scrolled (409, 304) with delta (0, 0)
Screenshot: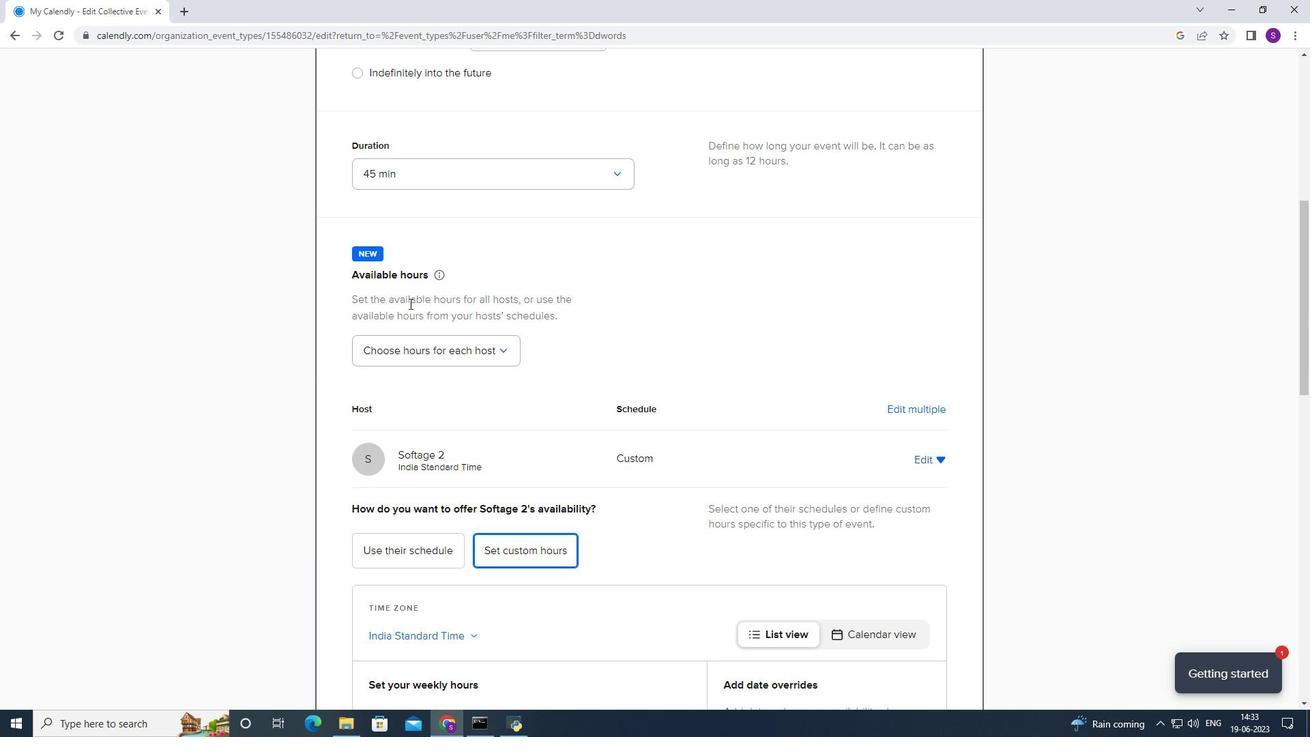 
Action: Mouse scrolled (409, 303) with delta (0, 0)
Screenshot: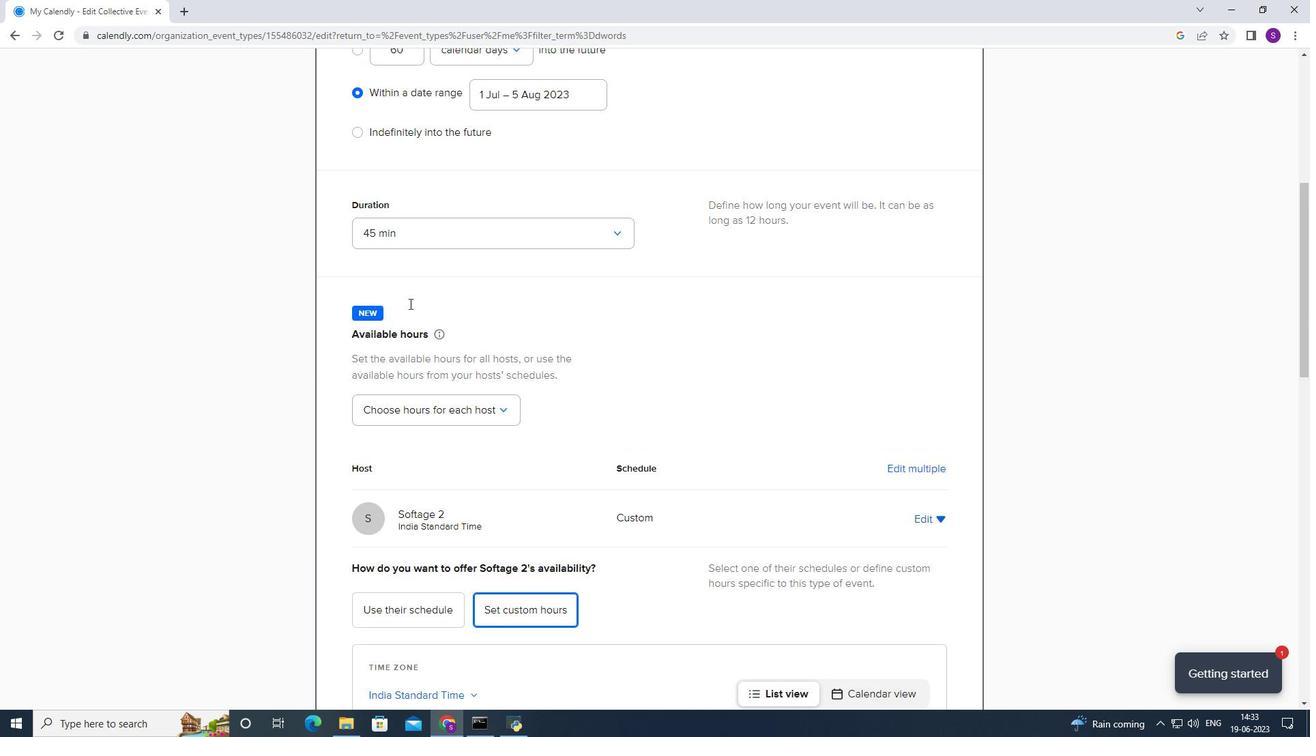 
Action: Mouse scrolled (409, 303) with delta (0, 0)
Screenshot: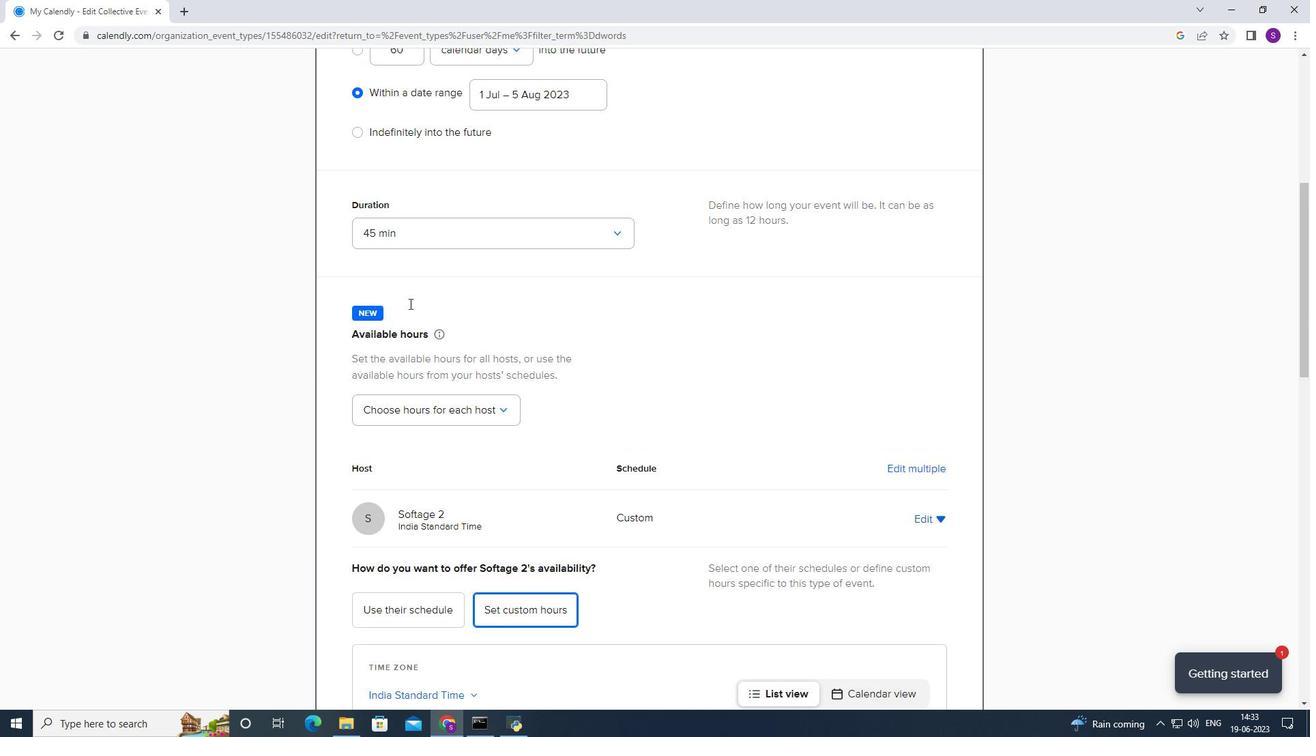 
Action: Mouse scrolled (409, 303) with delta (0, 0)
Screenshot: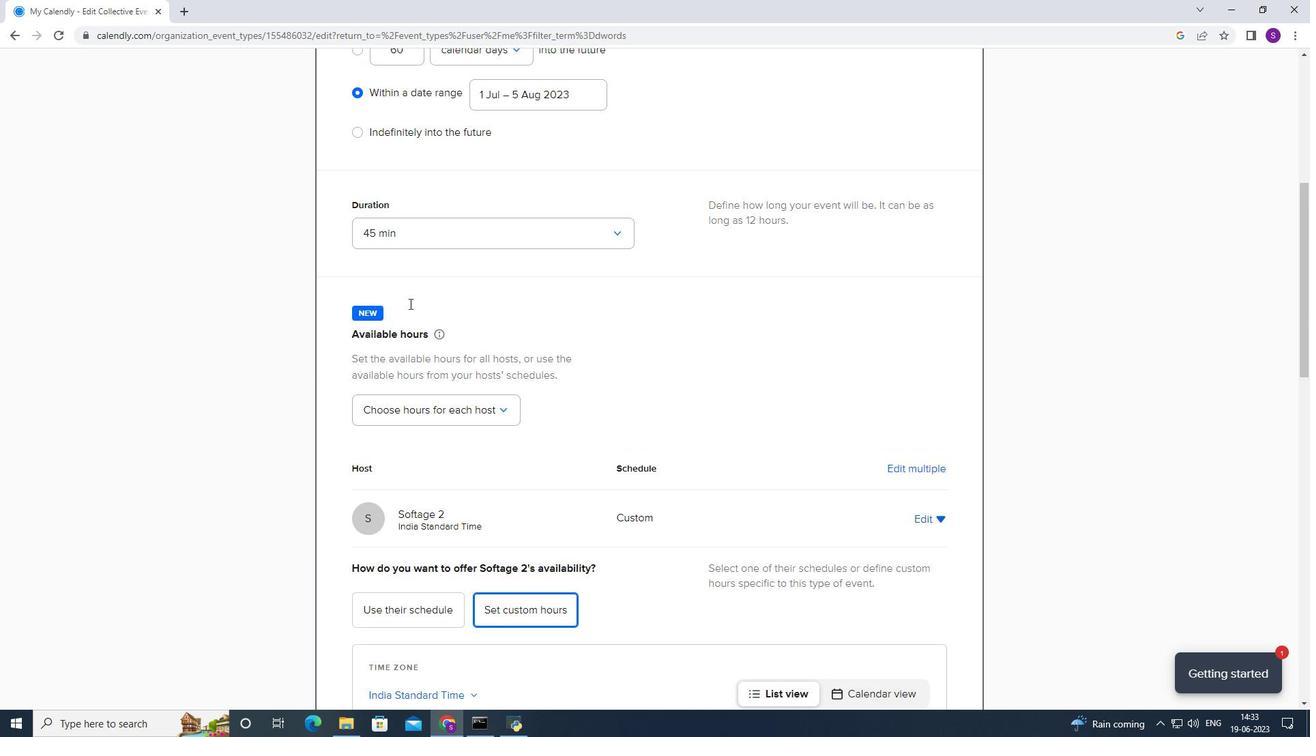 
Action: Mouse scrolled (409, 303) with delta (0, 0)
Screenshot: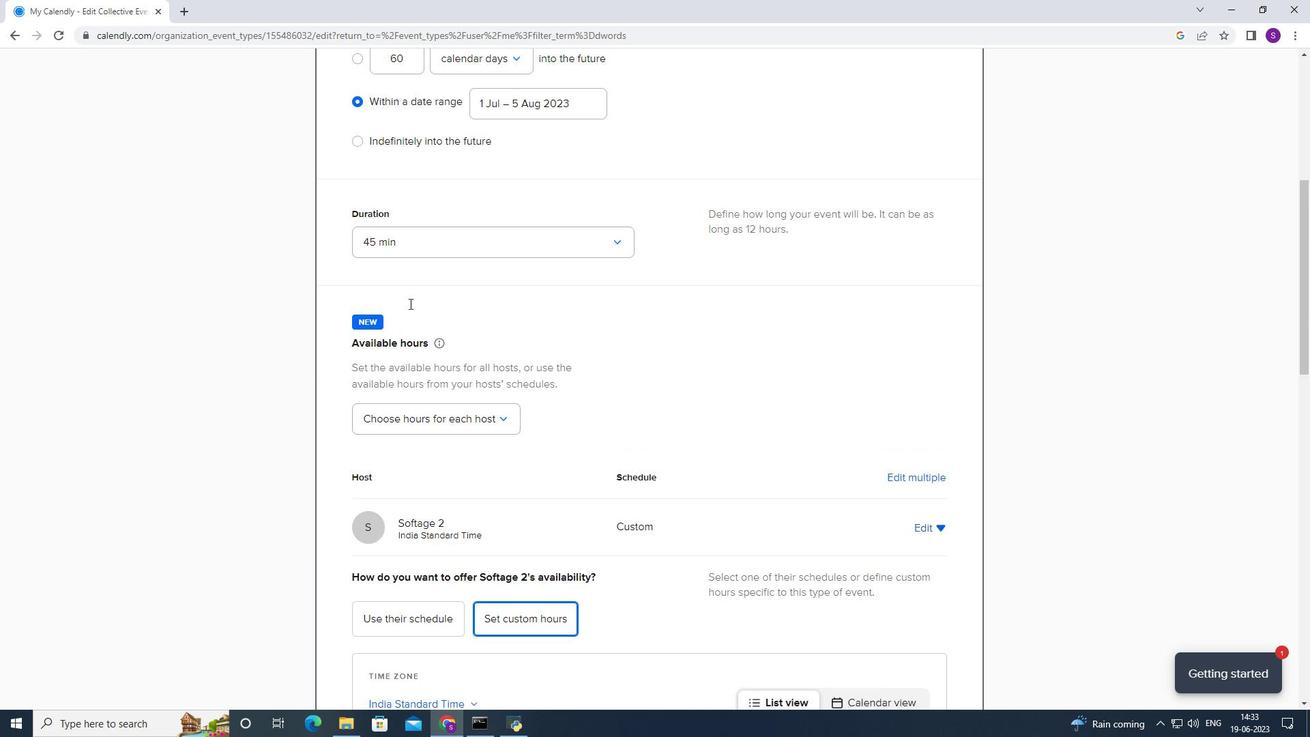 
Action: Mouse scrolled (409, 303) with delta (0, 0)
Screenshot: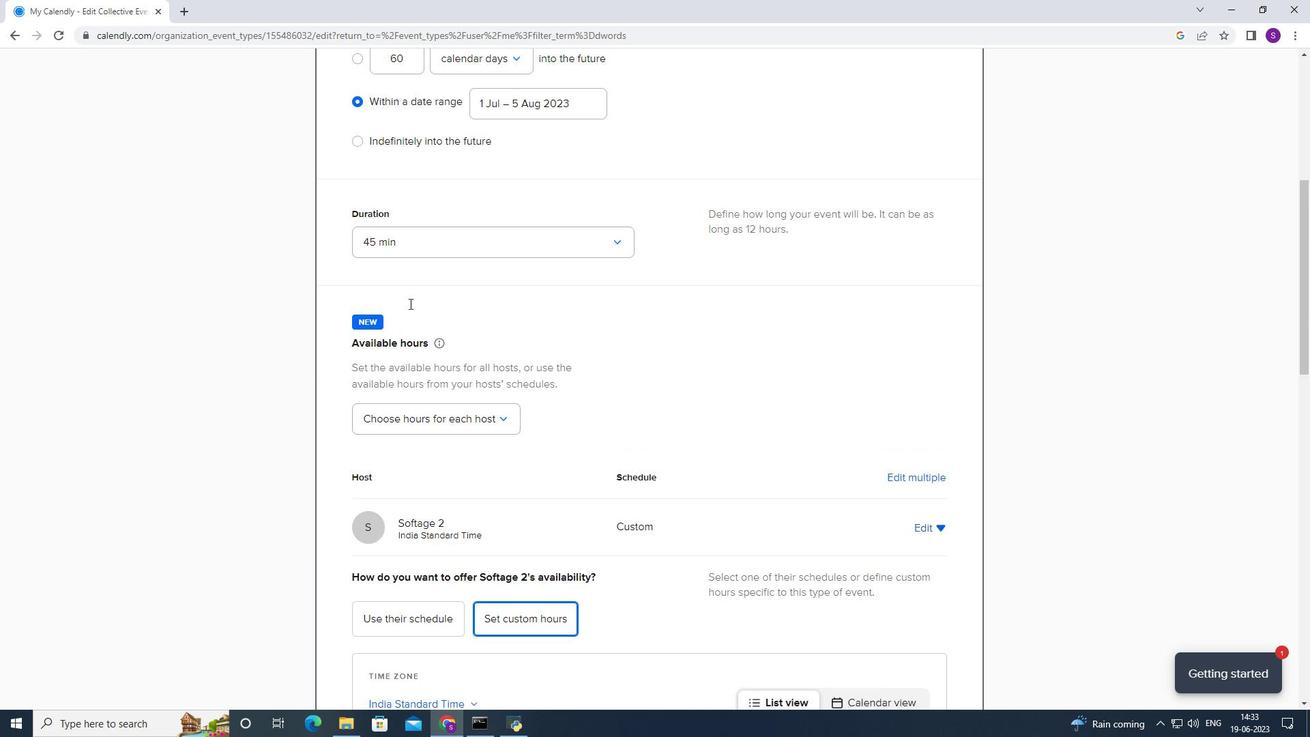 
Action: Mouse scrolled (409, 303) with delta (0, 0)
Screenshot: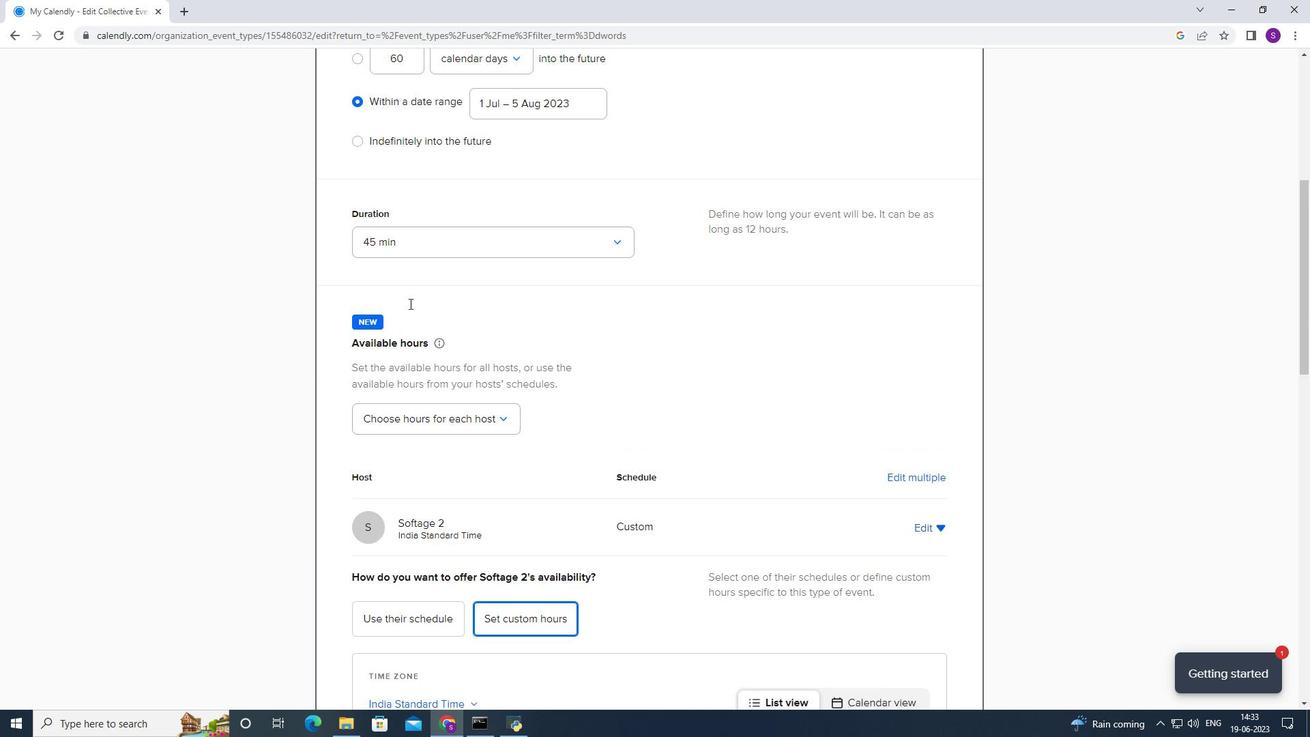 
Action: Mouse scrolled (409, 303) with delta (0, 0)
Screenshot: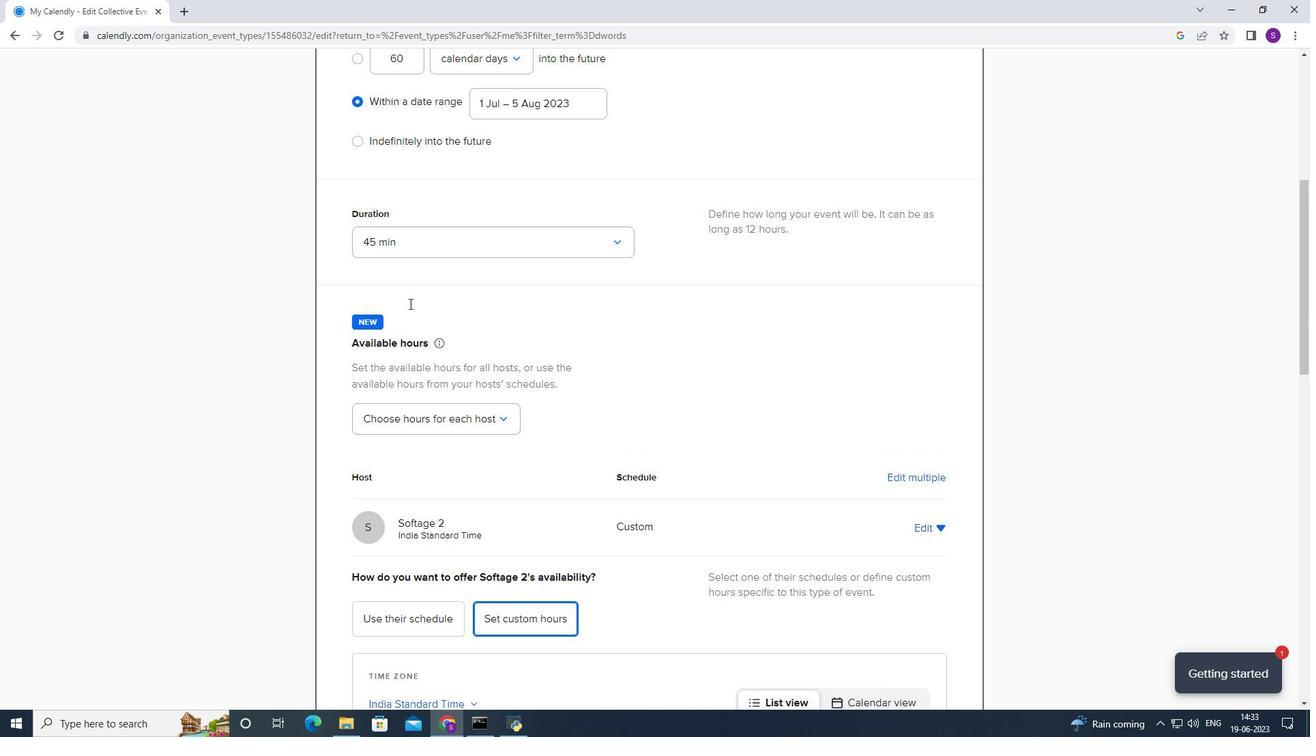 
Action: Mouse scrolled (409, 303) with delta (0, 0)
Screenshot: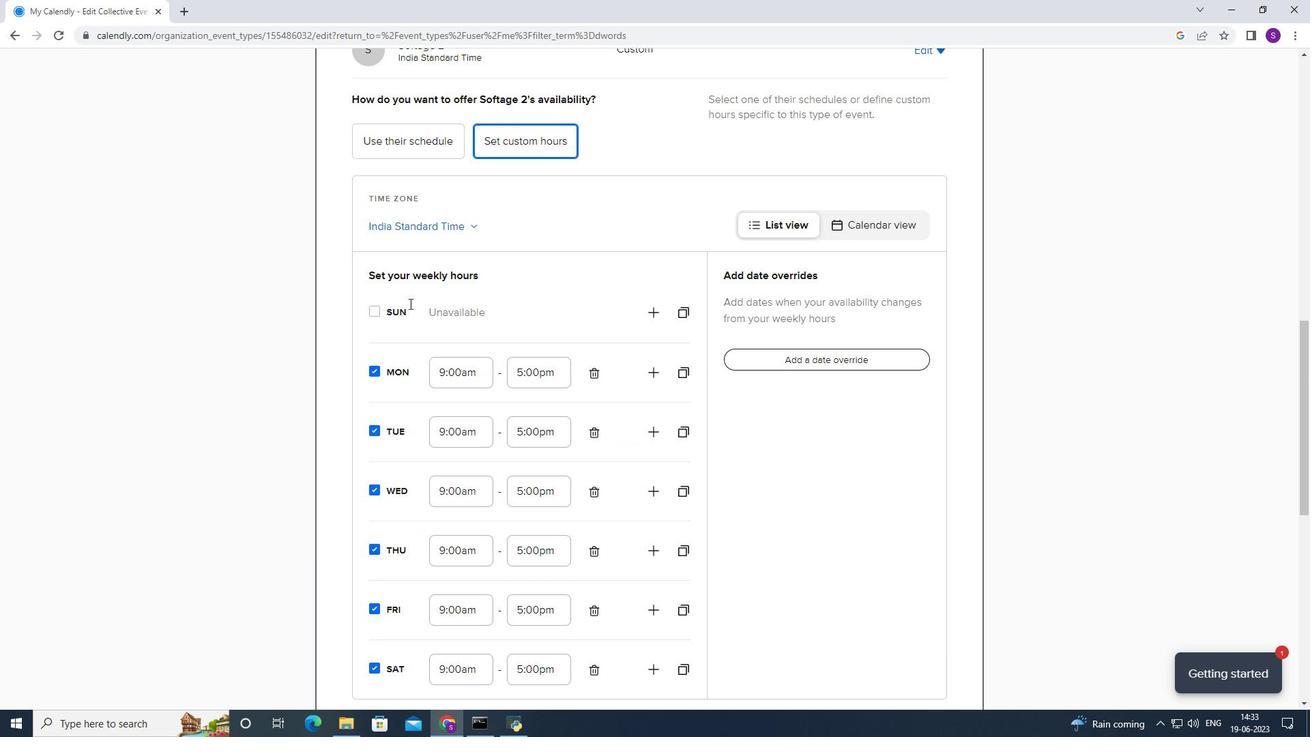 
Action: Mouse scrolled (409, 303) with delta (0, 0)
Screenshot: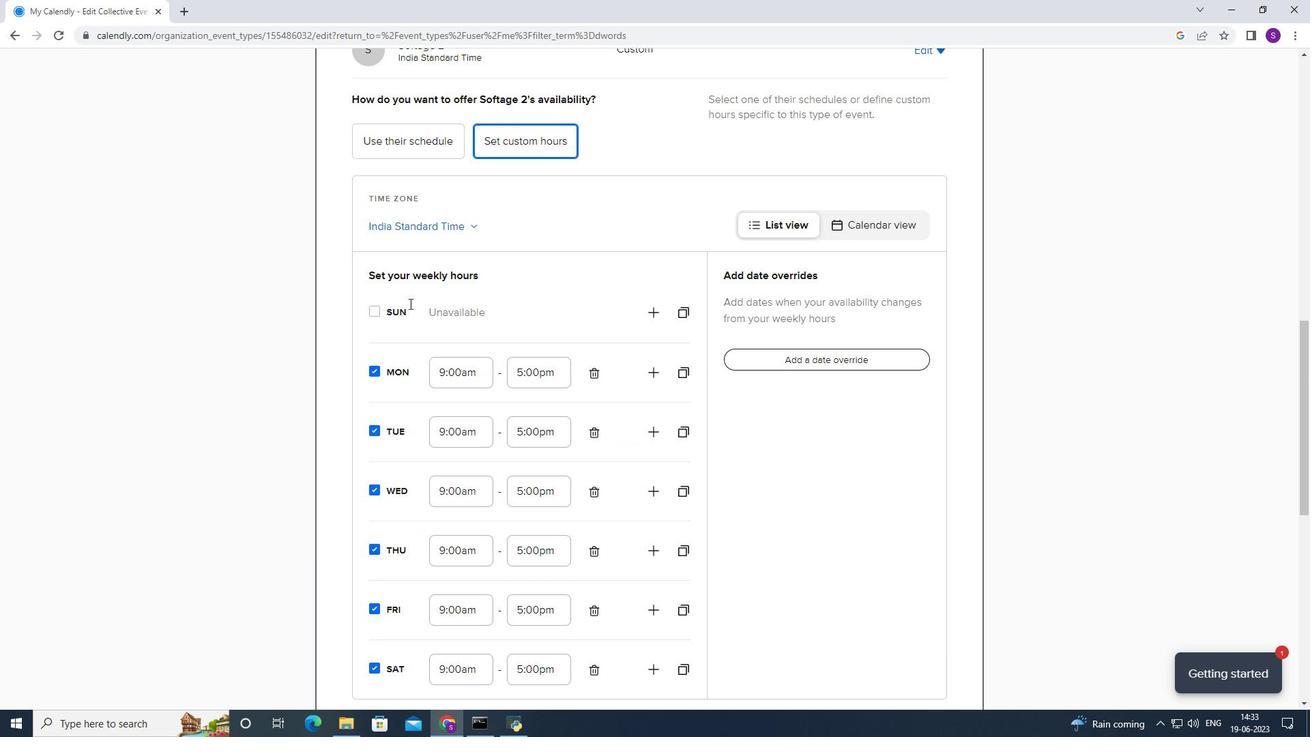 
Action: Mouse scrolled (409, 303) with delta (0, 0)
Screenshot: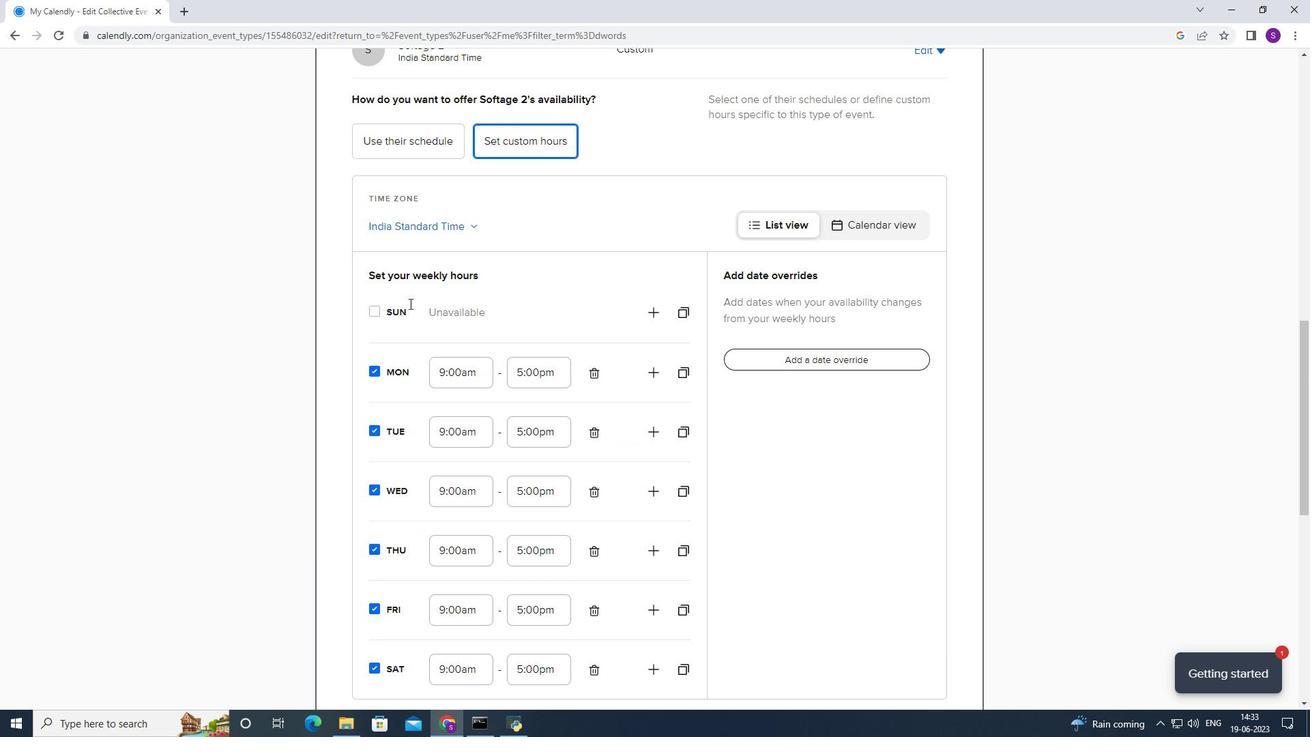 
Action: Mouse scrolled (409, 303) with delta (0, 0)
Screenshot: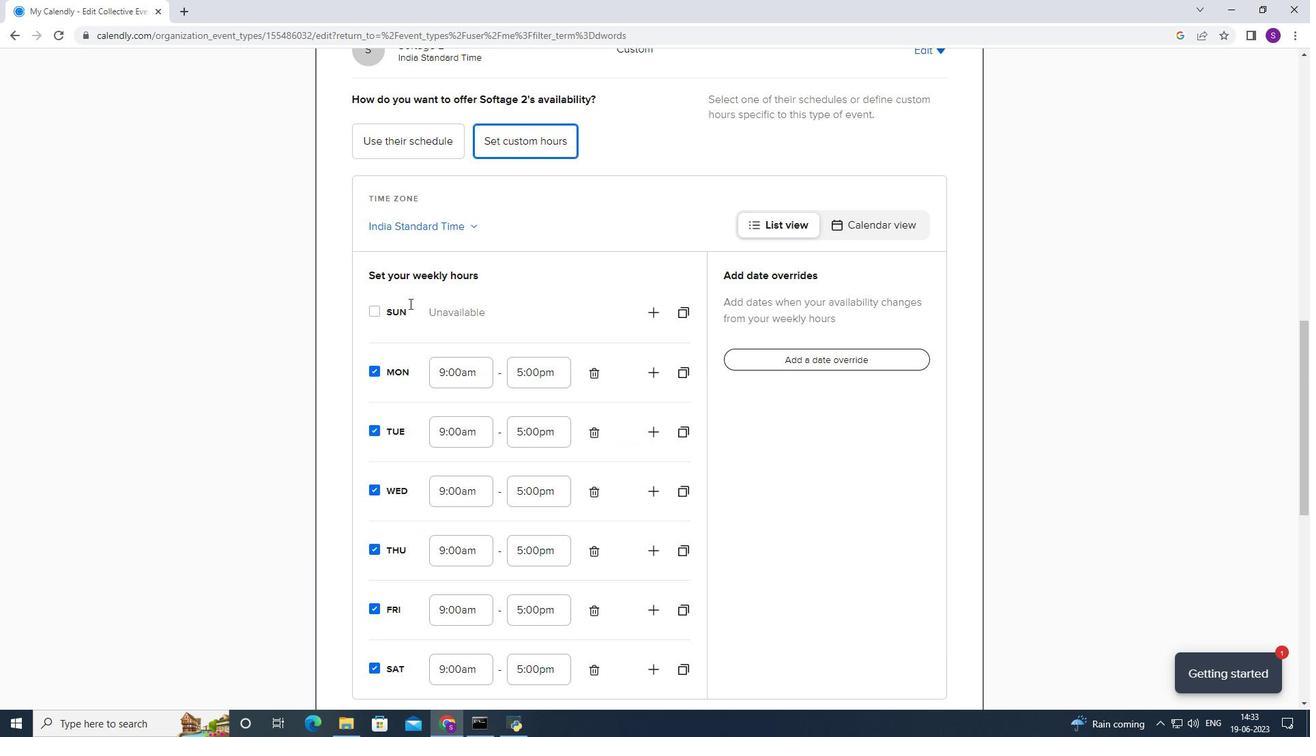 
Action: Mouse scrolled (409, 303) with delta (0, 0)
Screenshot: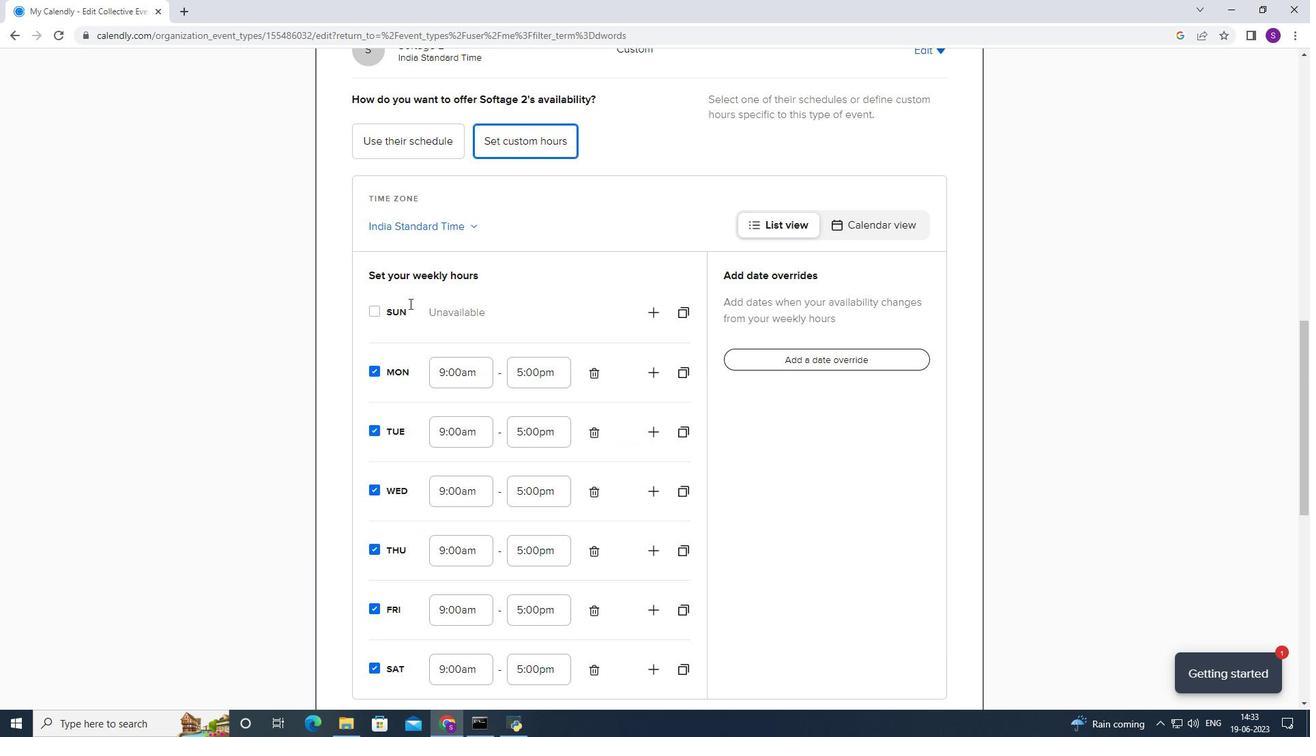 
Action: Mouse scrolled (409, 303) with delta (0, 0)
Screenshot: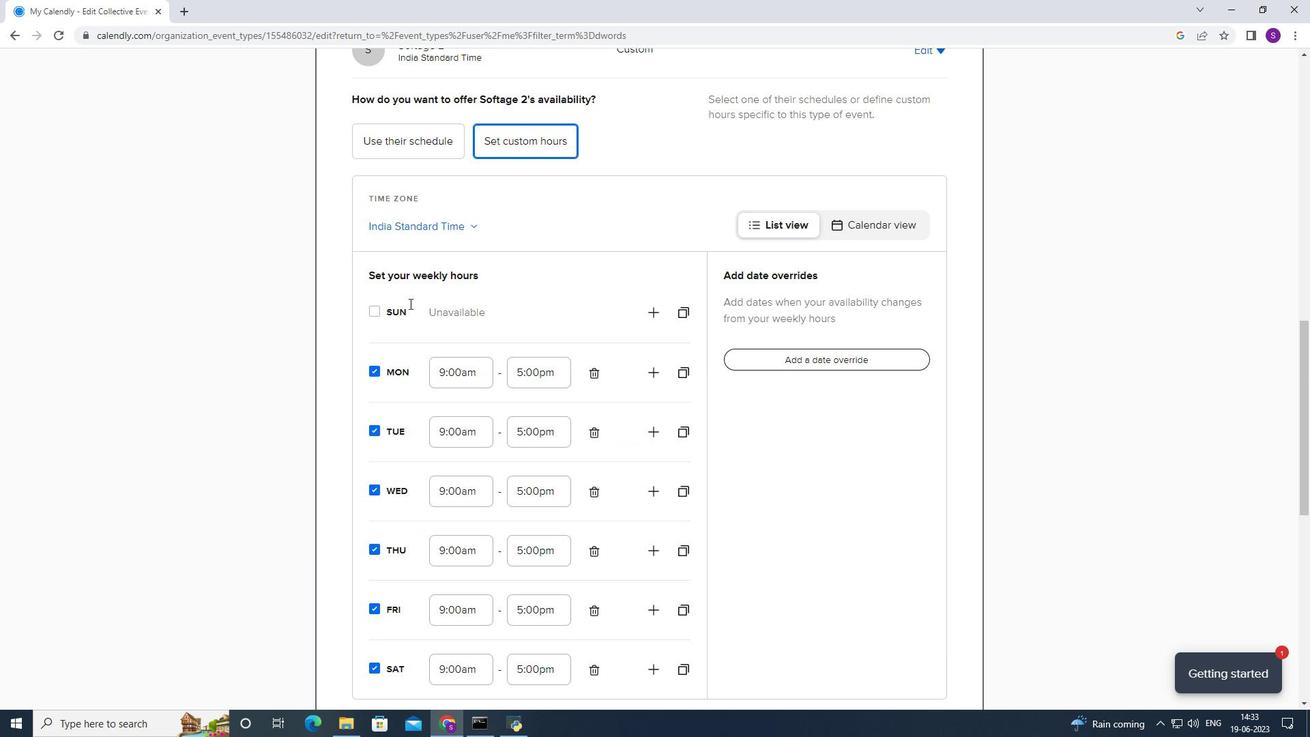
Action: Mouse scrolled (409, 303) with delta (0, 0)
Screenshot: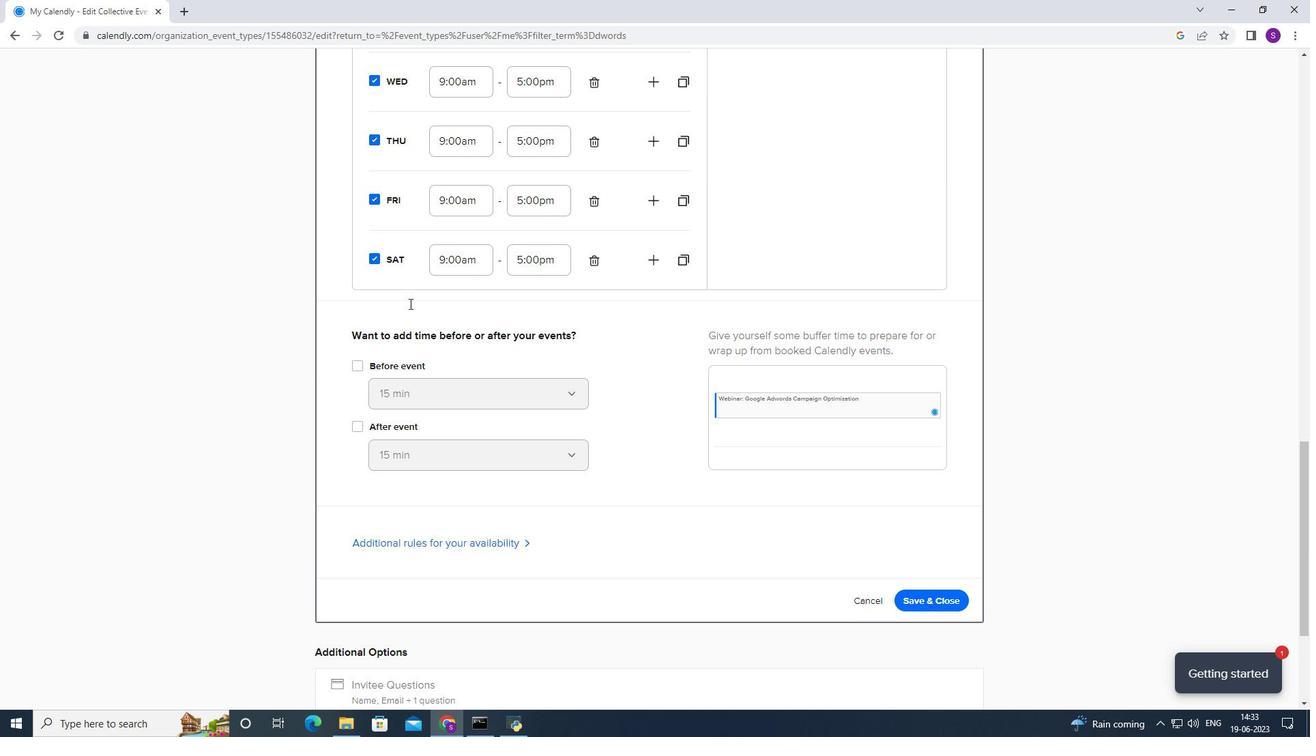 
Action: Mouse scrolled (409, 303) with delta (0, 0)
Screenshot: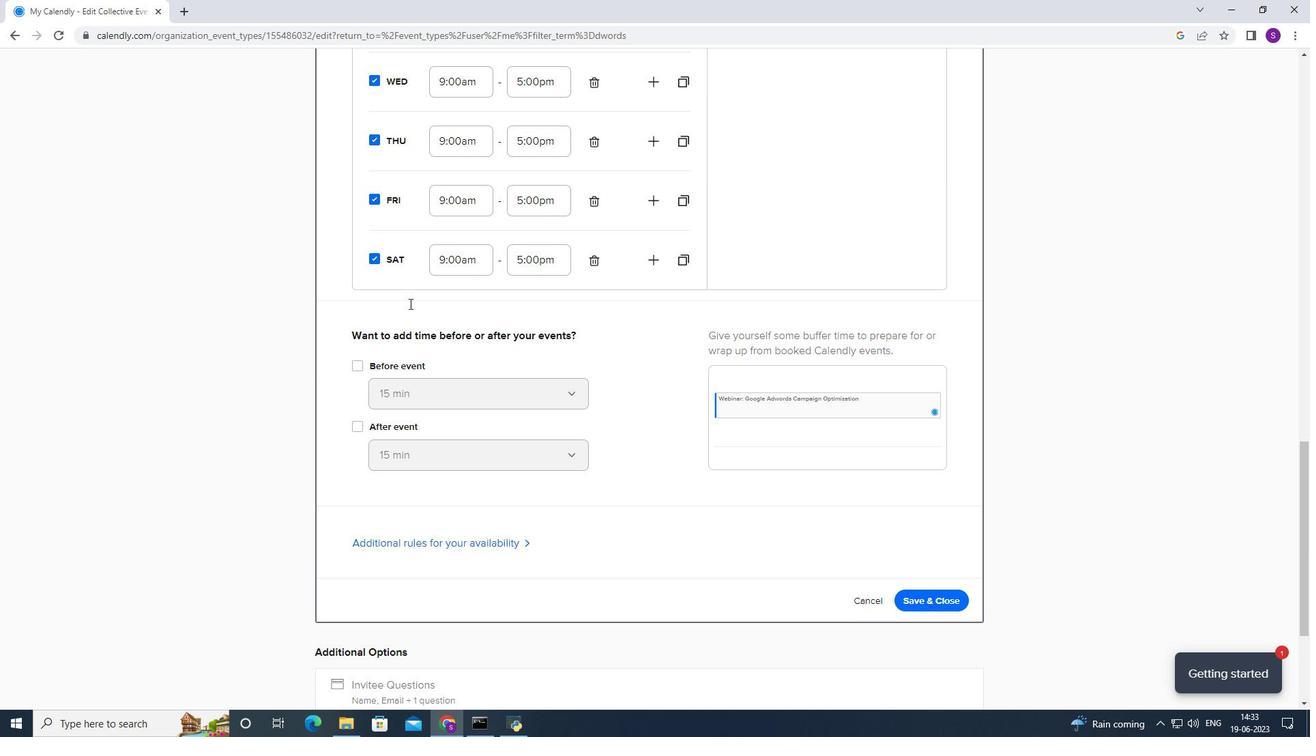 
Action: Mouse moved to (386, 236)
Screenshot: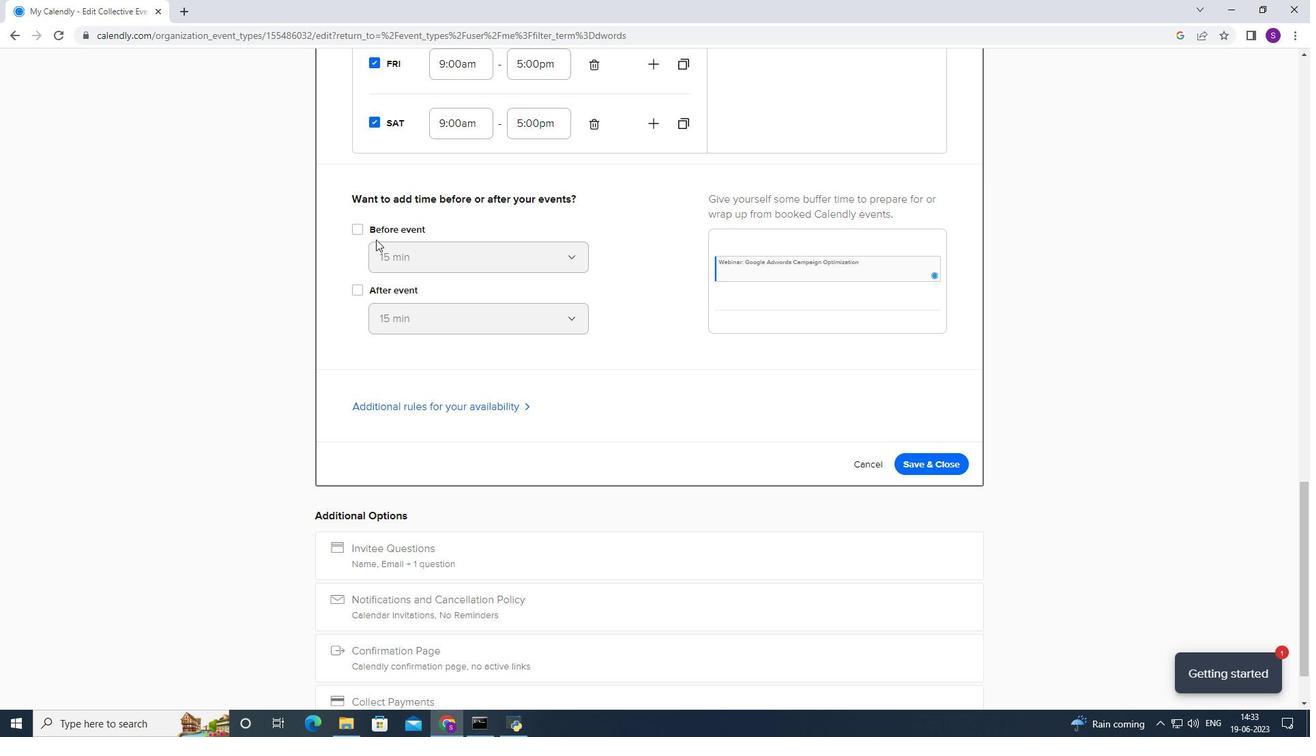 
Action: Mouse pressed left at (386, 236)
Screenshot: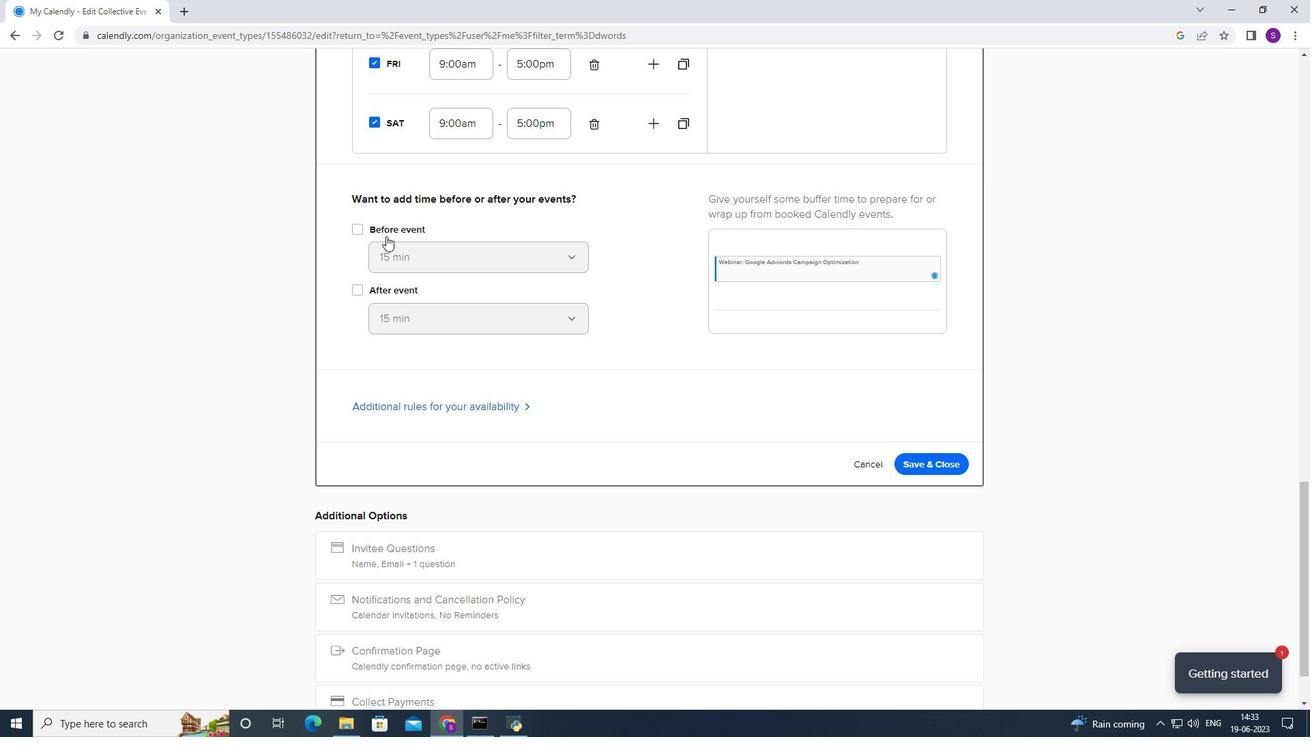 
Action: Mouse moved to (390, 260)
Screenshot: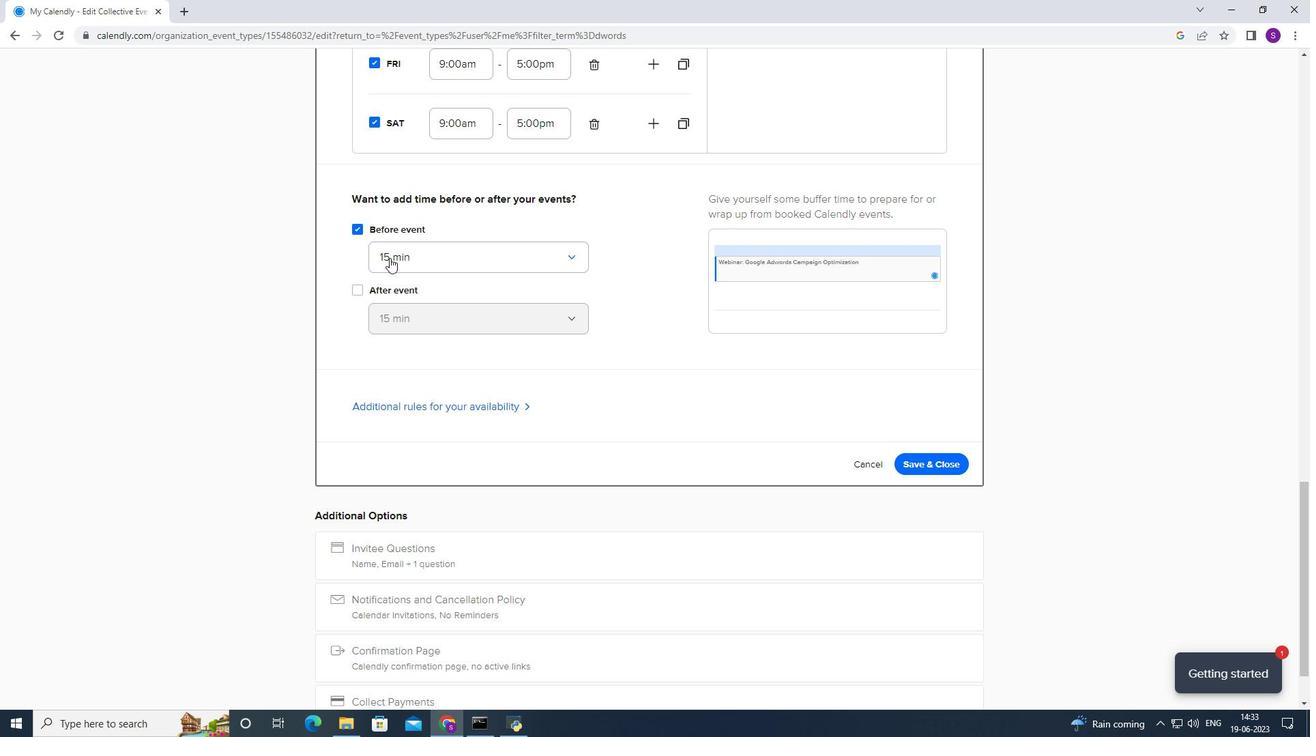
Action: Mouse pressed left at (390, 260)
Screenshot: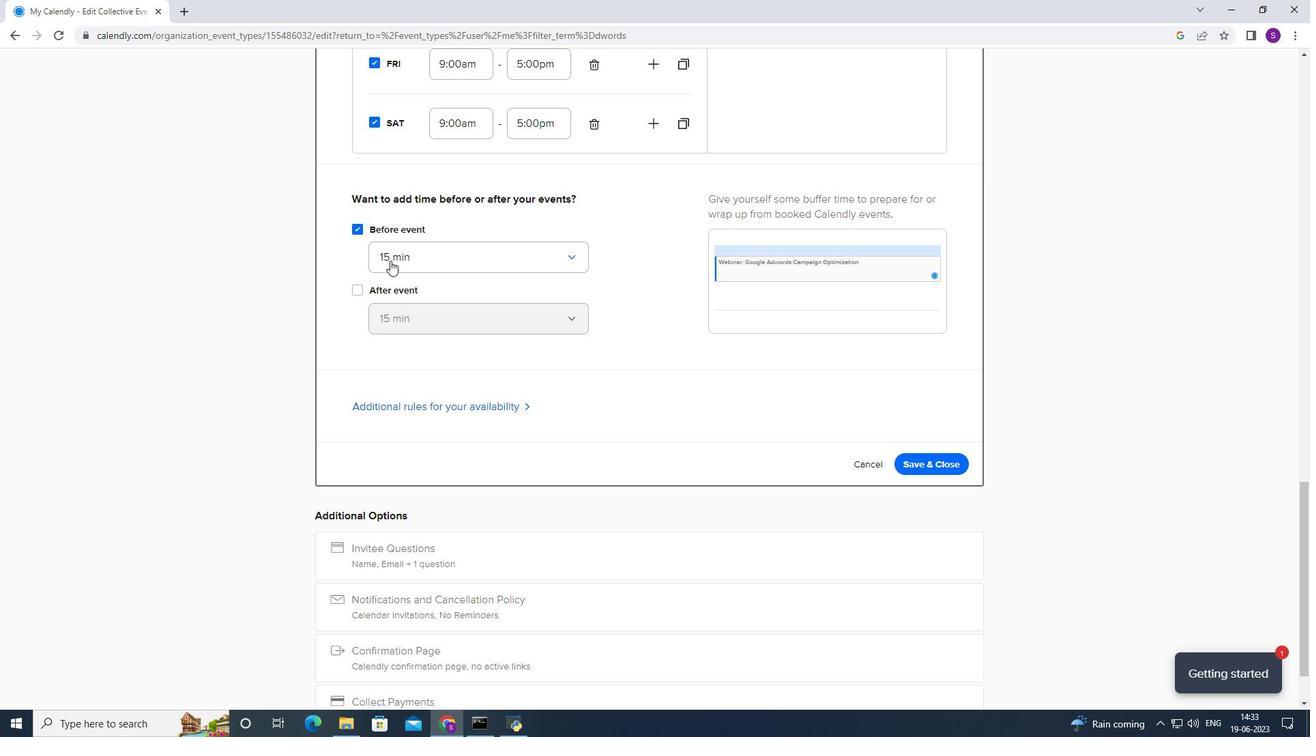 
Action: Mouse moved to (393, 290)
Screenshot: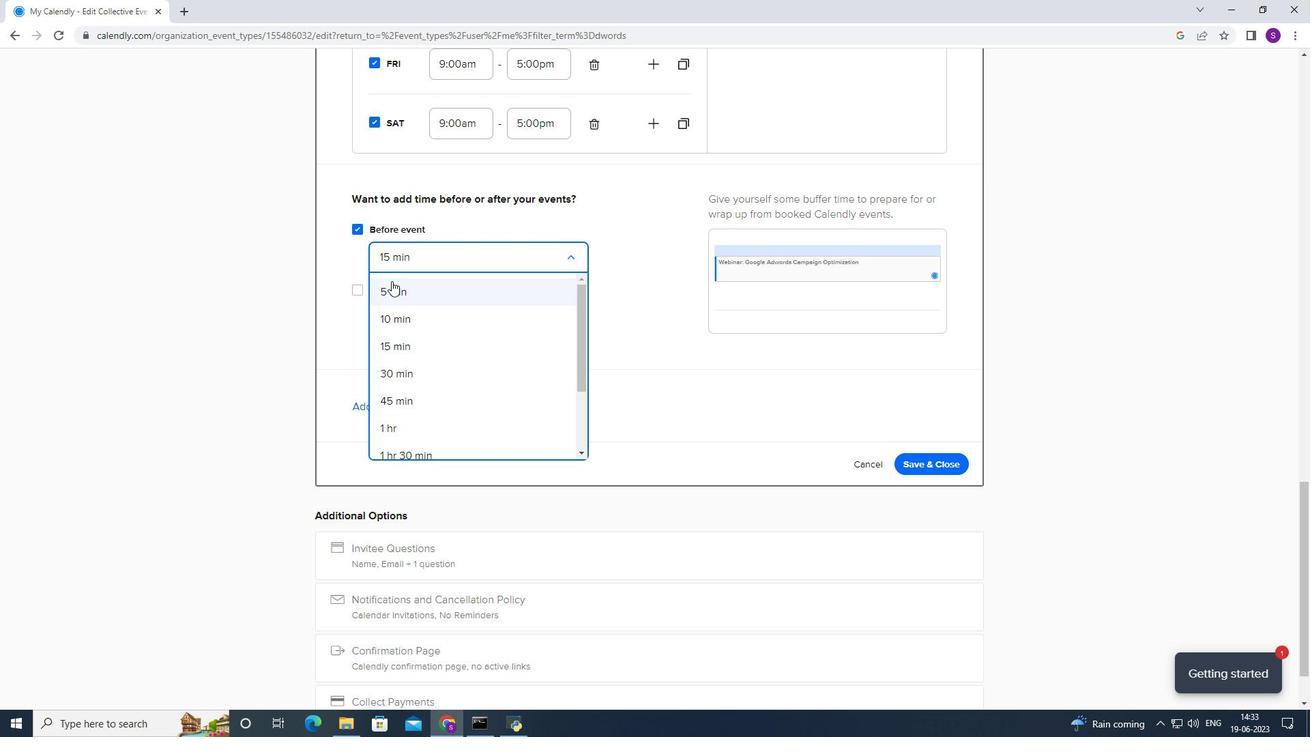 
Action: Mouse pressed left at (393, 290)
Screenshot: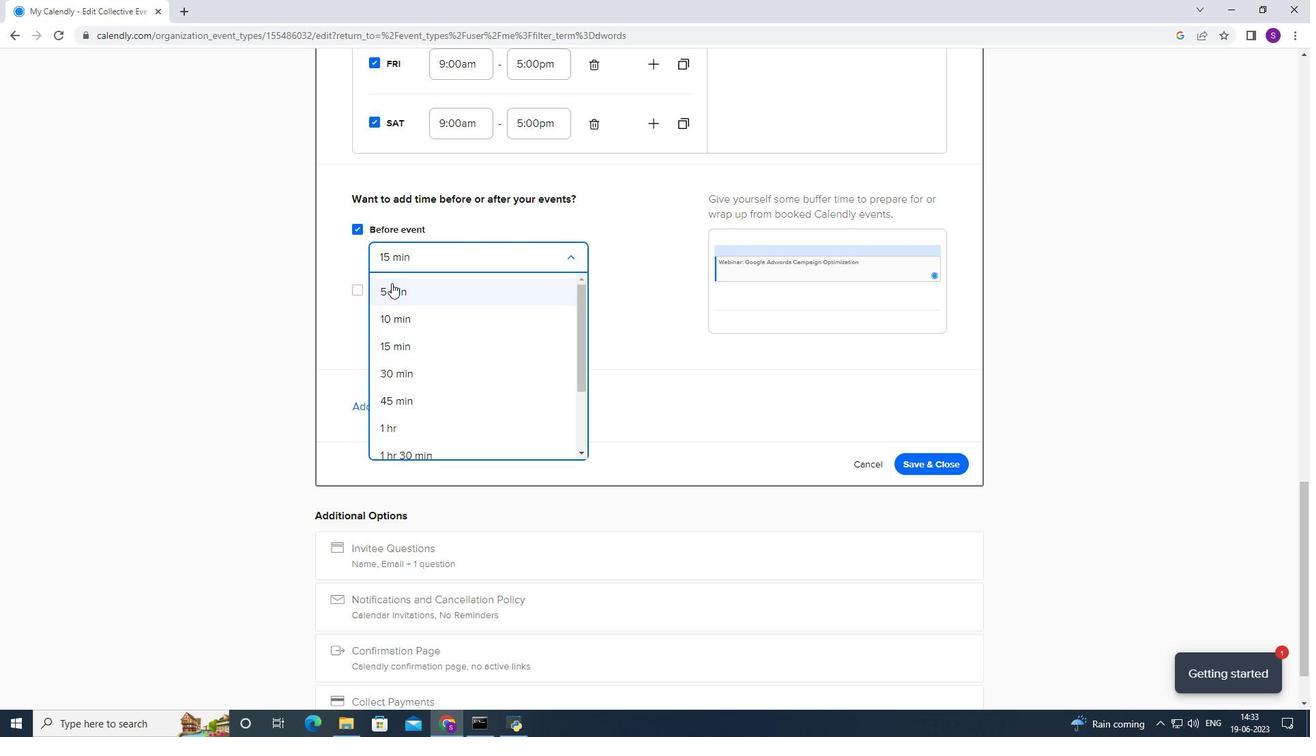 
Action: Mouse moved to (386, 292)
Screenshot: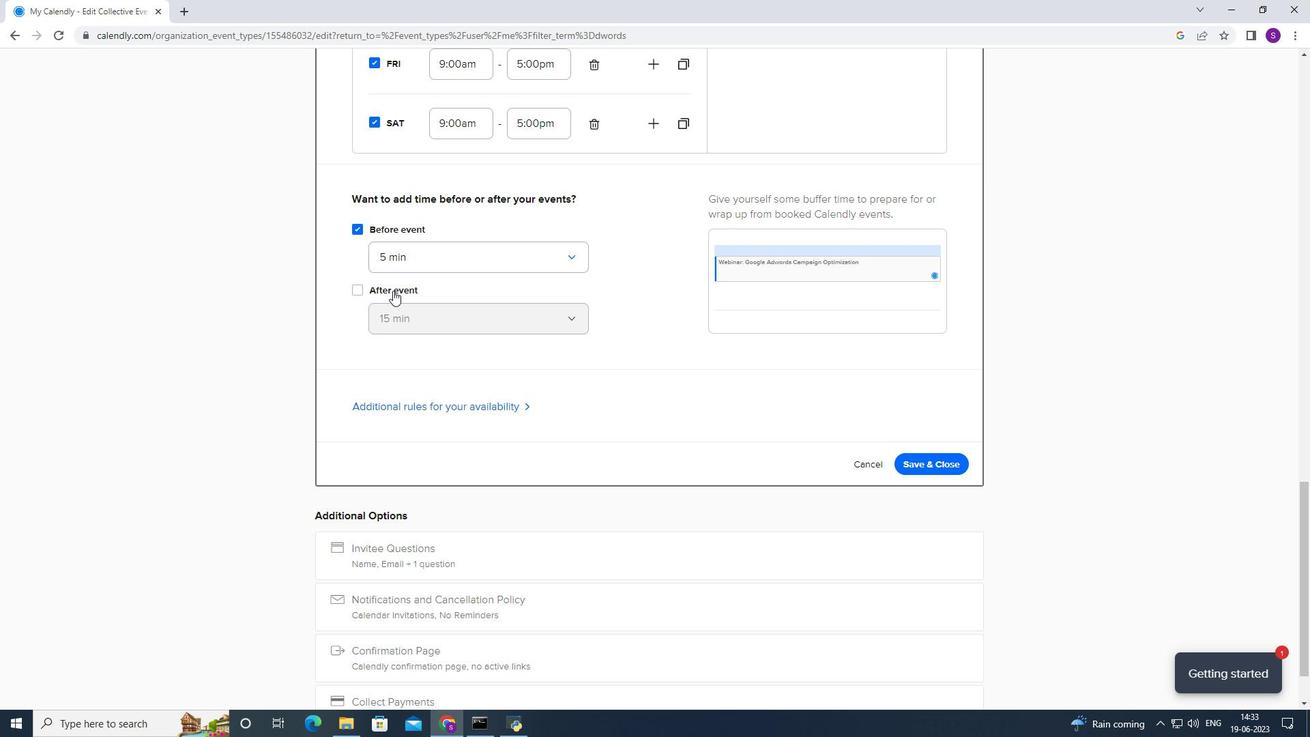 
Action: Mouse pressed left at (386, 292)
Screenshot: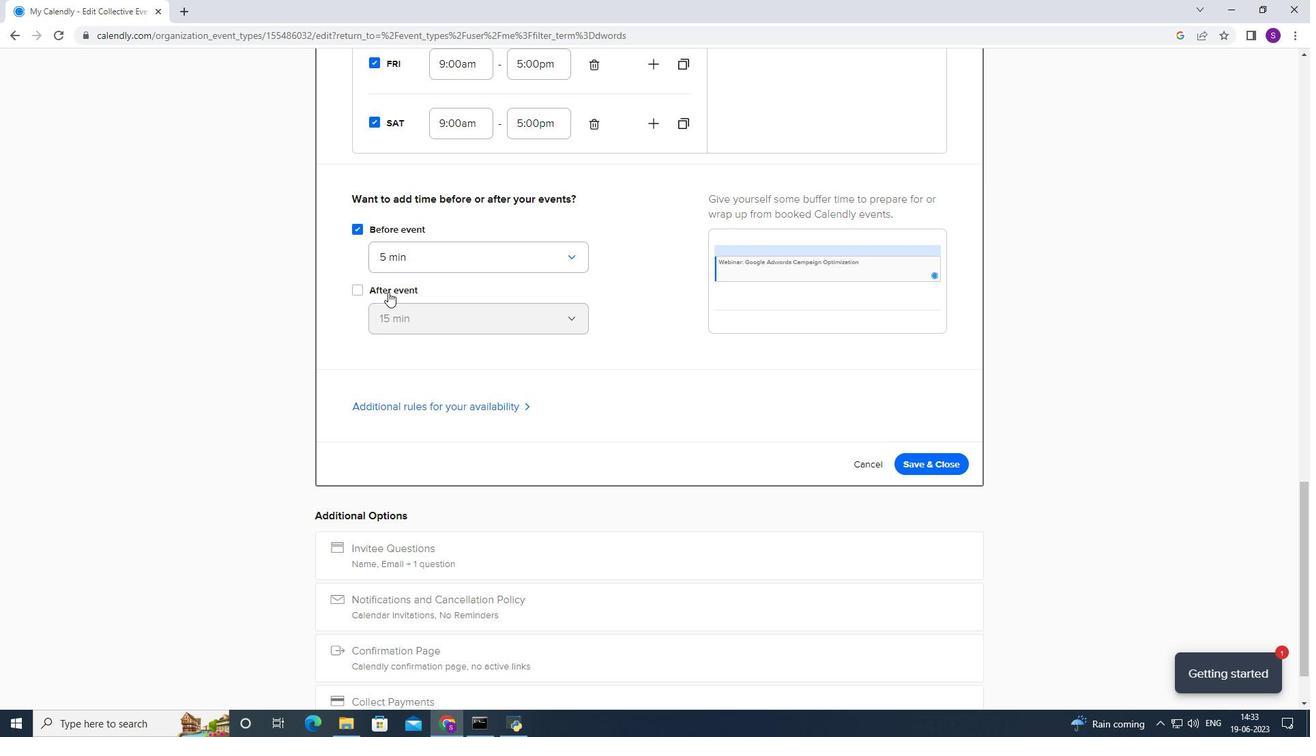 
Action: Mouse moved to (386, 311)
Screenshot: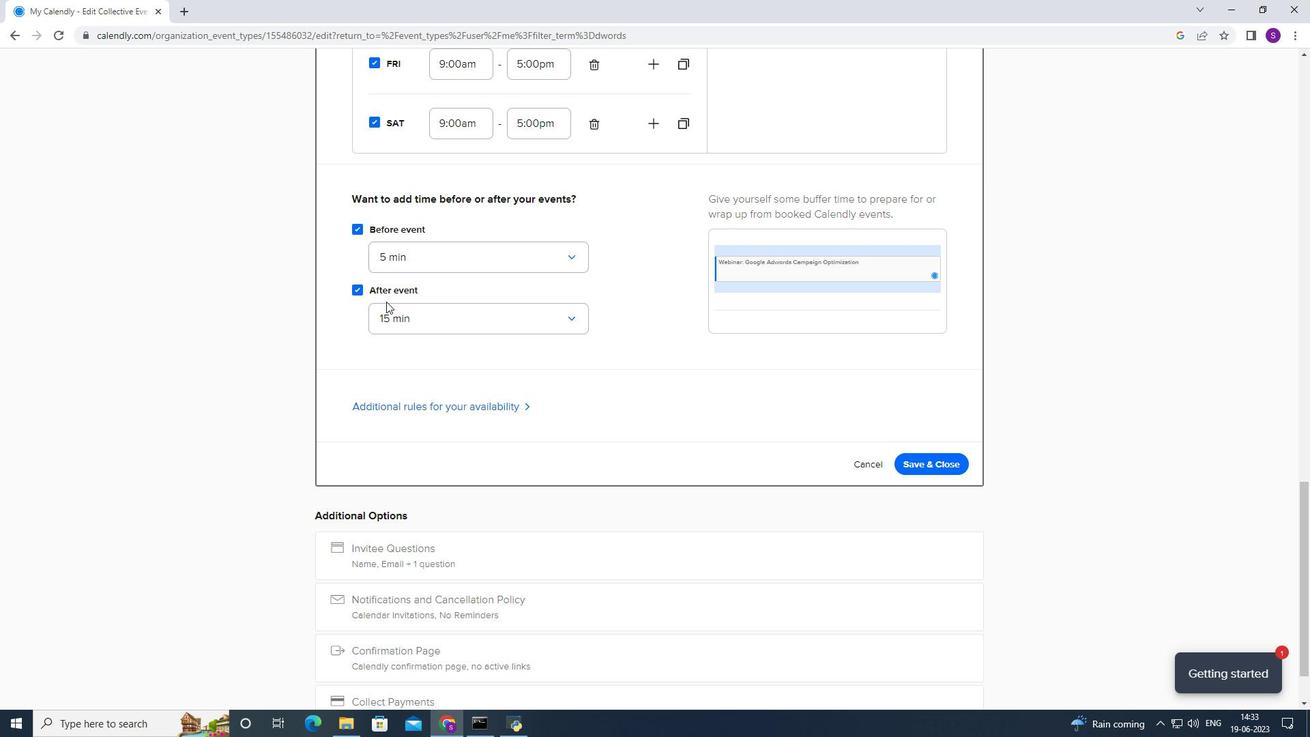
Action: Mouse pressed left at (386, 311)
Screenshot: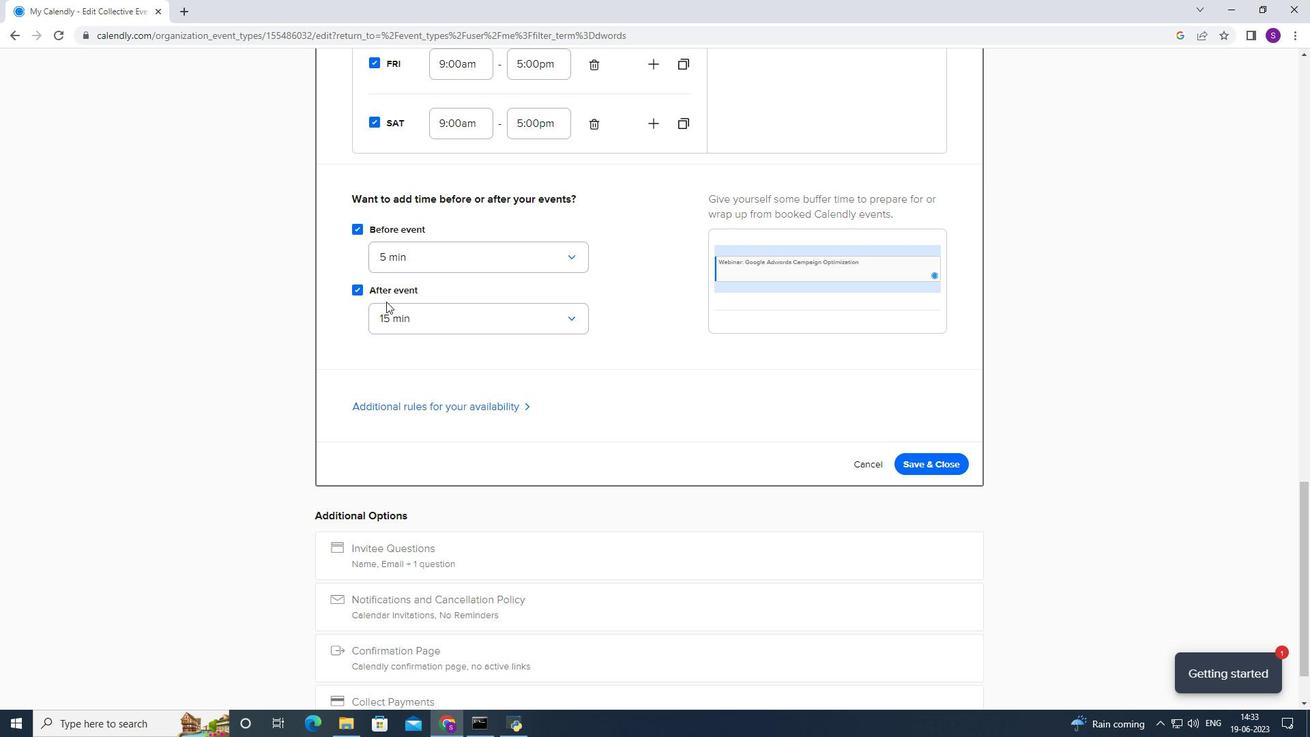 
Action: Mouse moved to (393, 348)
Screenshot: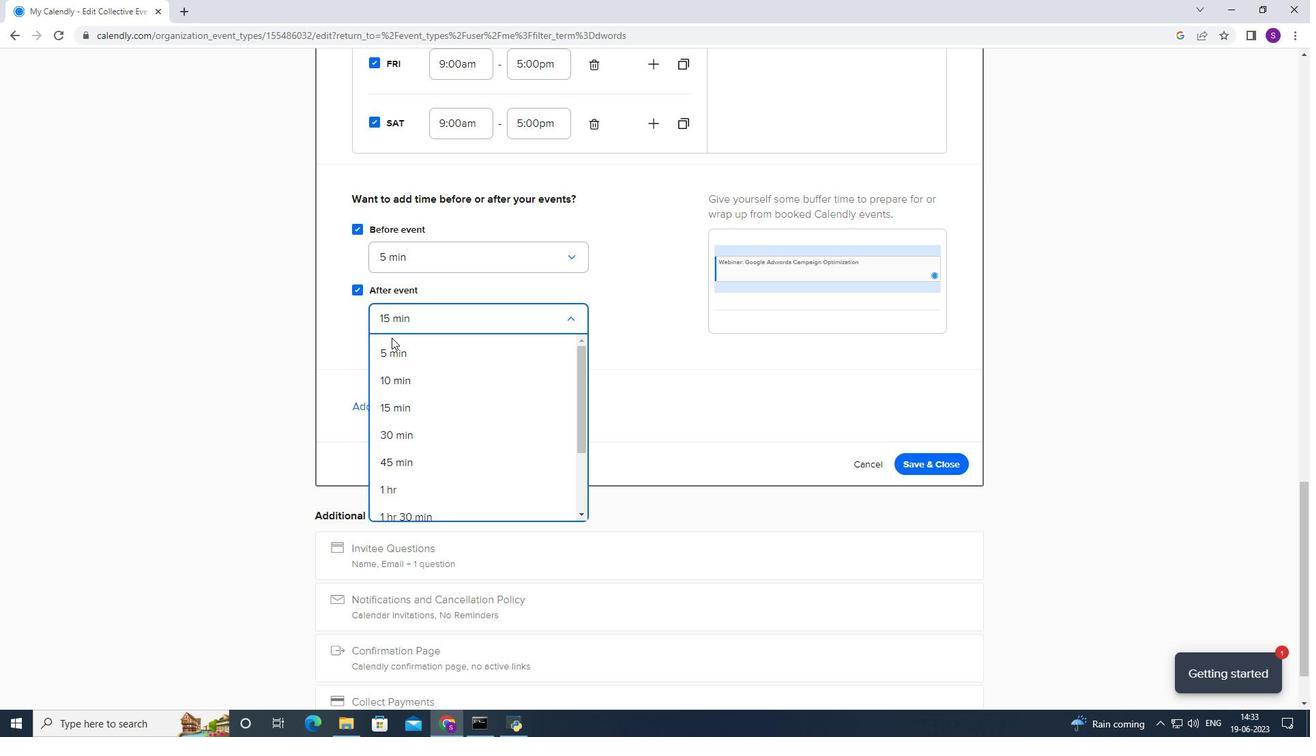 
Action: Mouse pressed left at (393, 348)
Screenshot: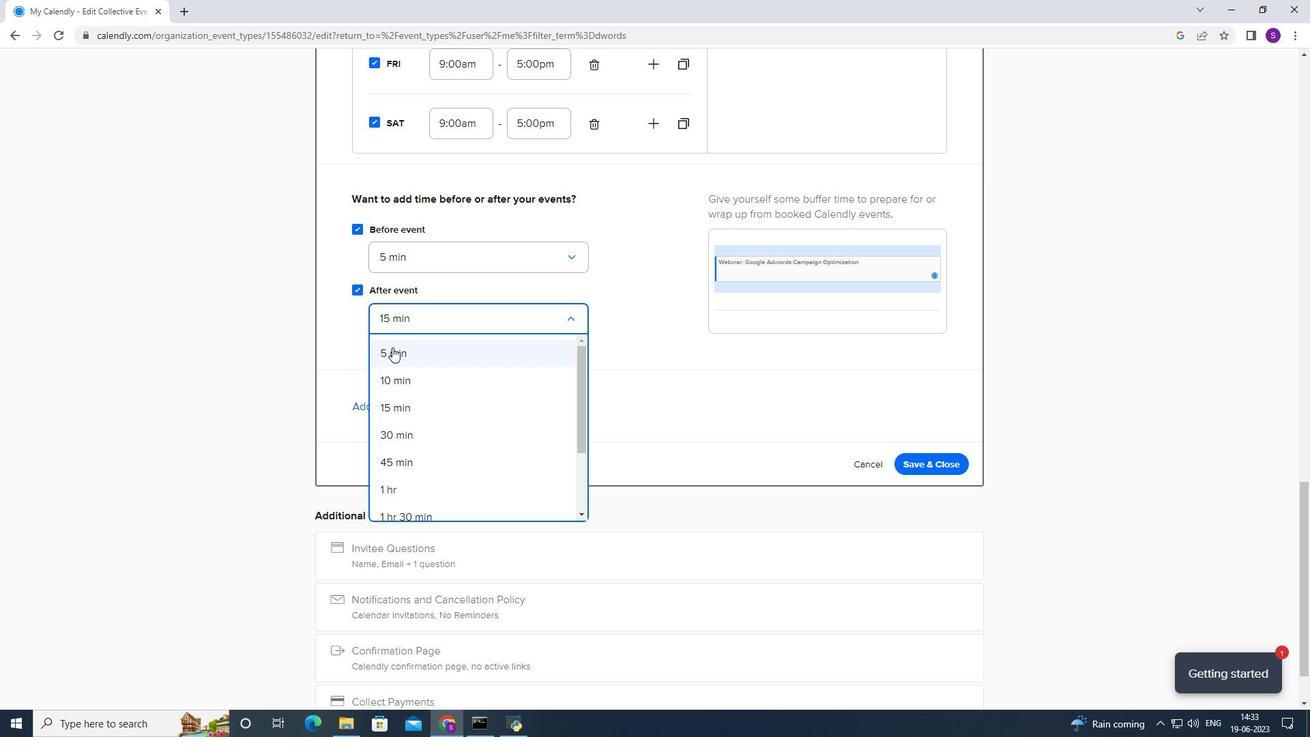 
Action: Mouse moved to (393, 341)
Screenshot: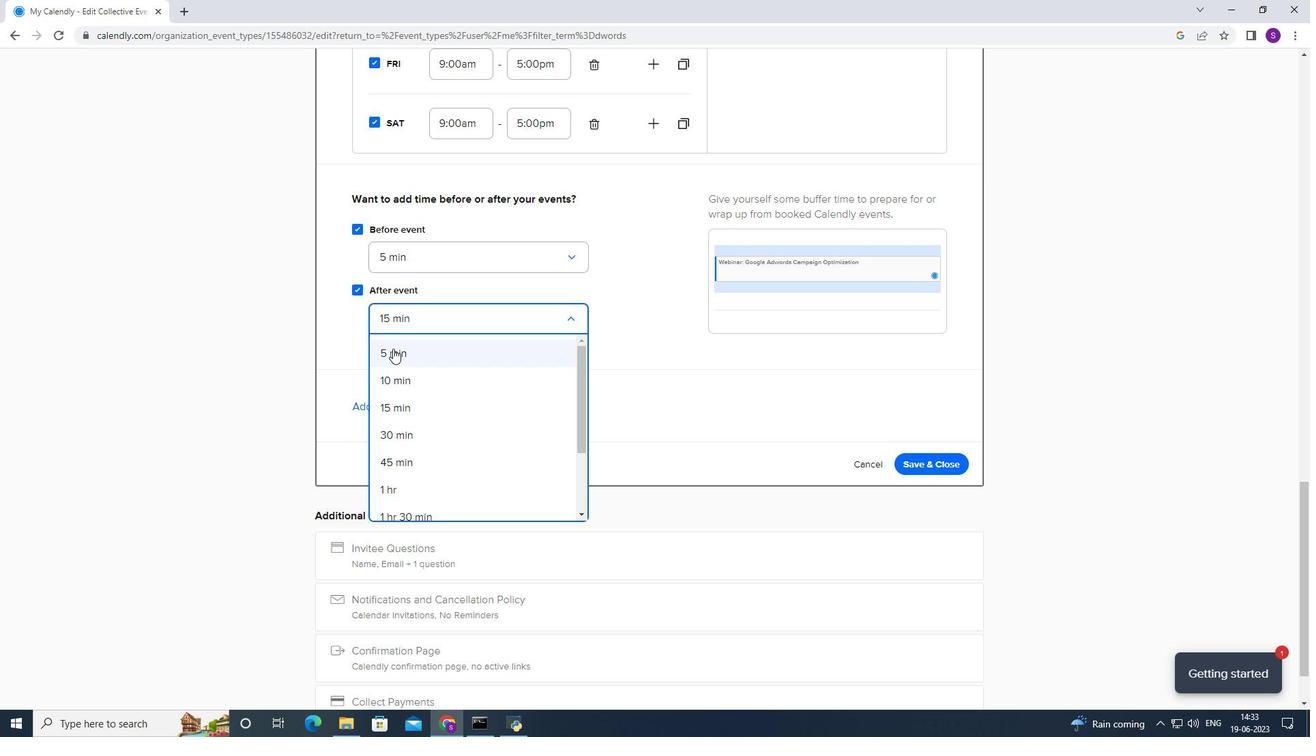 
Action: Mouse scrolled (393, 340) with delta (0, 0)
Screenshot: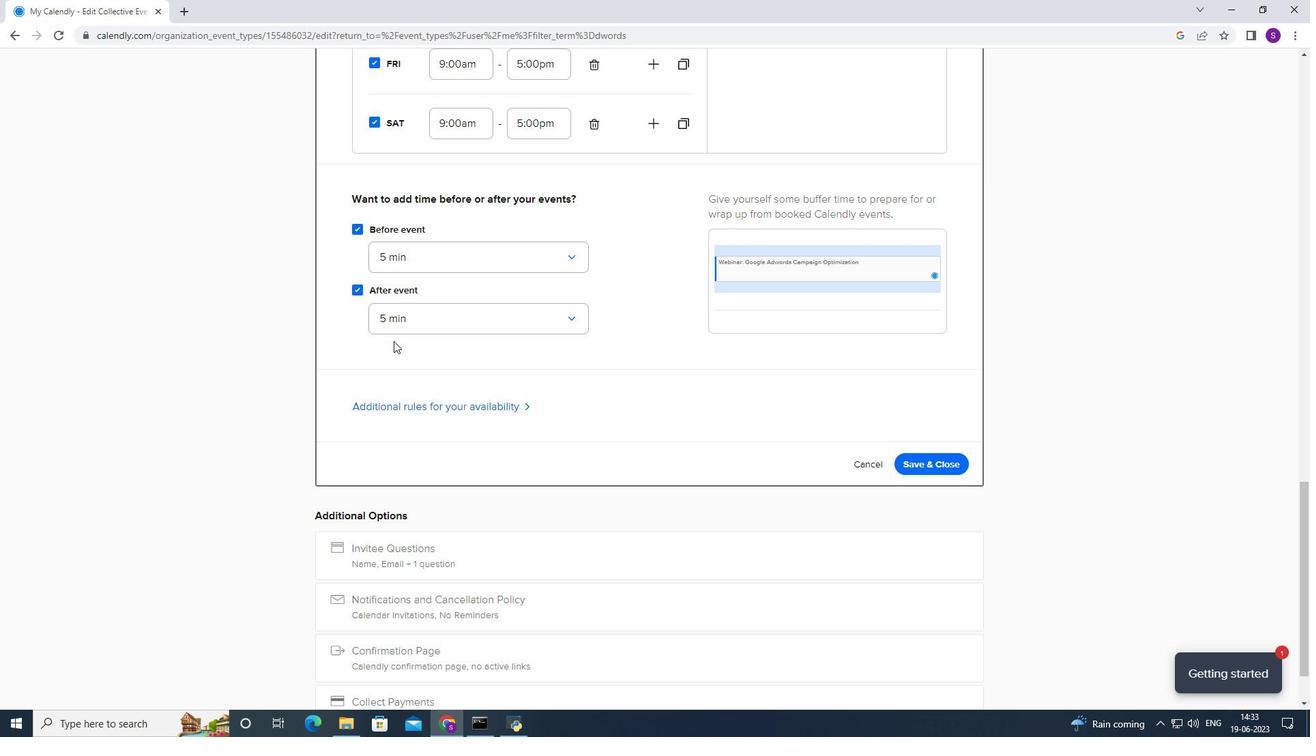 
Action: Mouse scrolled (393, 340) with delta (0, 0)
Screenshot: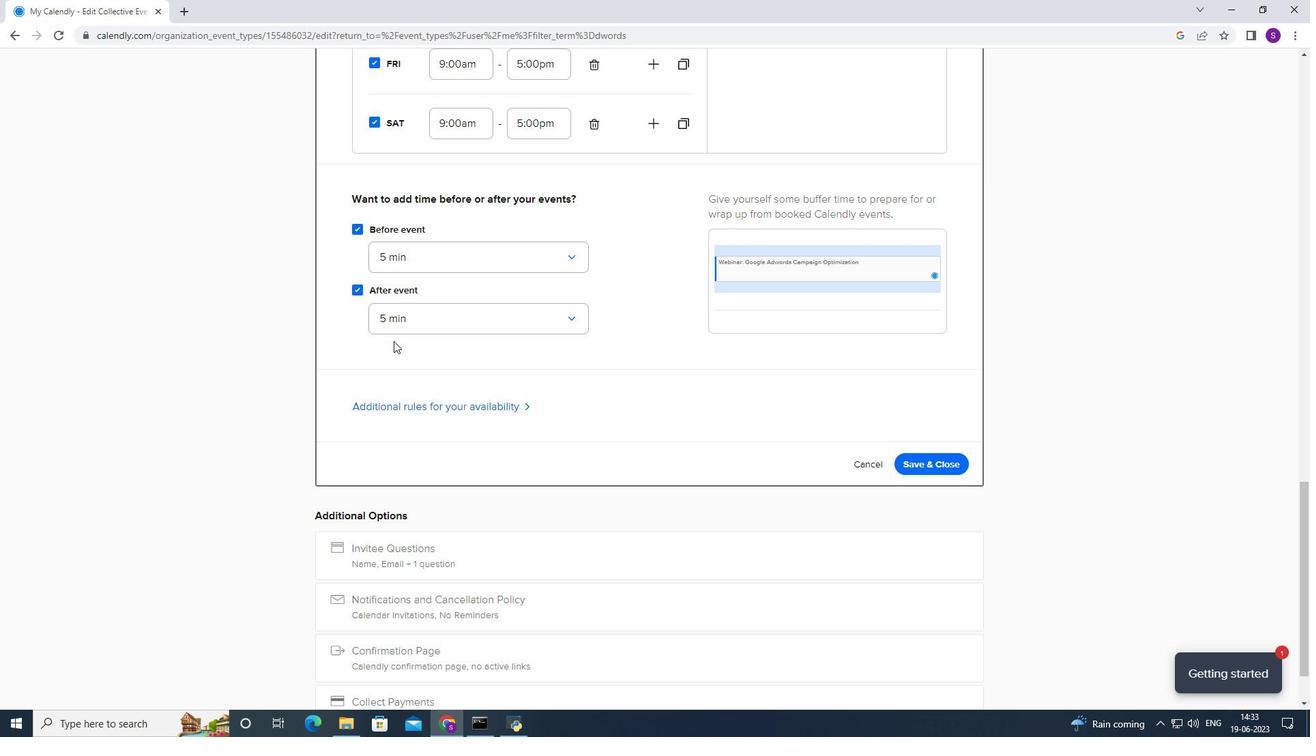
Action: Mouse scrolled (393, 340) with delta (0, 0)
Screenshot: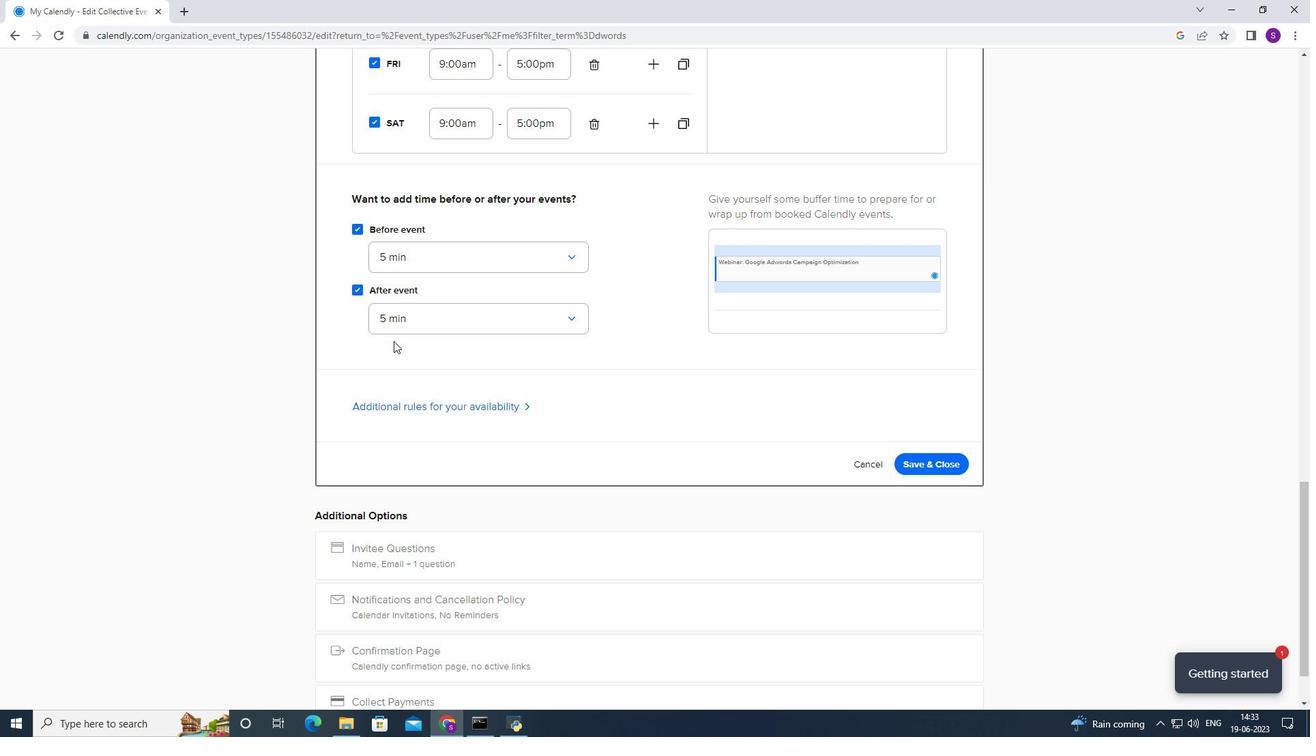 
Action: Mouse scrolled (393, 340) with delta (0, 0)
Screenshot: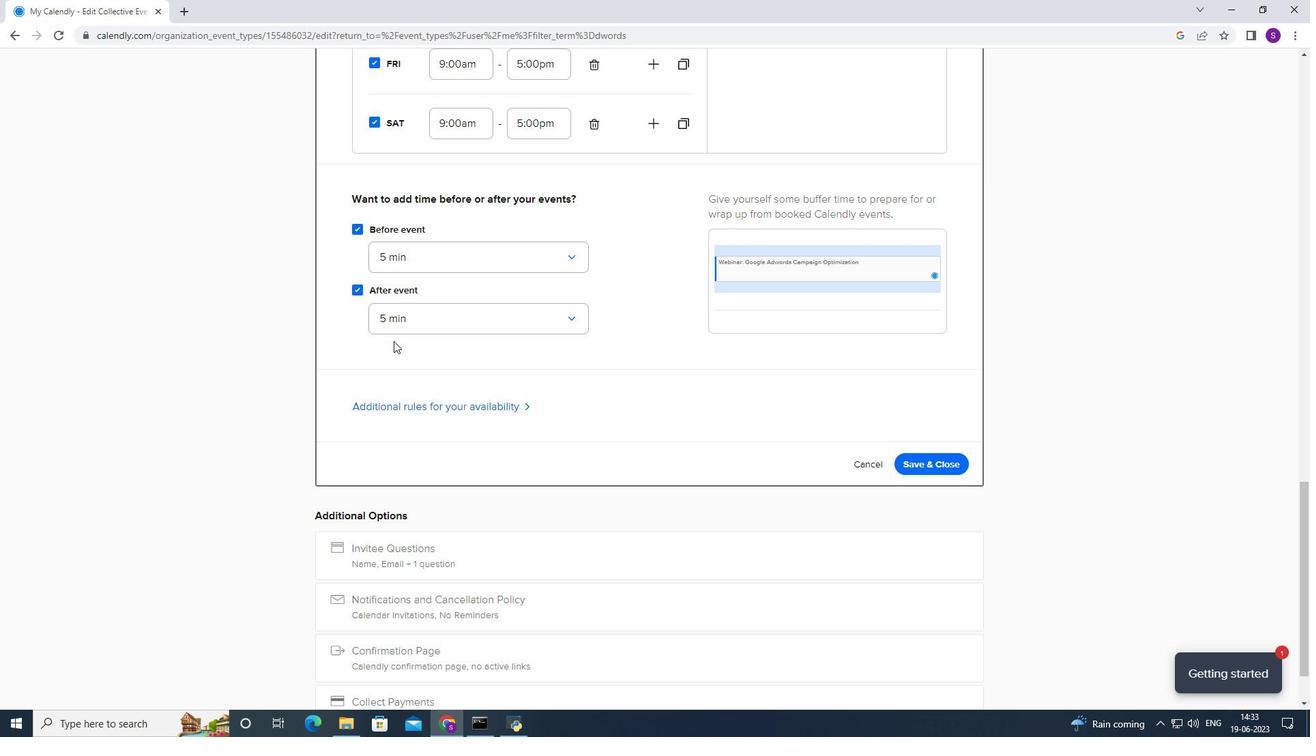 
Action: Mouse scrolled (393, 340) with delta (0, 0)
Screenshot: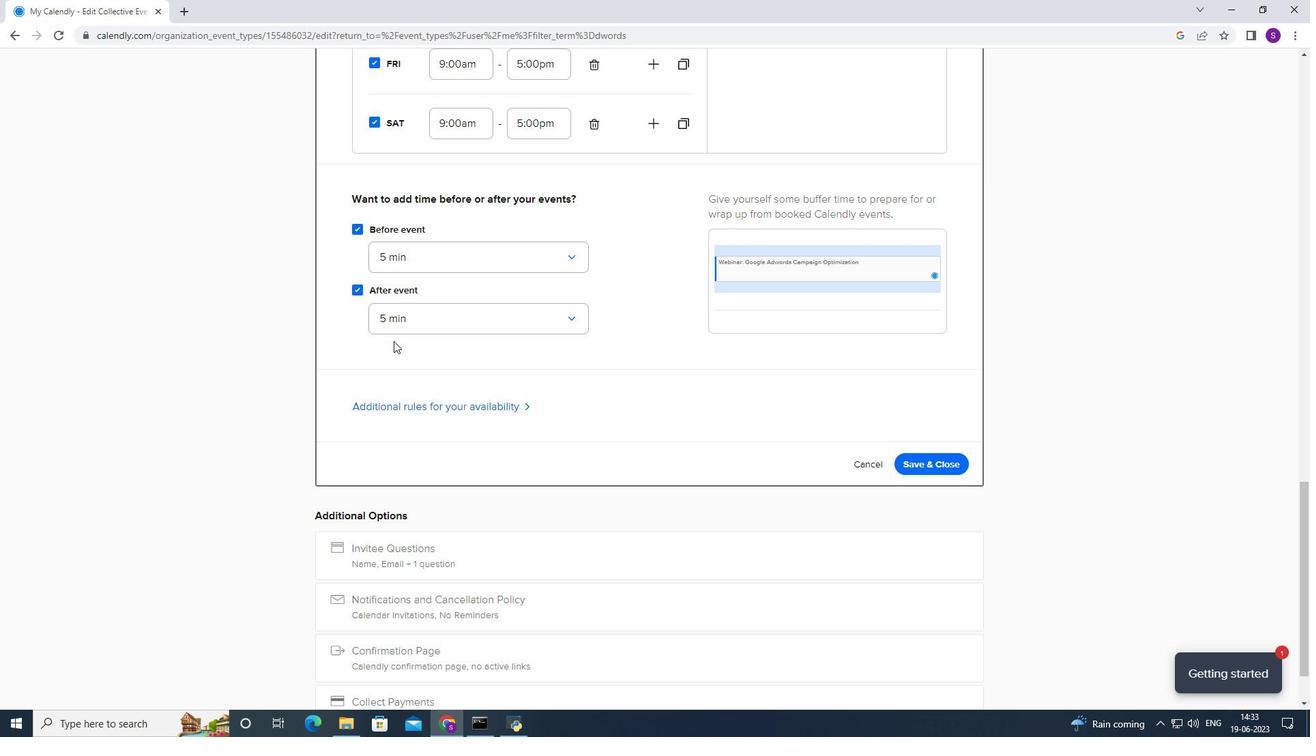 
Action: Mouse scrolled (393, 341) with delta (0, 0)
Screenshot: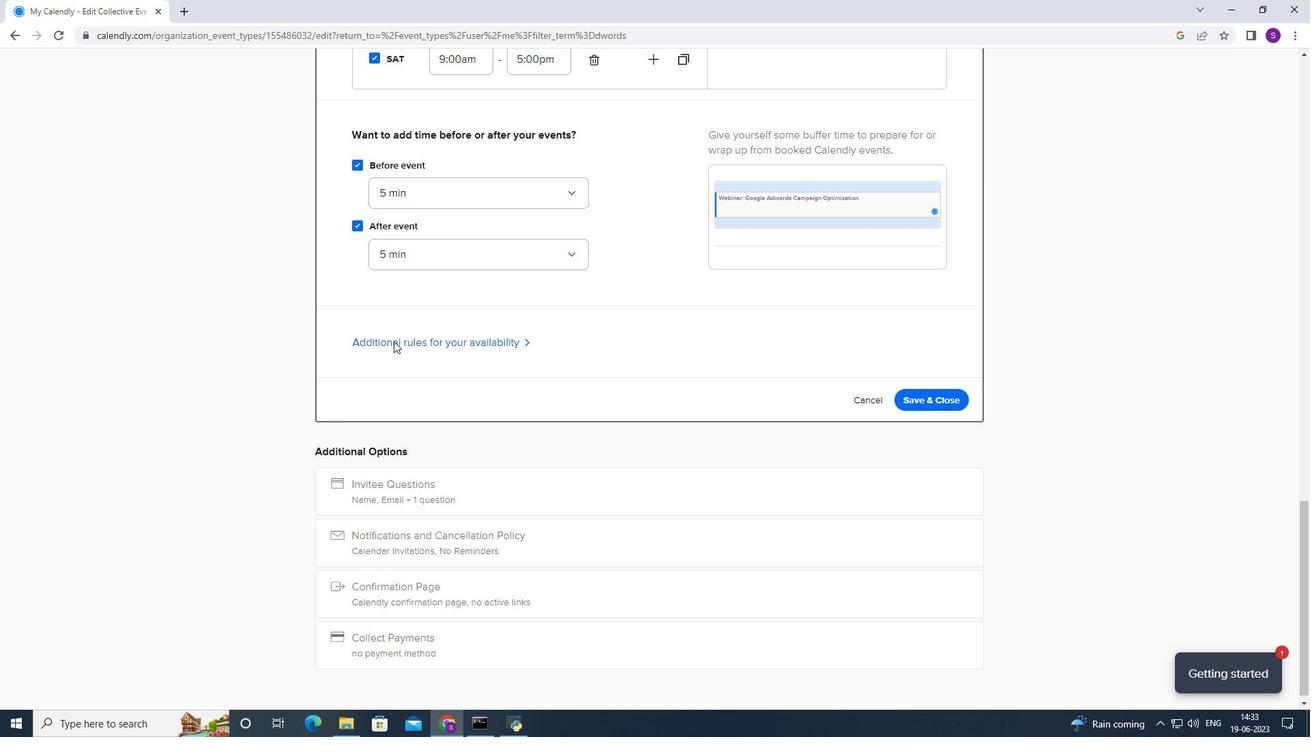 
Action: Mouse moved to (383, 396)
Screenshot: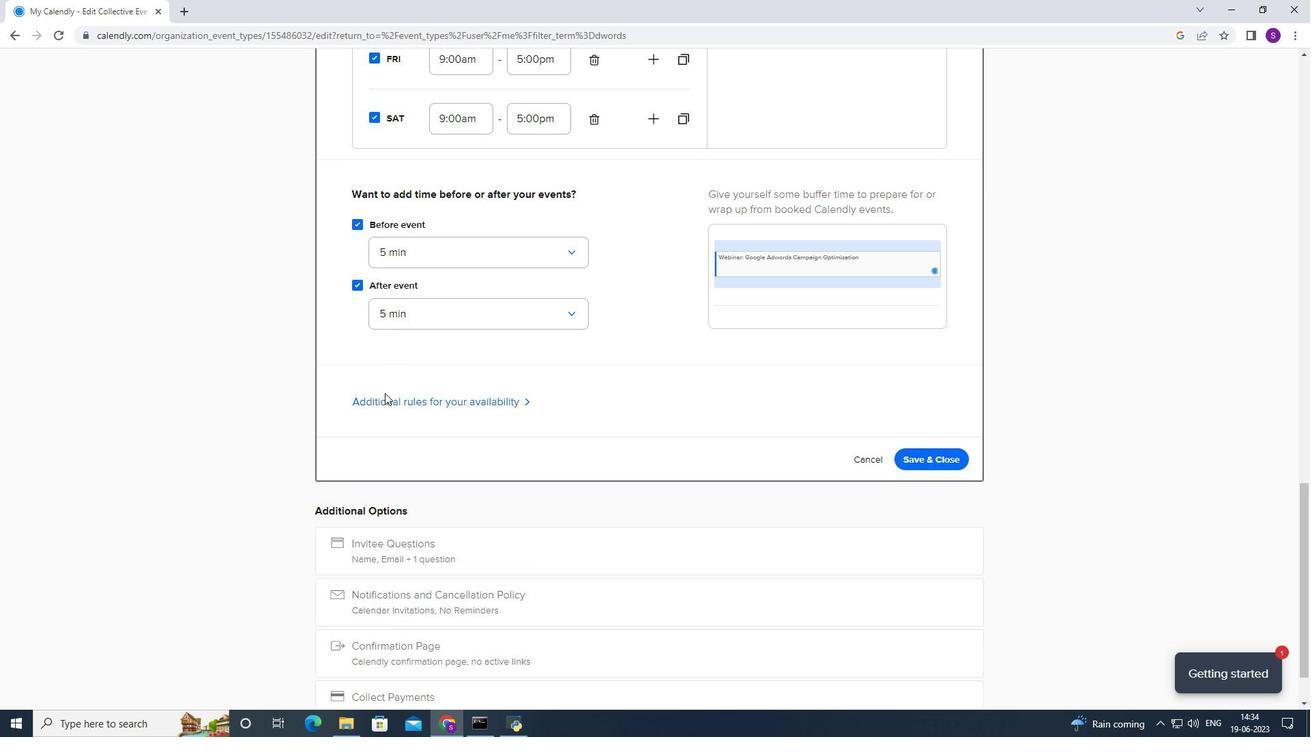
Action: Mouse pressed left at (383, 396)
Screenshot: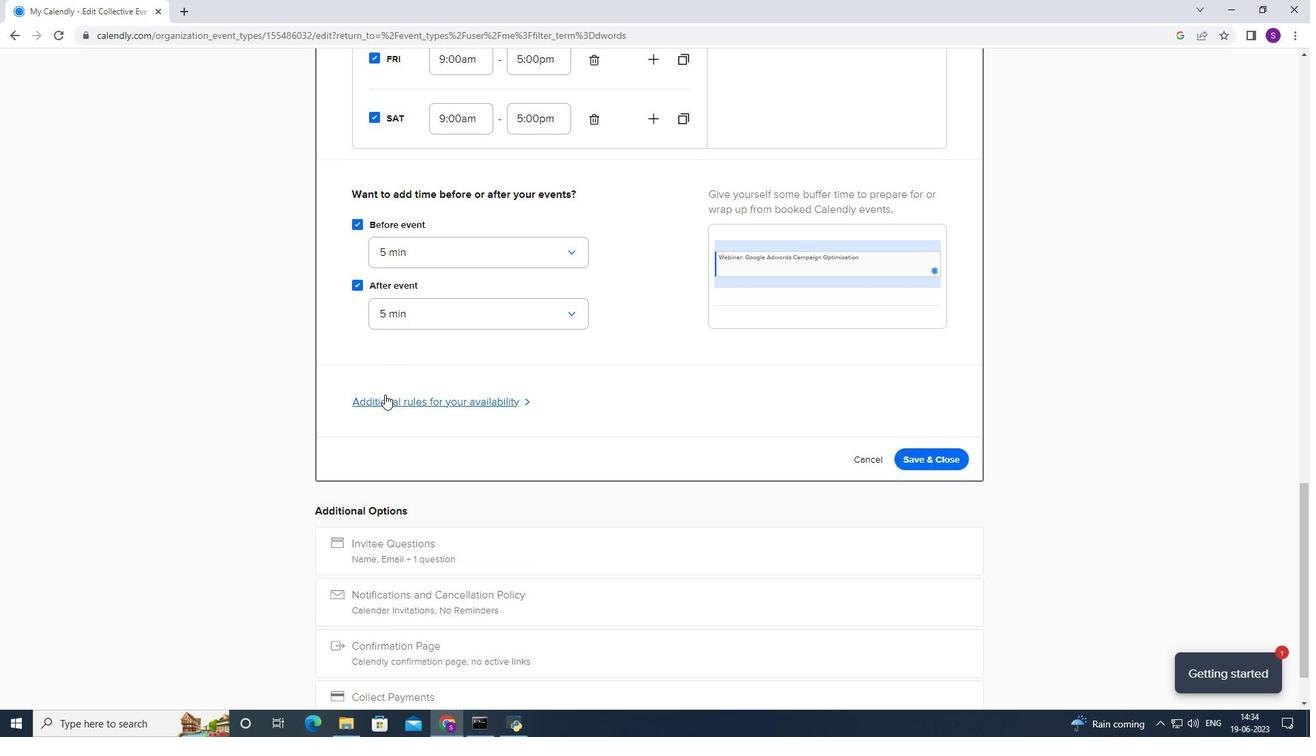 
Action: Mouse moved to (392, 386)
Screenshot: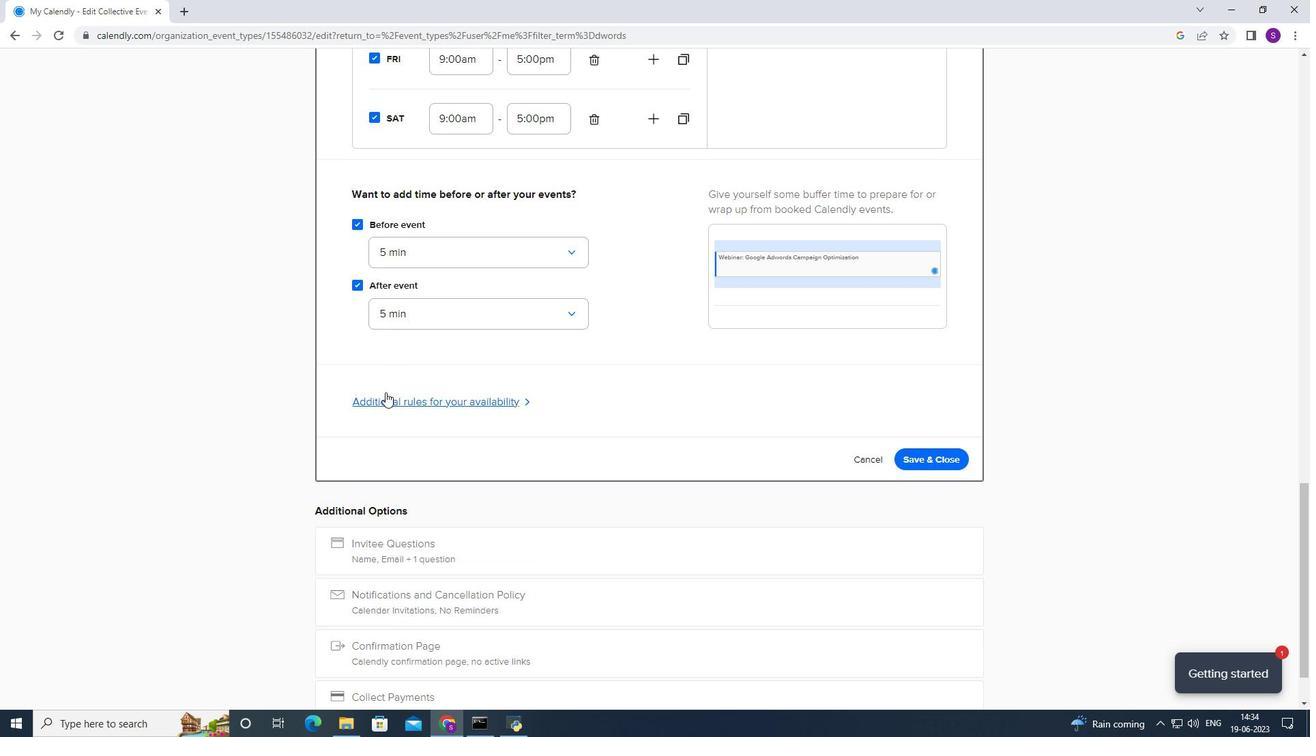 
Action: Mouse scrolled (392, 385) with delta (0, 0)
Screenshot: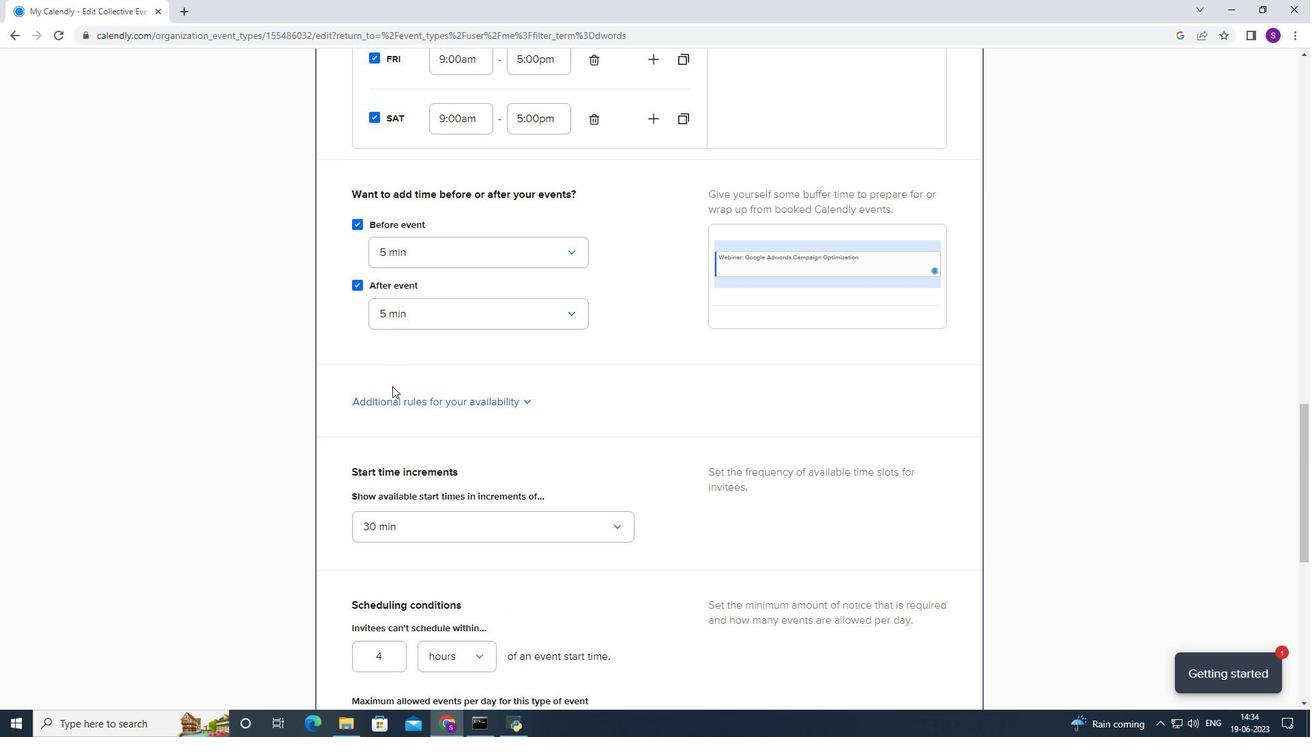
Action: Mouse scrolled (392, 385) with delta (0, 0)
Screenshot: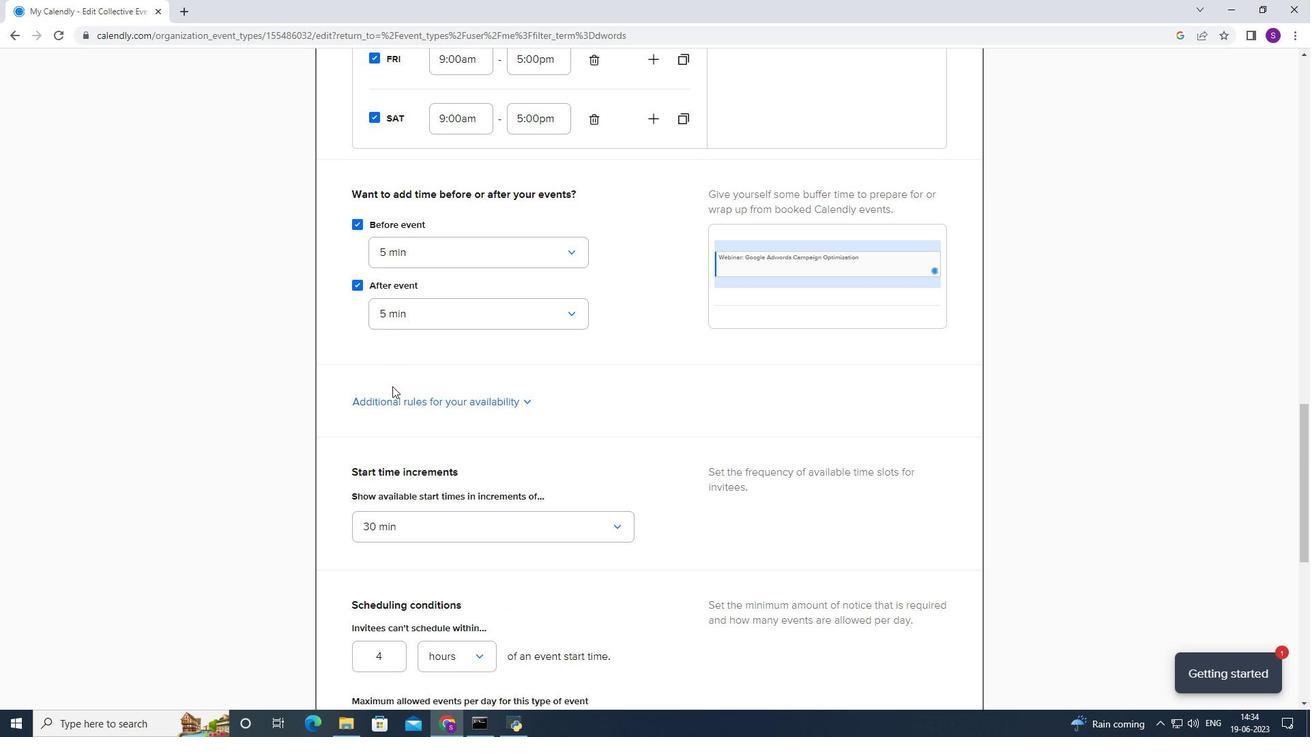 
Action: Mouse scrolled (392, 385) with delta (0, 0)
Screenshot: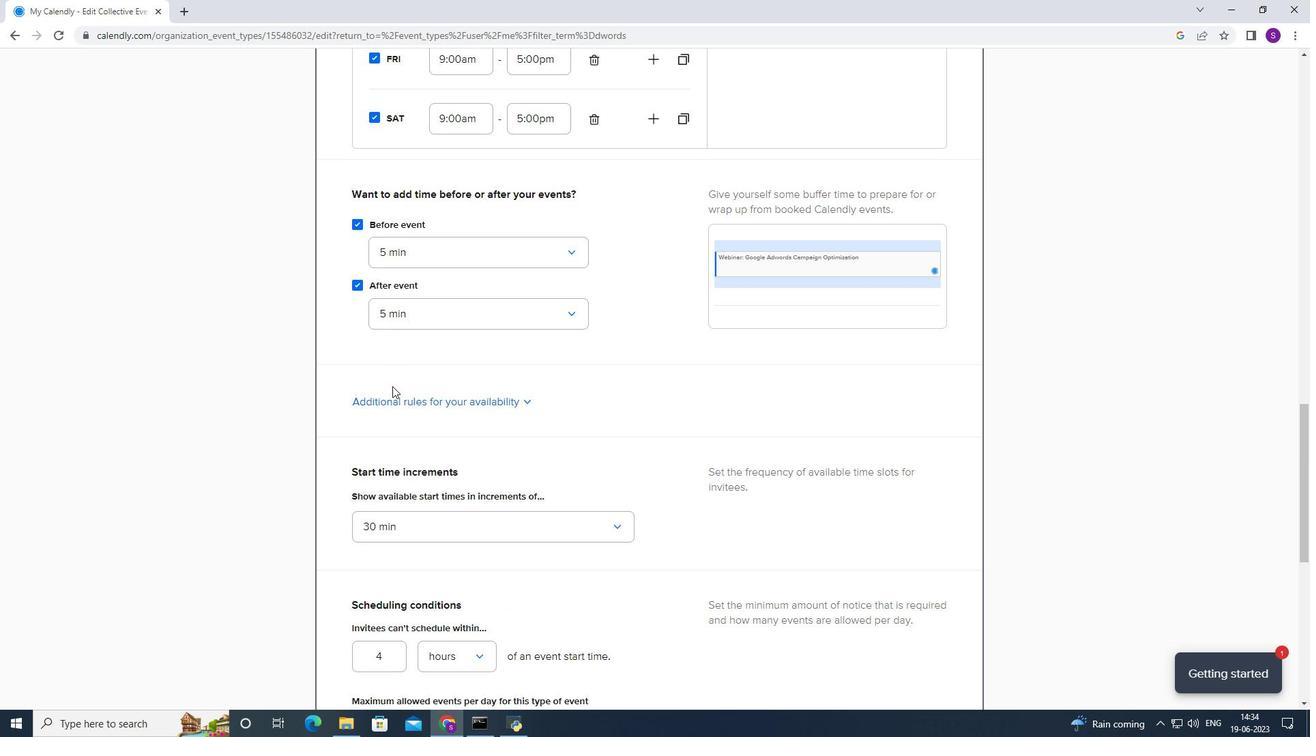 
Action: Mouse moved to (451, 333)
Screenshot: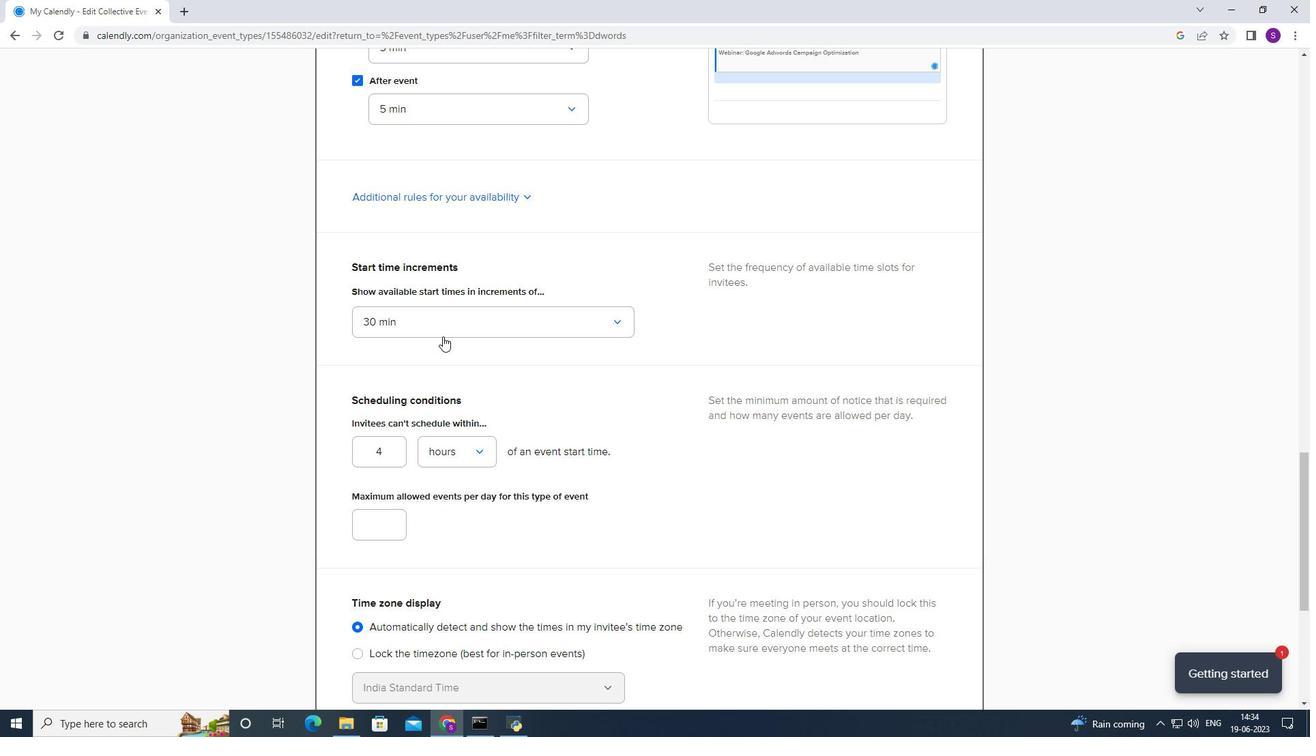 
Action: Mouse pressed left at (451, 333)
Screenshot: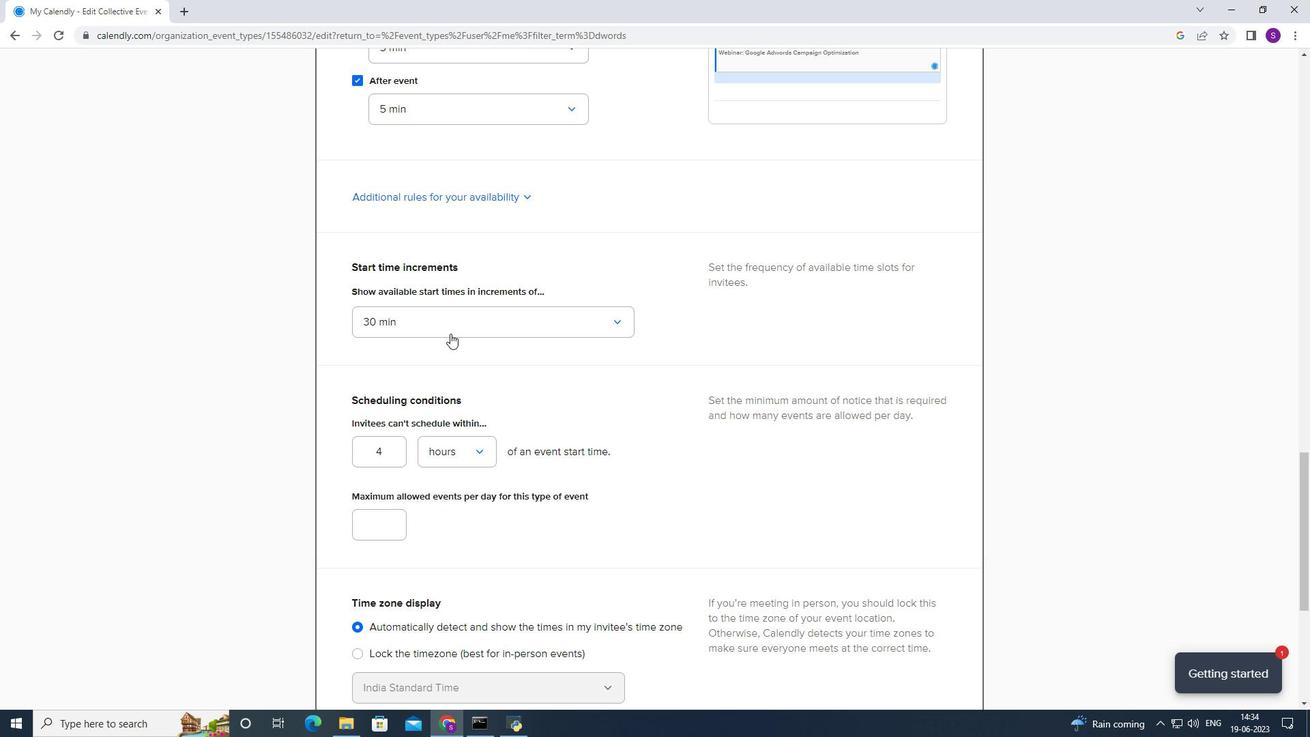 
Action: Mouse moved to (404, 500)
Screenshot: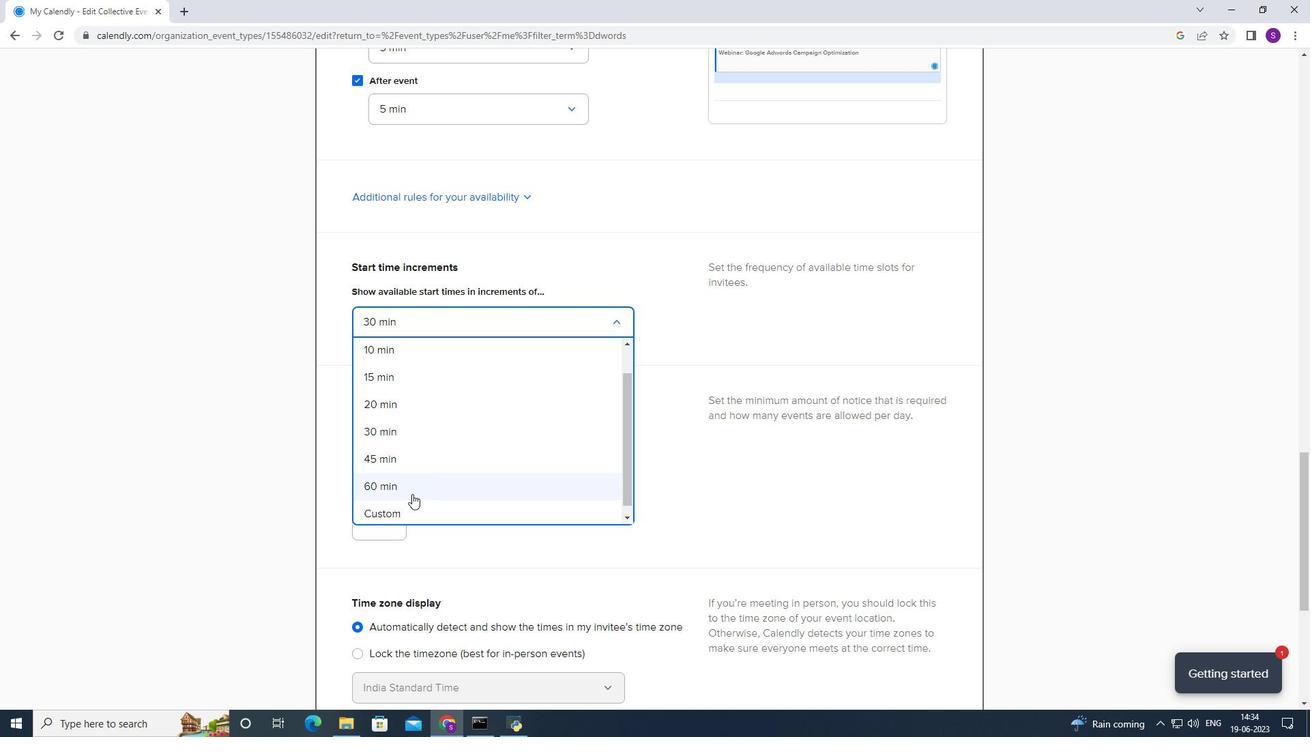 
Action: Mouse pressed left at (404, 500)
Screenshot: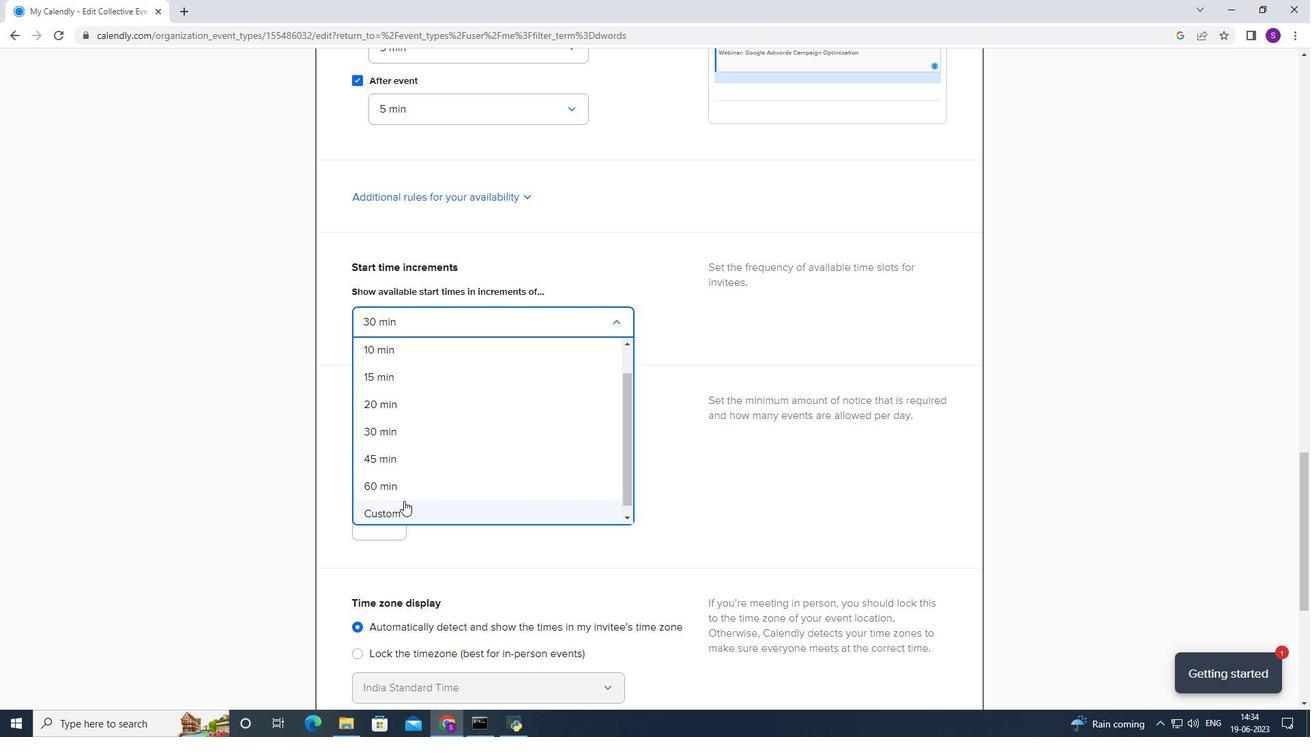 
Action: Mouse moved to (442, 365)
Screenshot: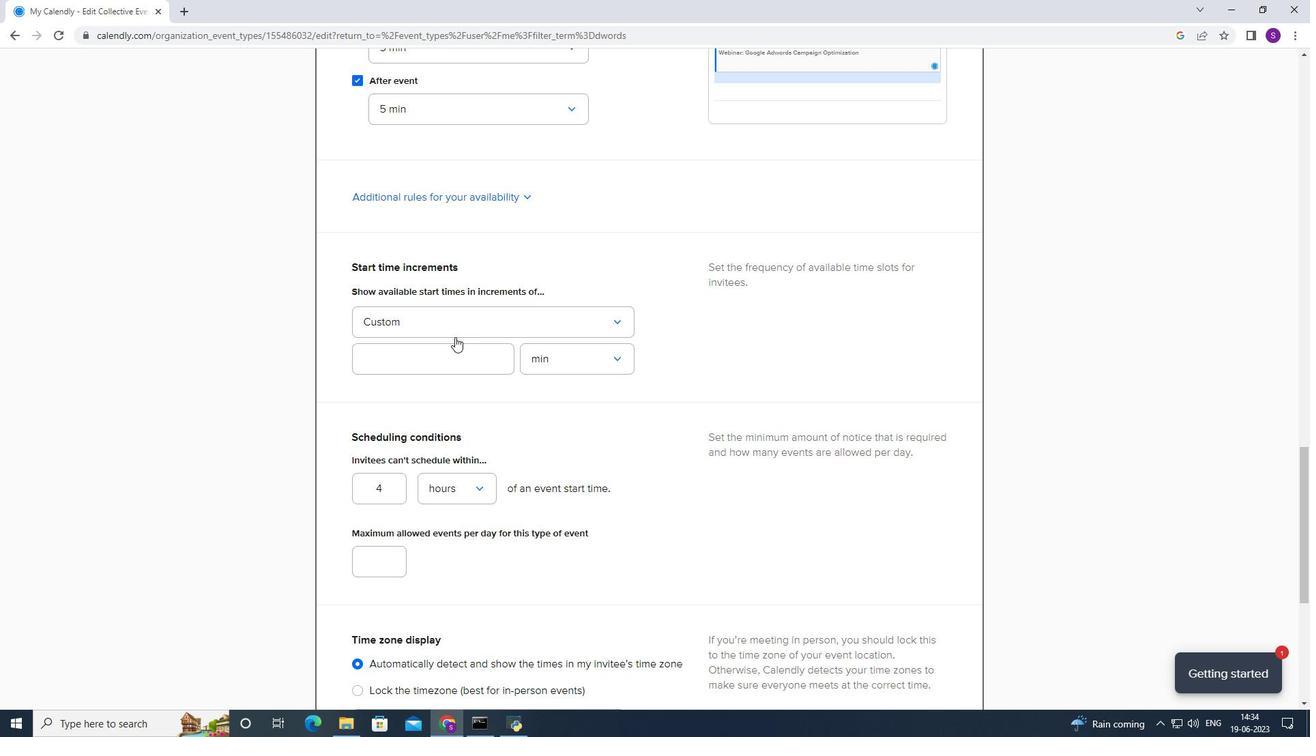 
Action: Mouse pressed left at (442, 365)
Screenshot: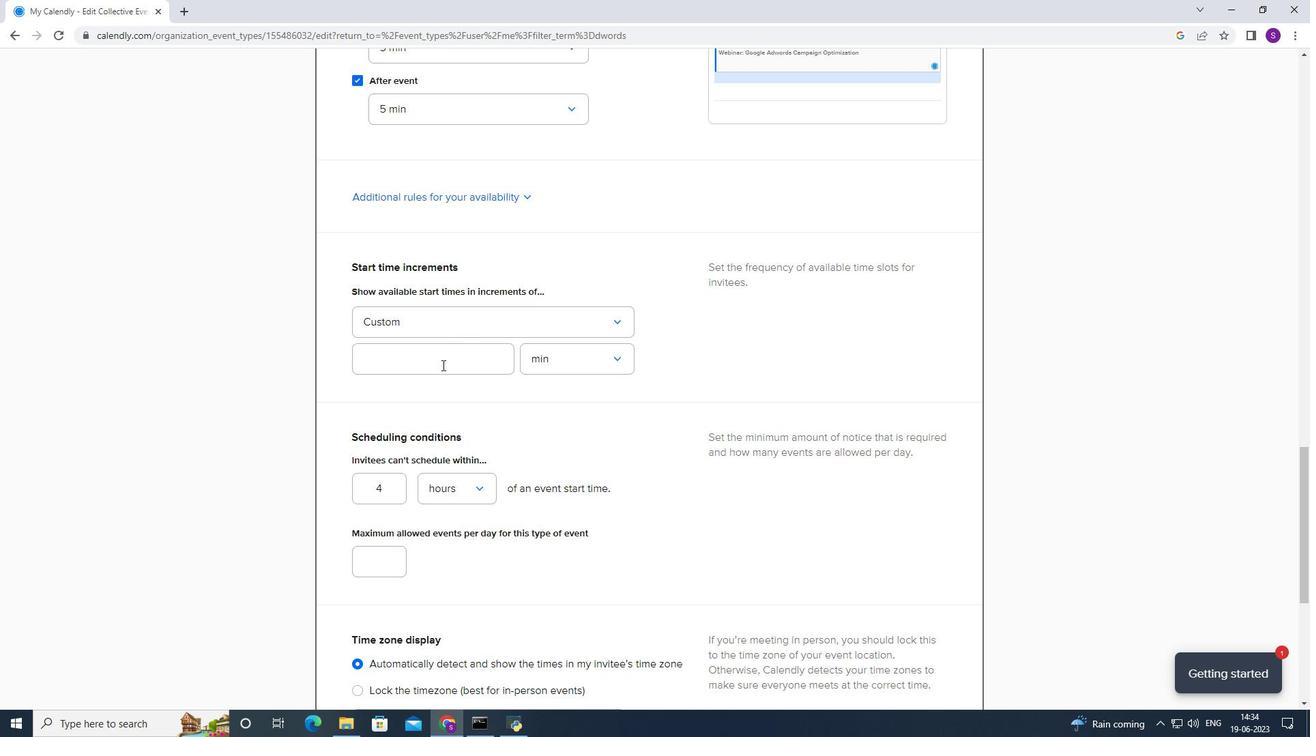 
Action: Key pressed 24<Key.backspace>5
Screenshot: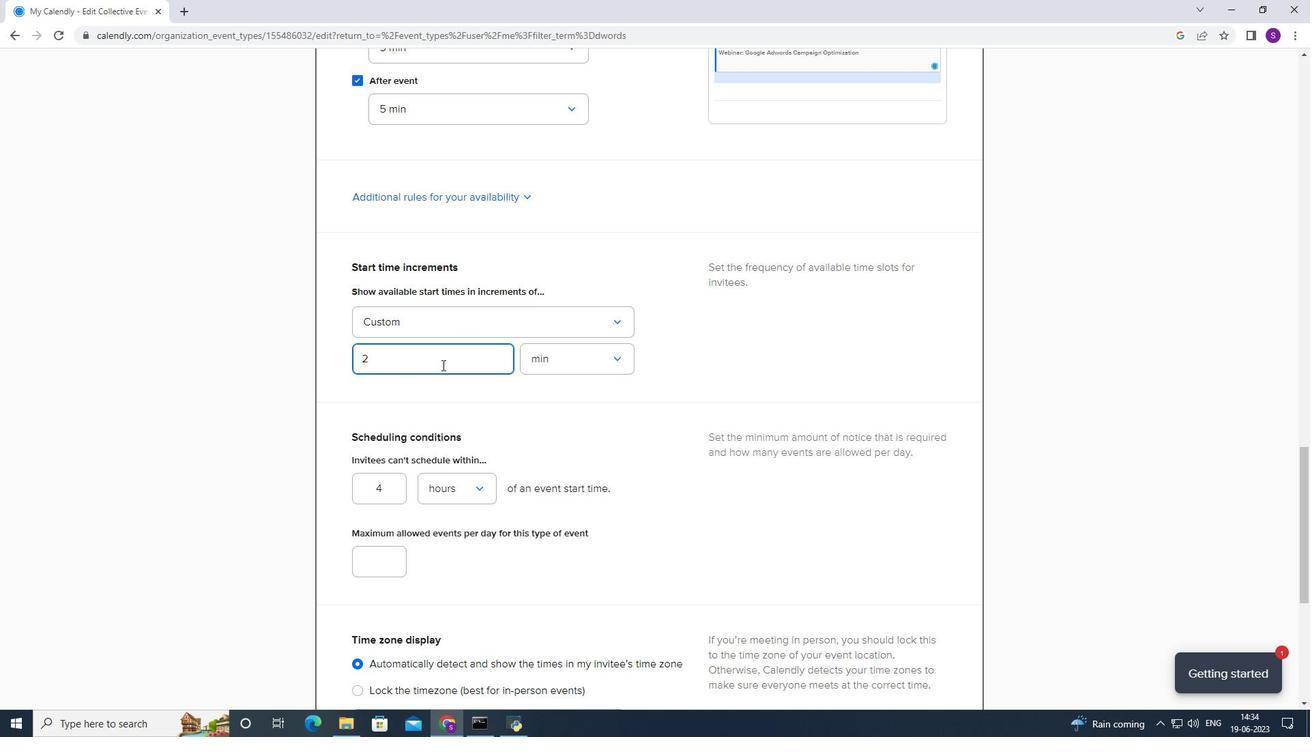 
Action: Mouse moved to (438, 370)
Screenshot: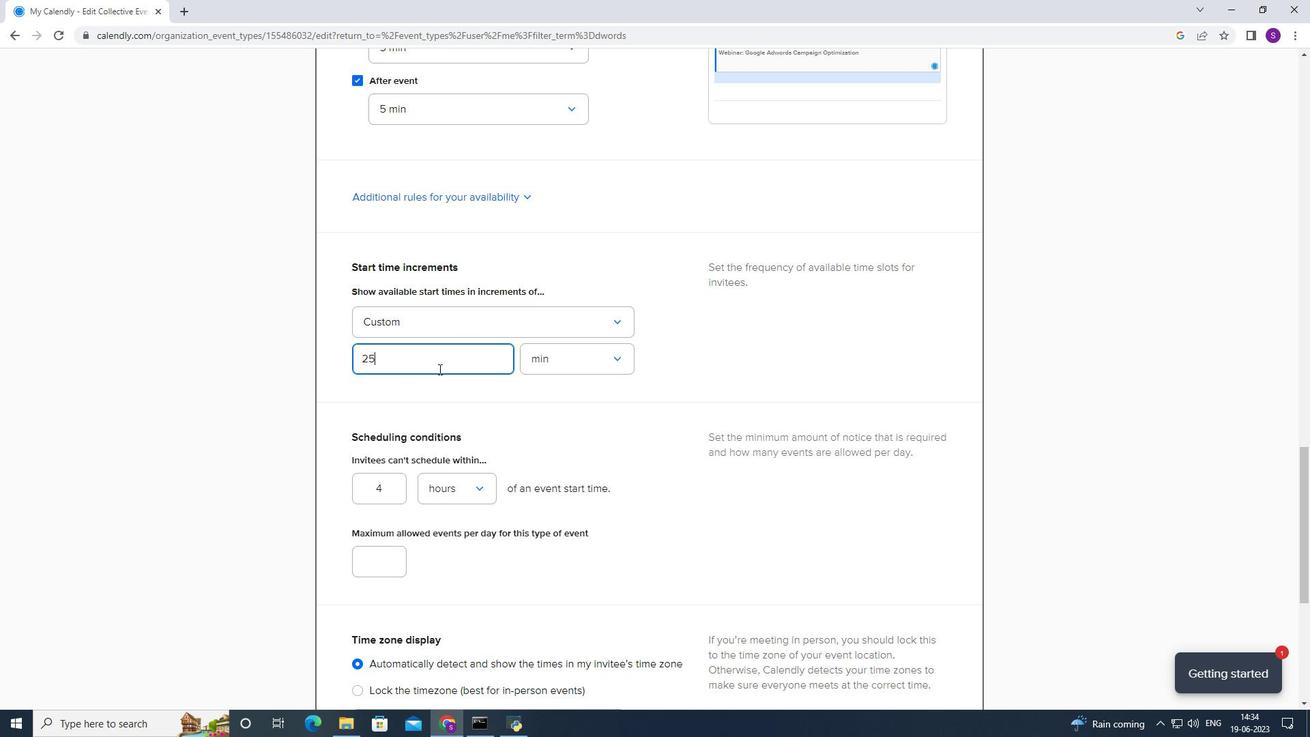 
Action: Mouse scrolled (438, 369) with delta (0, 0)
Screenshot: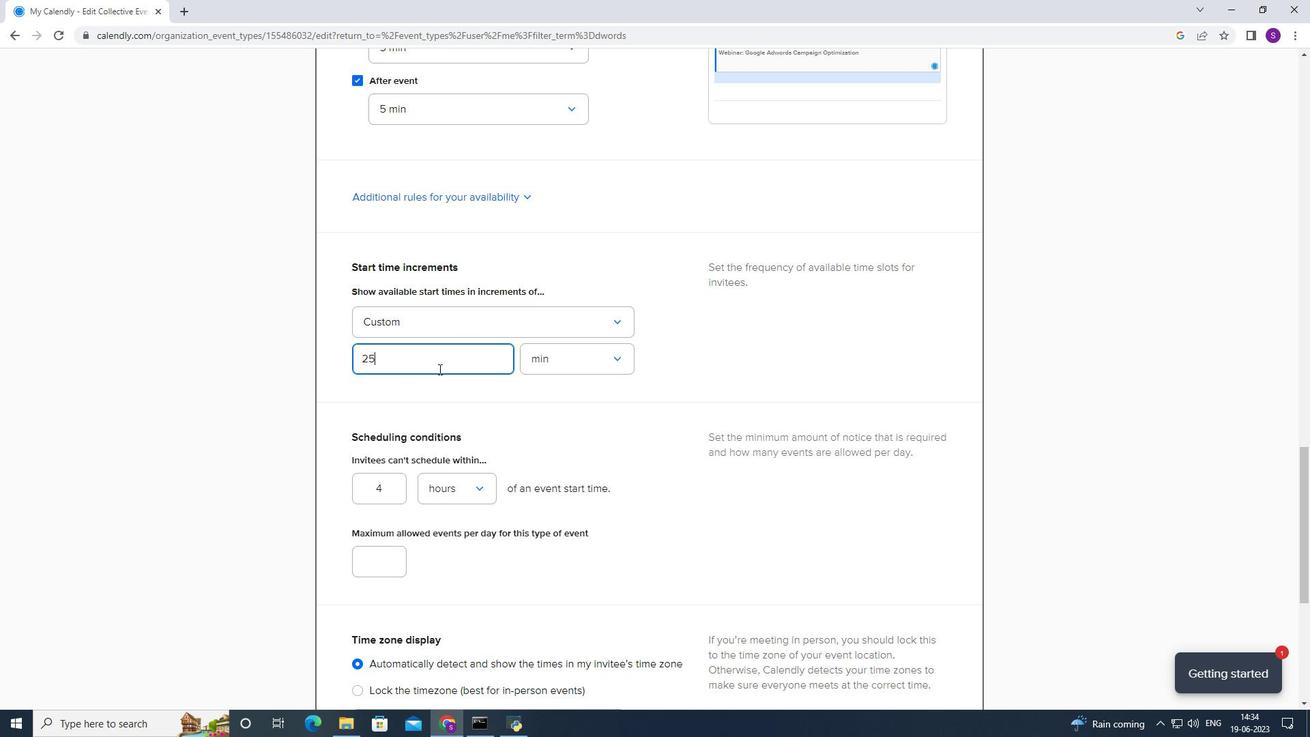 
Action: Mouse moved to (438, 370)
Screenshot: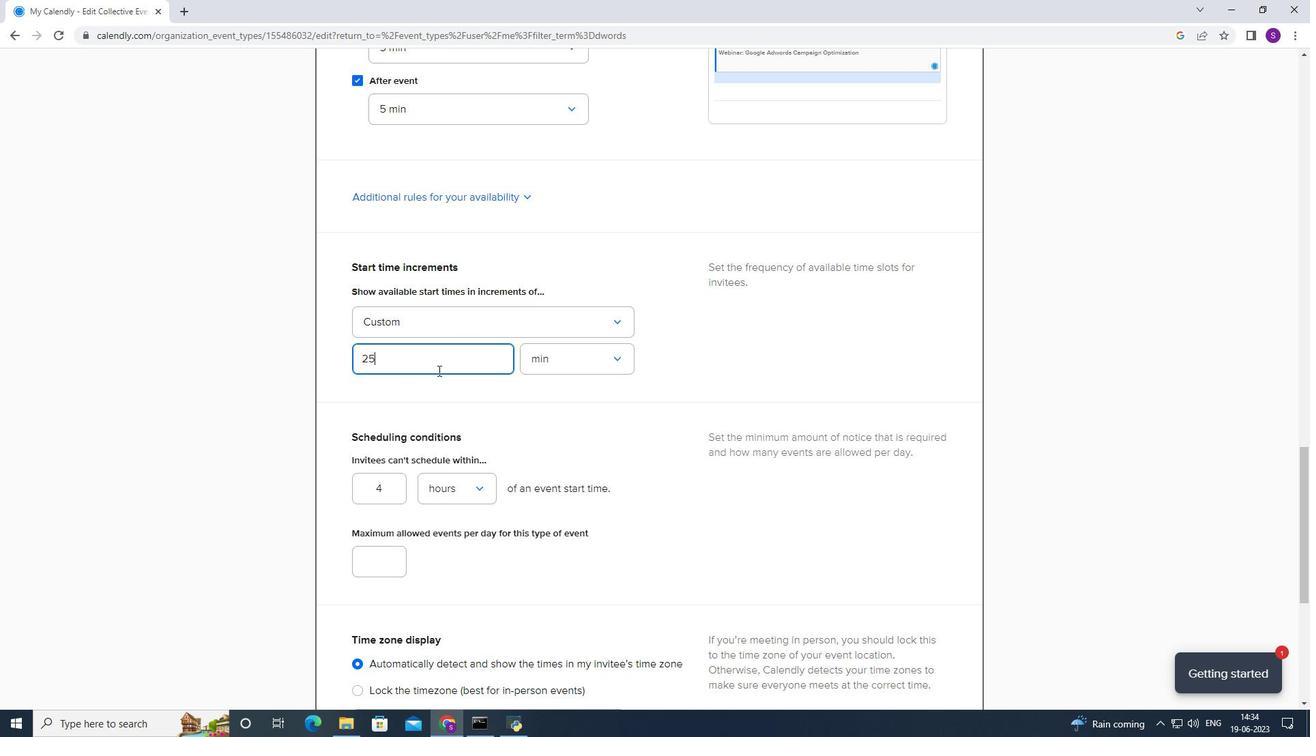 
Action: Mouse scrolled (438, 369) with delta (0, 0)
Screenshot: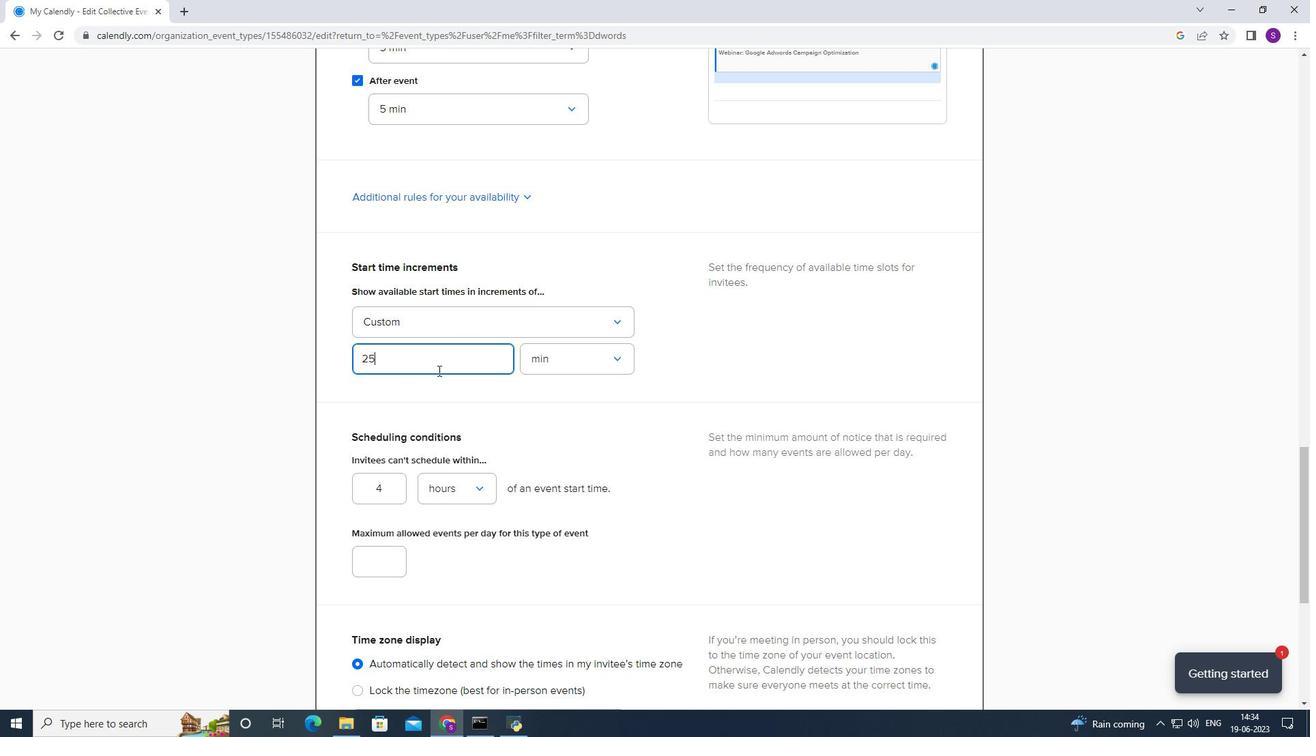 
Action: Mouse moved to (382, 358)
Screenshot: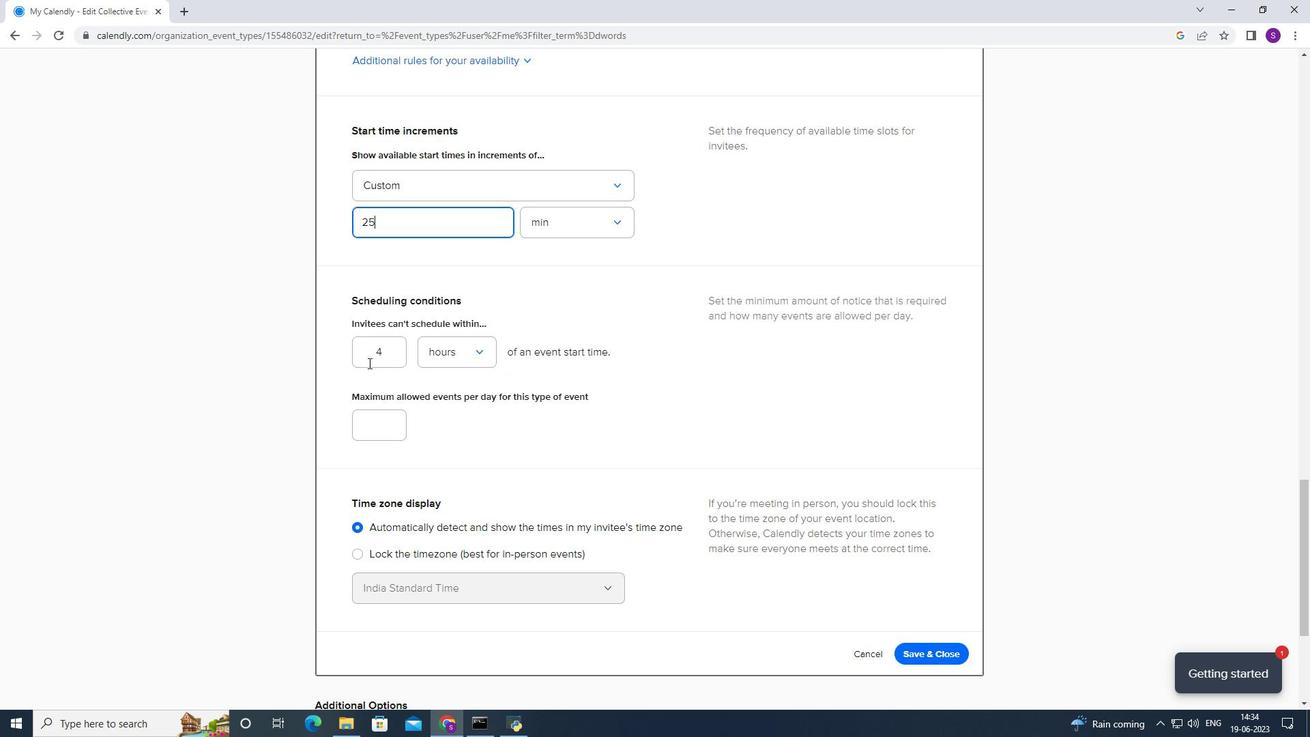 
Action: Mouse pressed left at (382, 358)
Screenshot: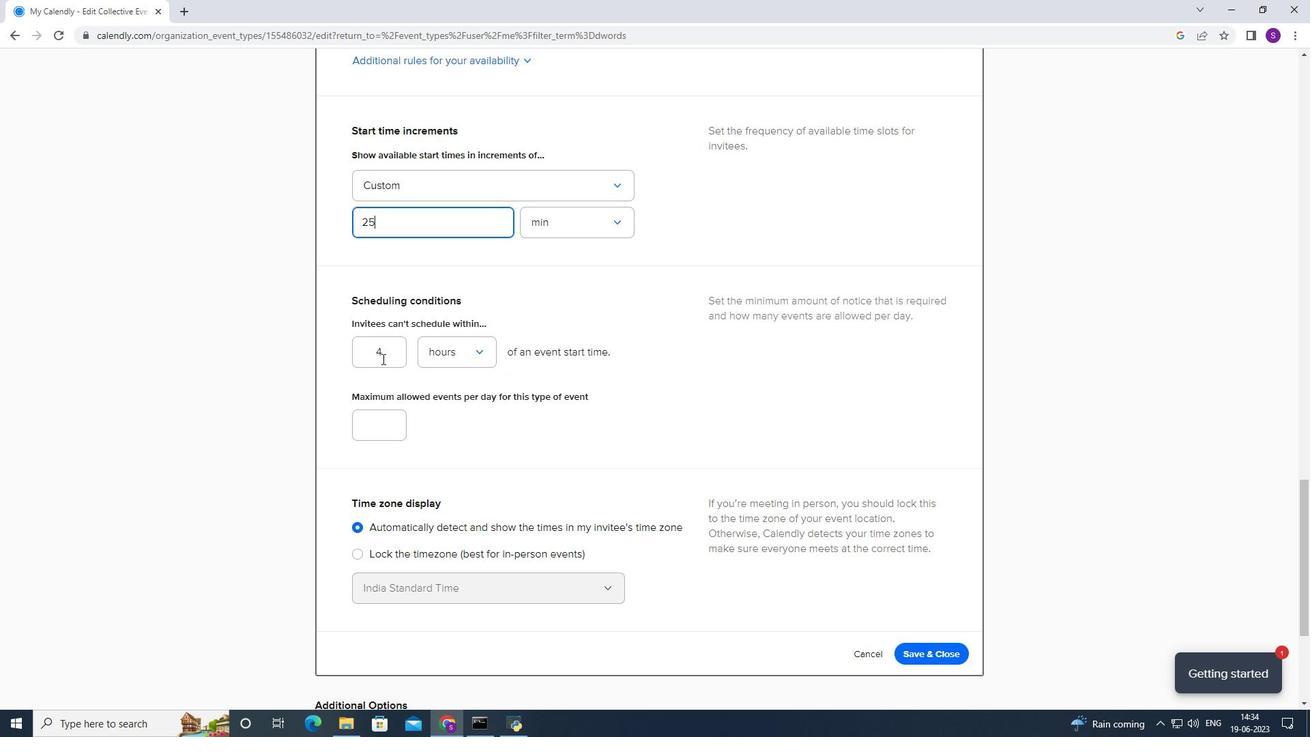
Action: Mouse pressed left at (382, 358)
Screenshot: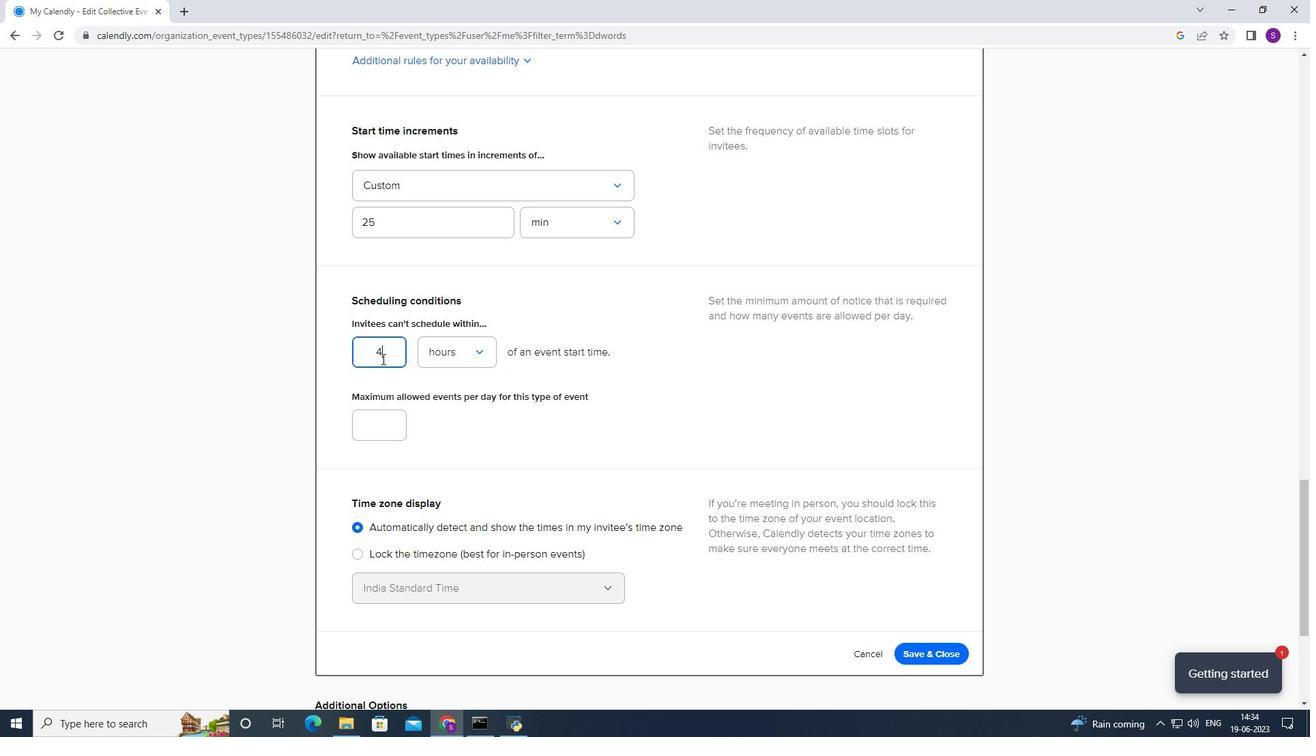 
Action: Mouse moved to (375, 358)
Screenshot: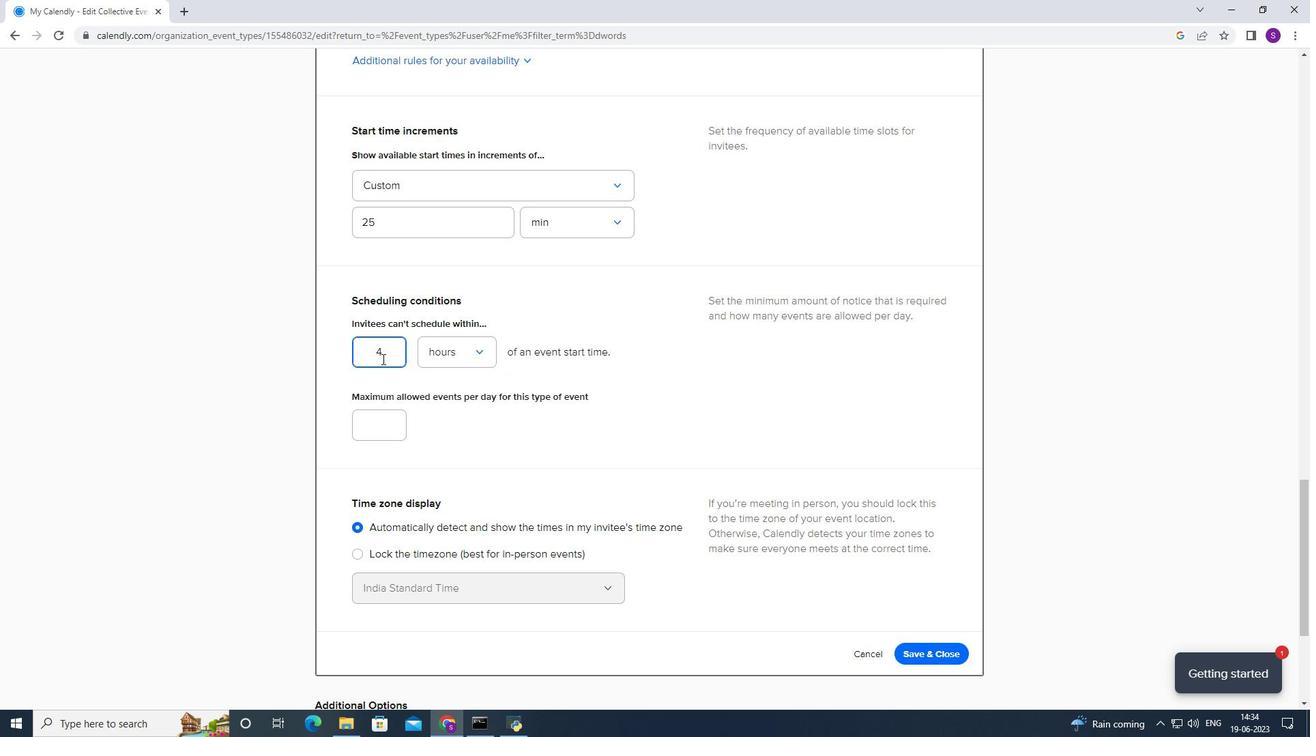 
Action: Key pressed 48
Screenshot: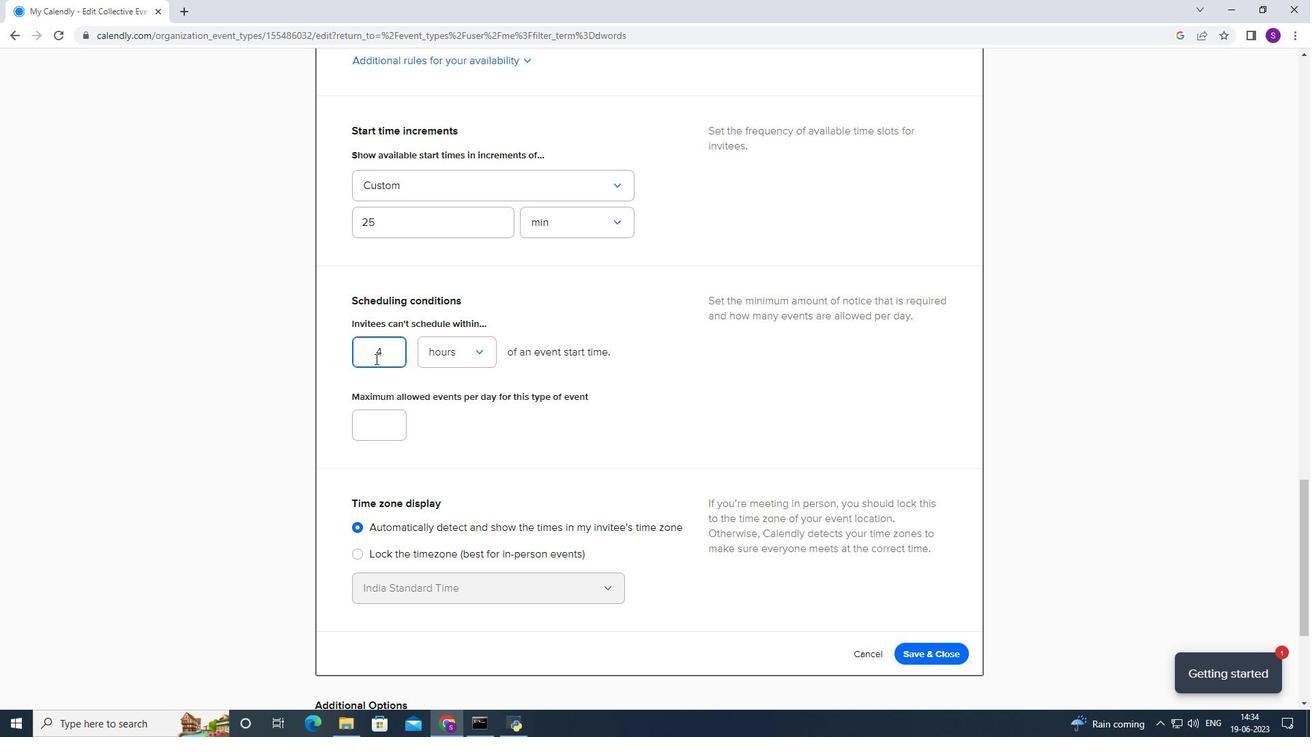 
Action: Mouse moved to (400, 454)
Screenshot: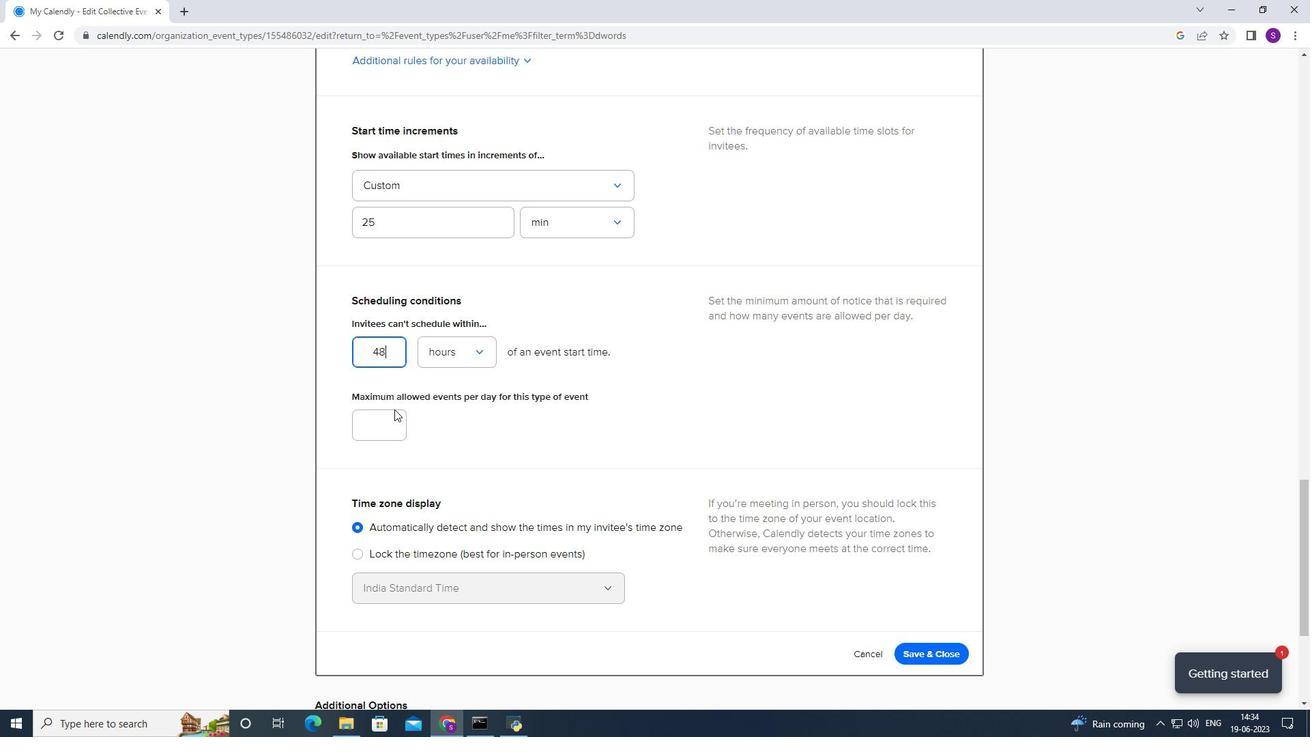 
Action: Mouse scrolled (400, 451) with delta (0, 0)
Screenshot: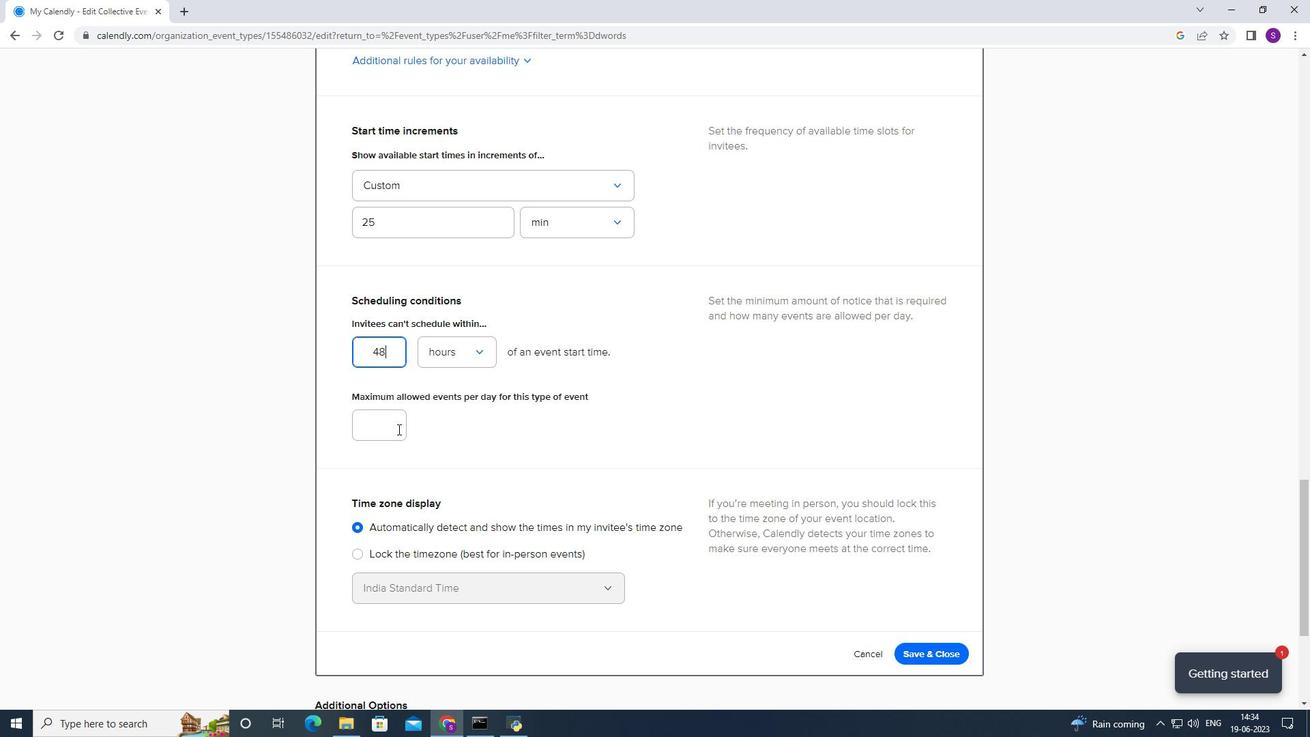 
Action: Mouse moved to (406, 352)
Screenshot: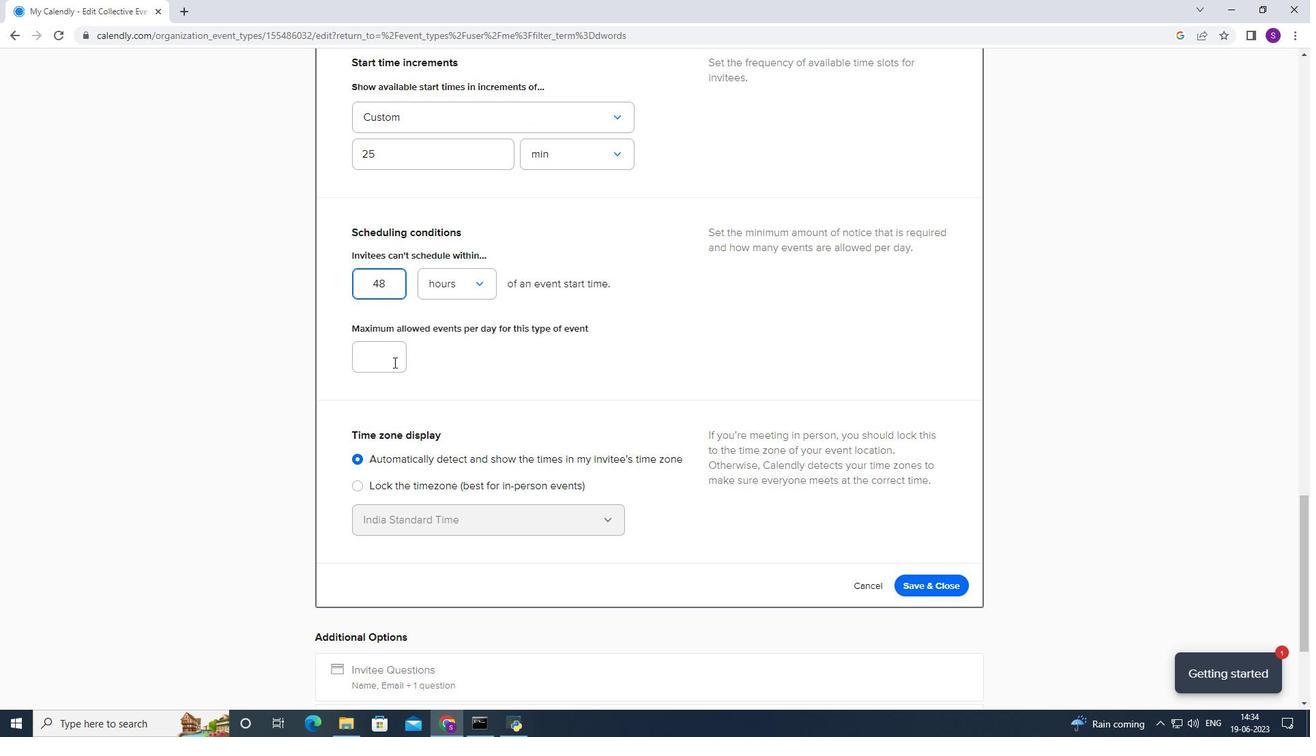 
Action: Mouse pressed left at (406, 352)
Screenshot: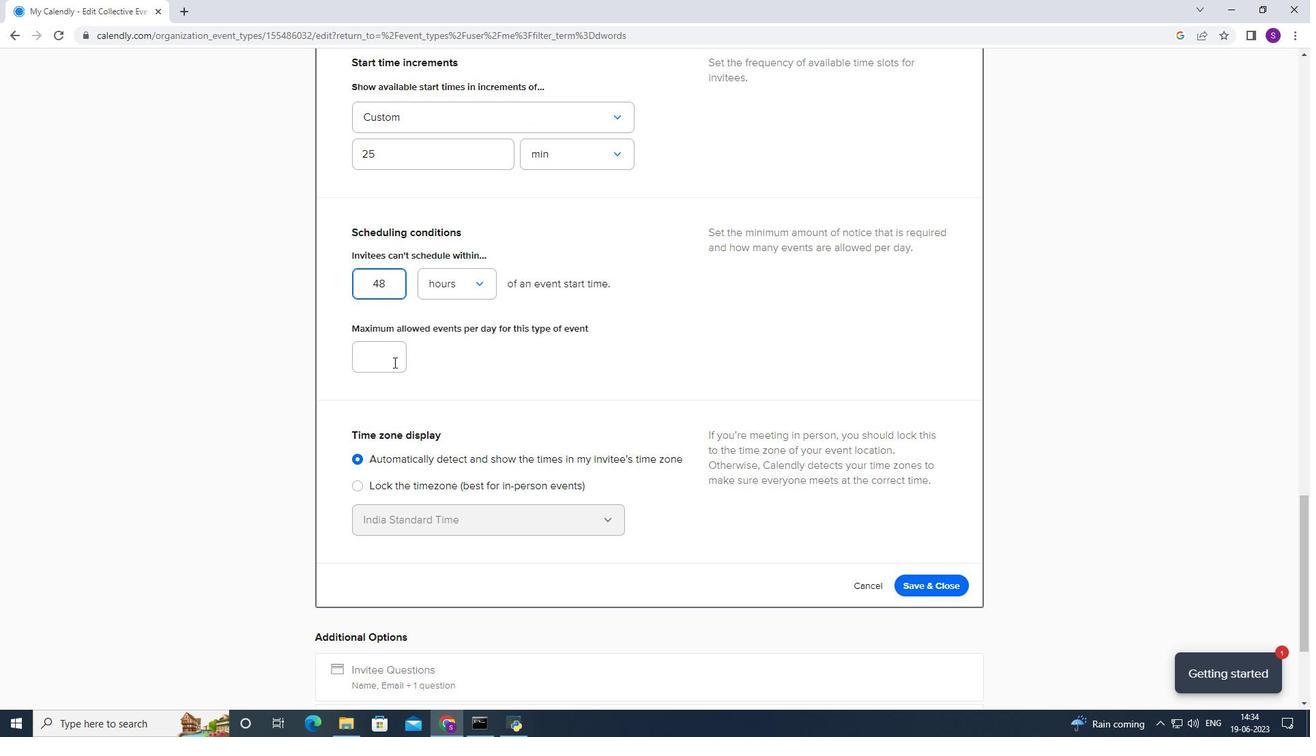 
Action: Key pressed 5
Screenshot: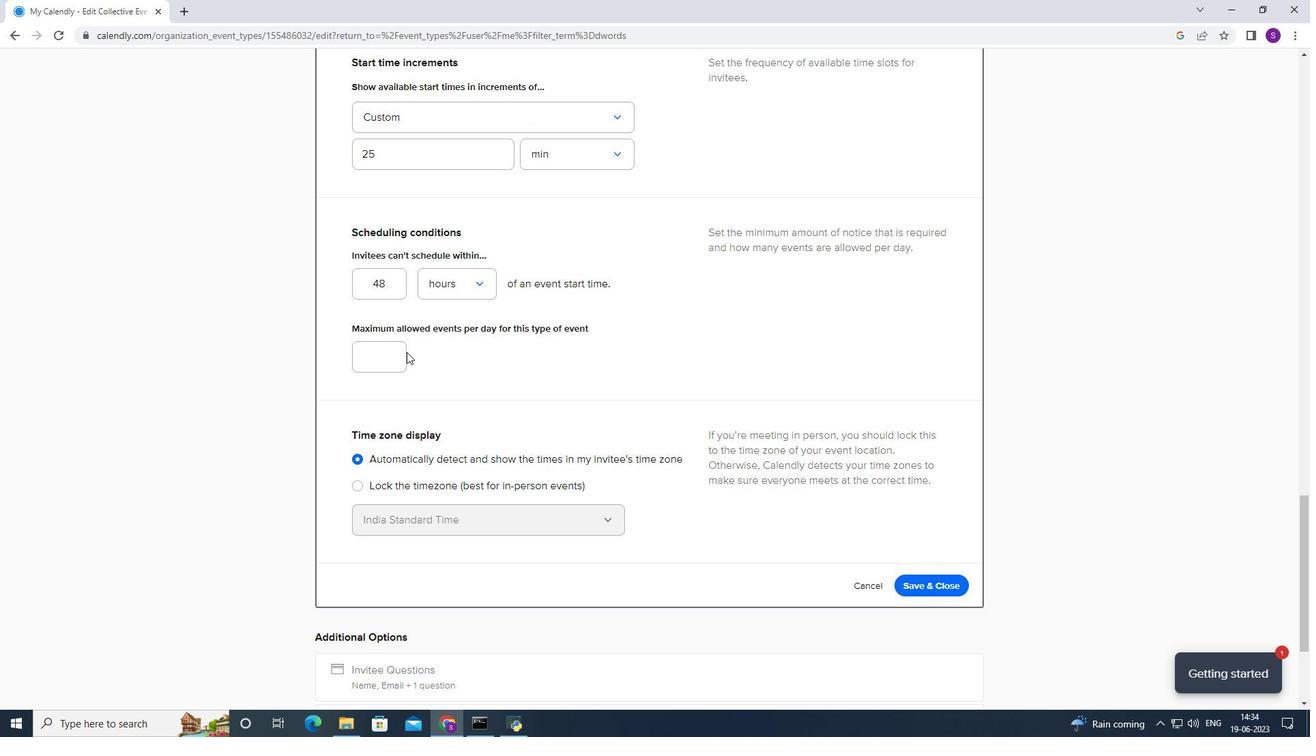
Action: Mouse moved to (402, 361)
Screenshot: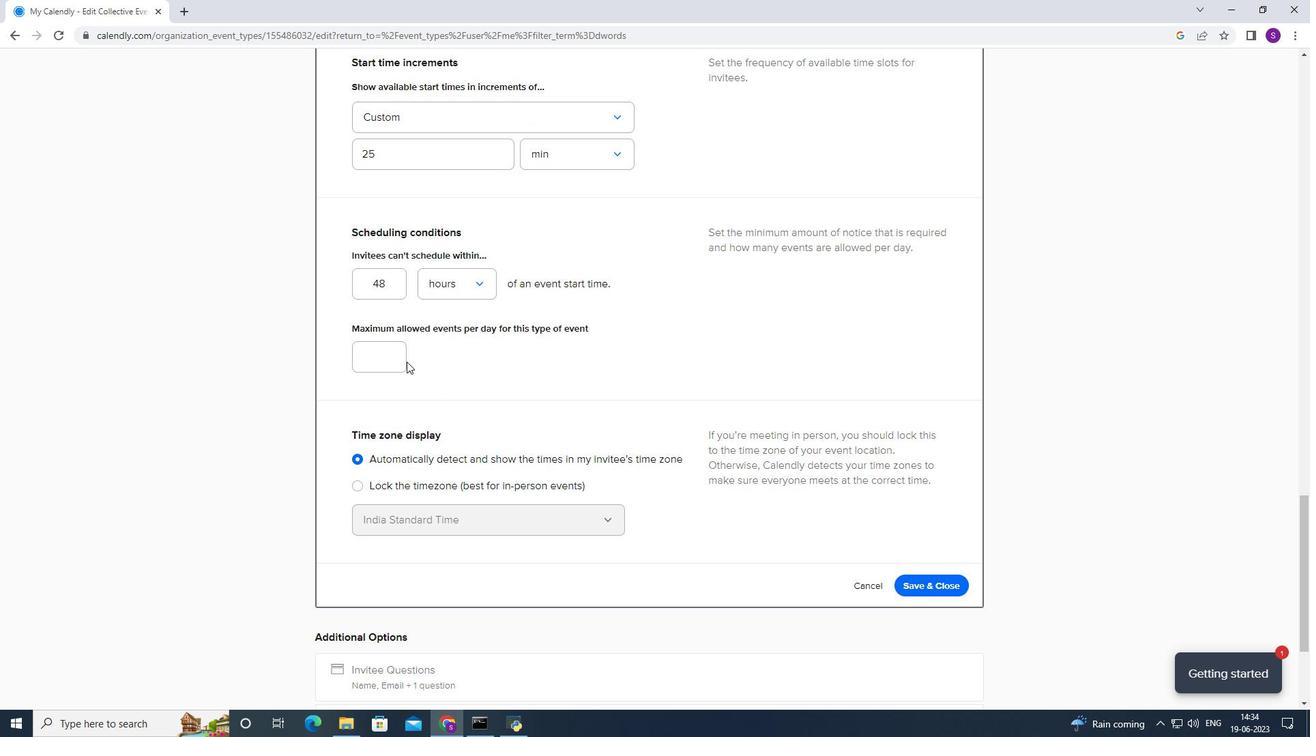
Action: Mouse pressed left at (402, 361)
Screenshot: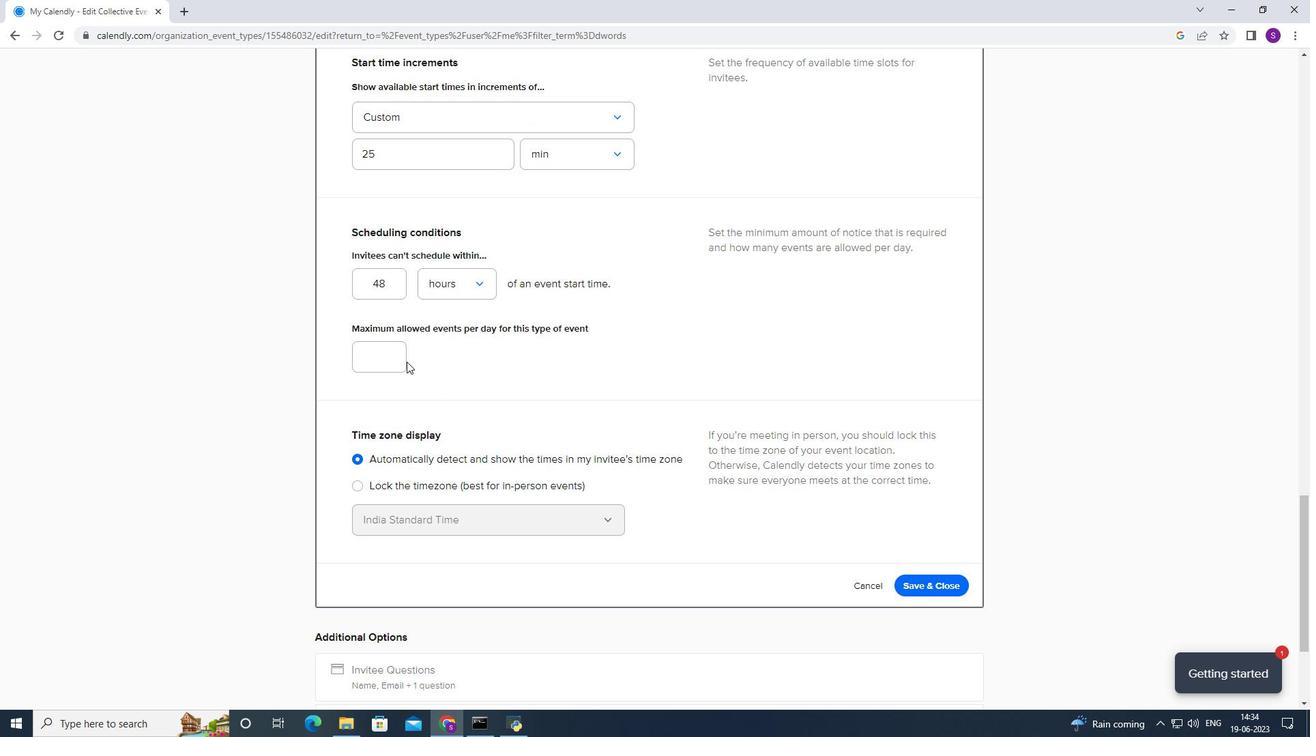 
Action: Key pressed 5
Screenshot: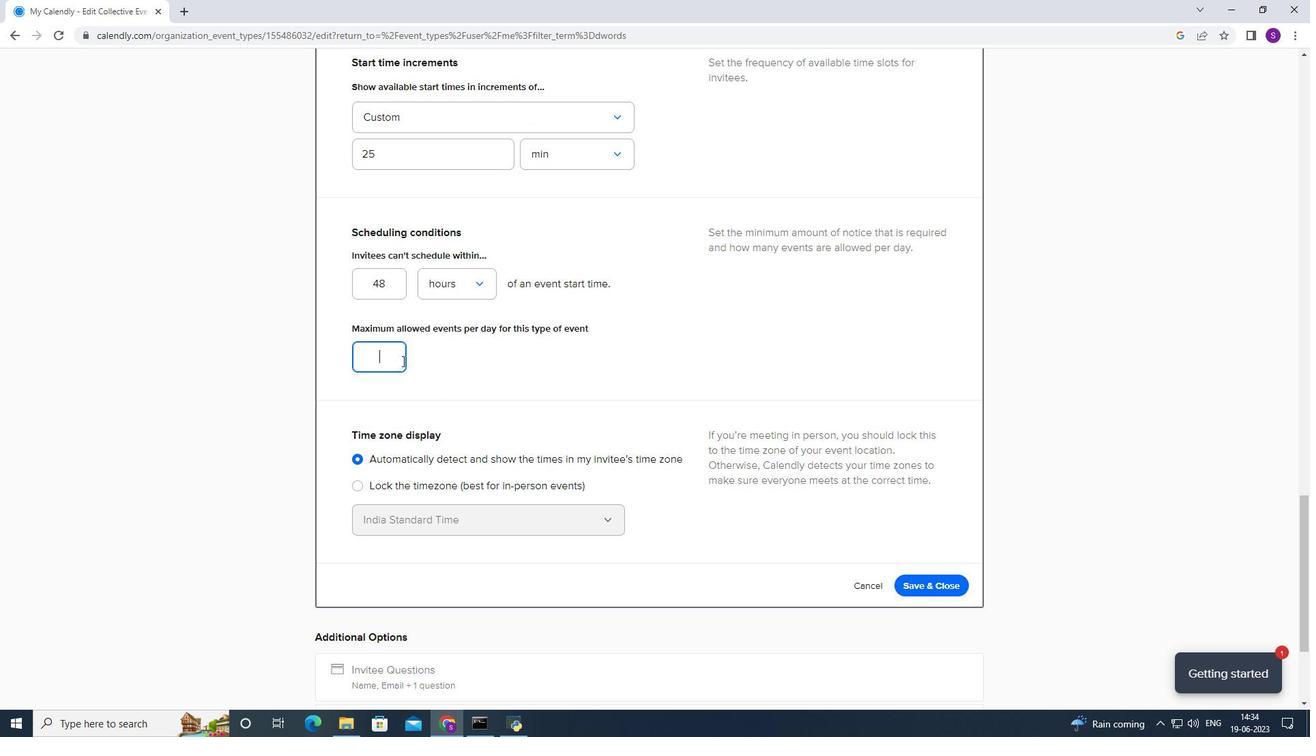 
Action: Mouse moved to (926, 597)
Screenshot: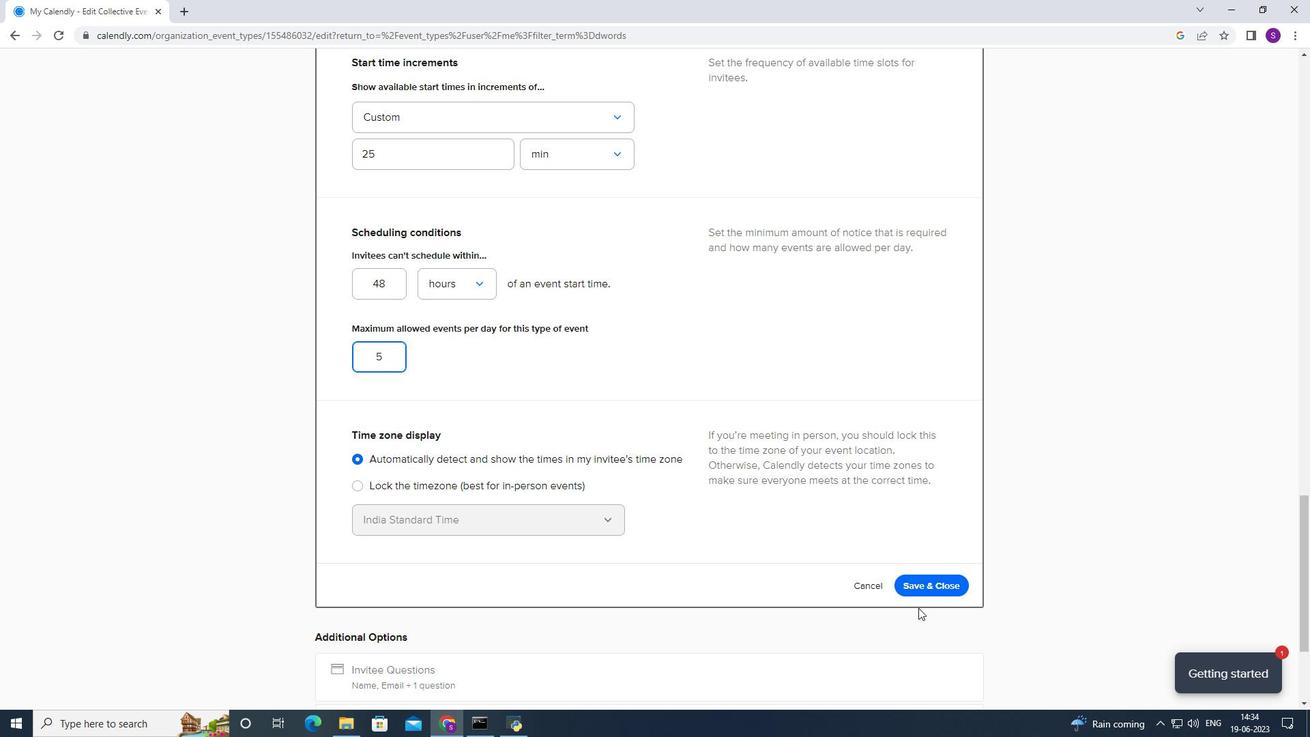 
Action: Mouse pressed left at (926, 597)
Screenshot: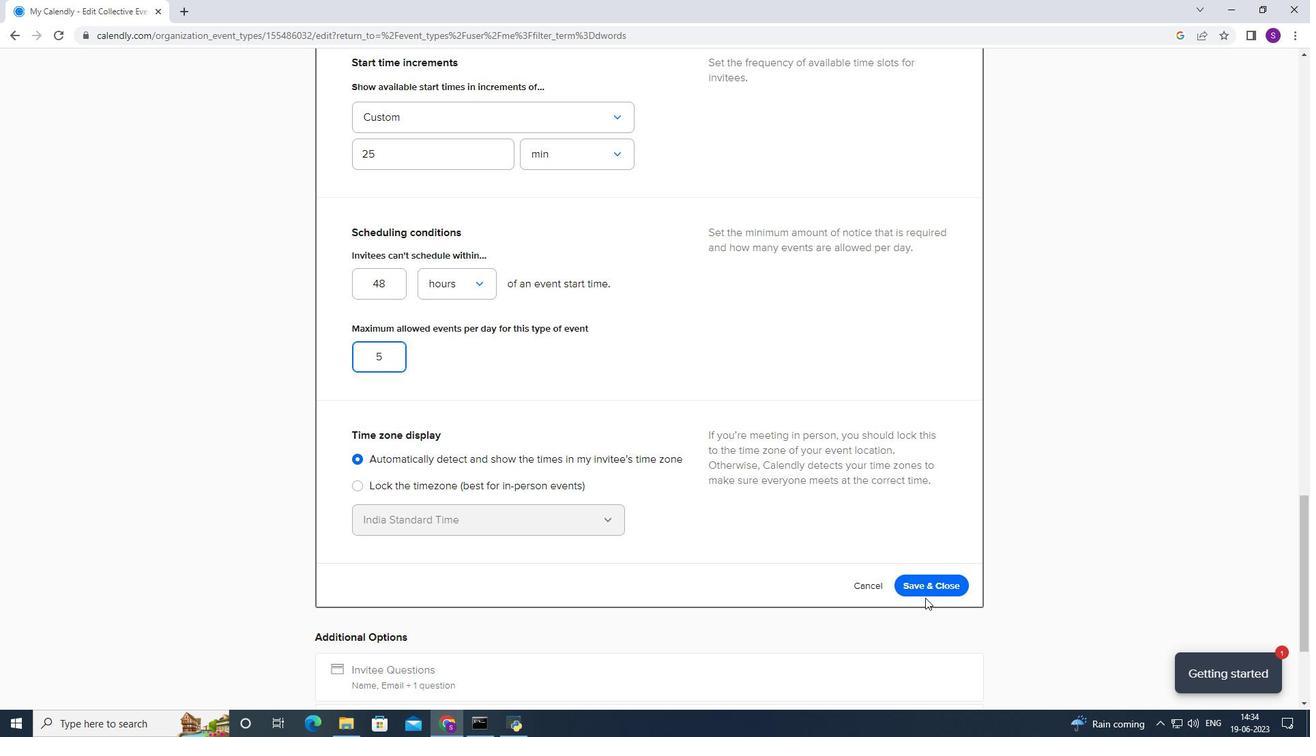 
Action: Mouse moved to (937, 582)
Screenshot: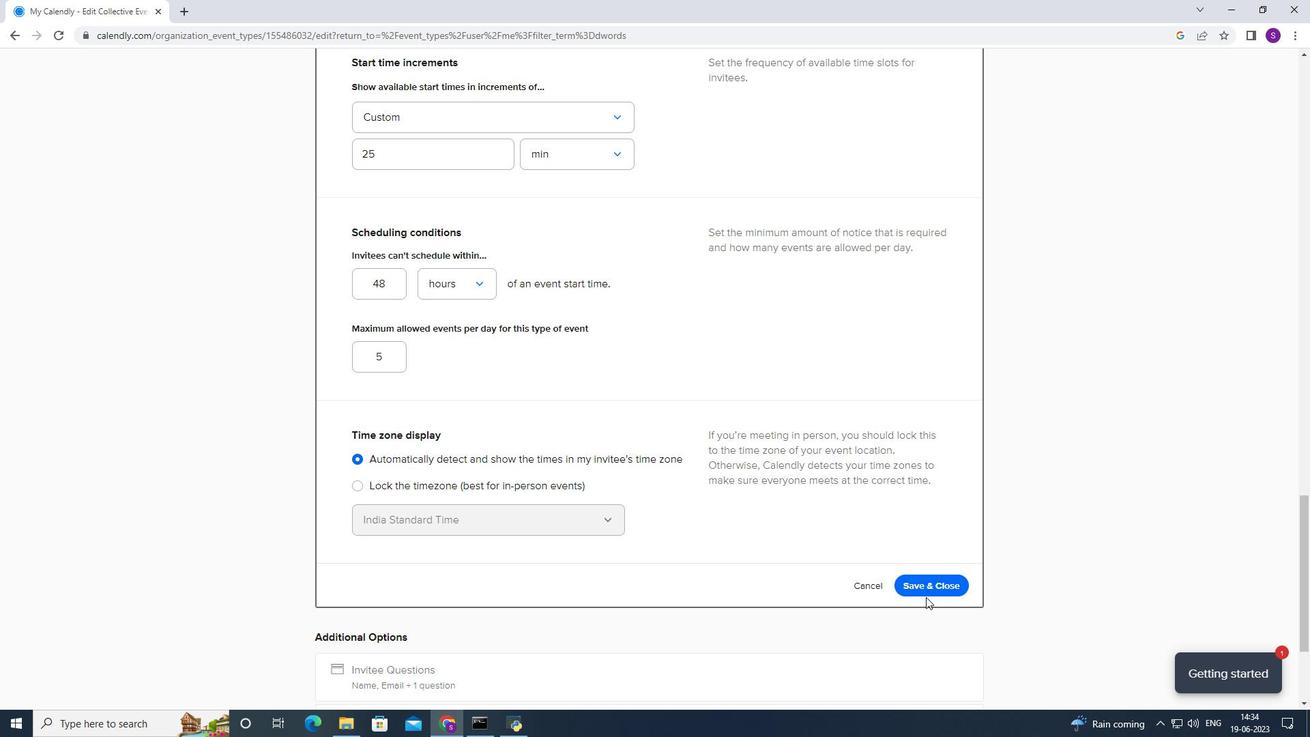 
Action: Mouse pressed left at (937, 582)
Screenshot: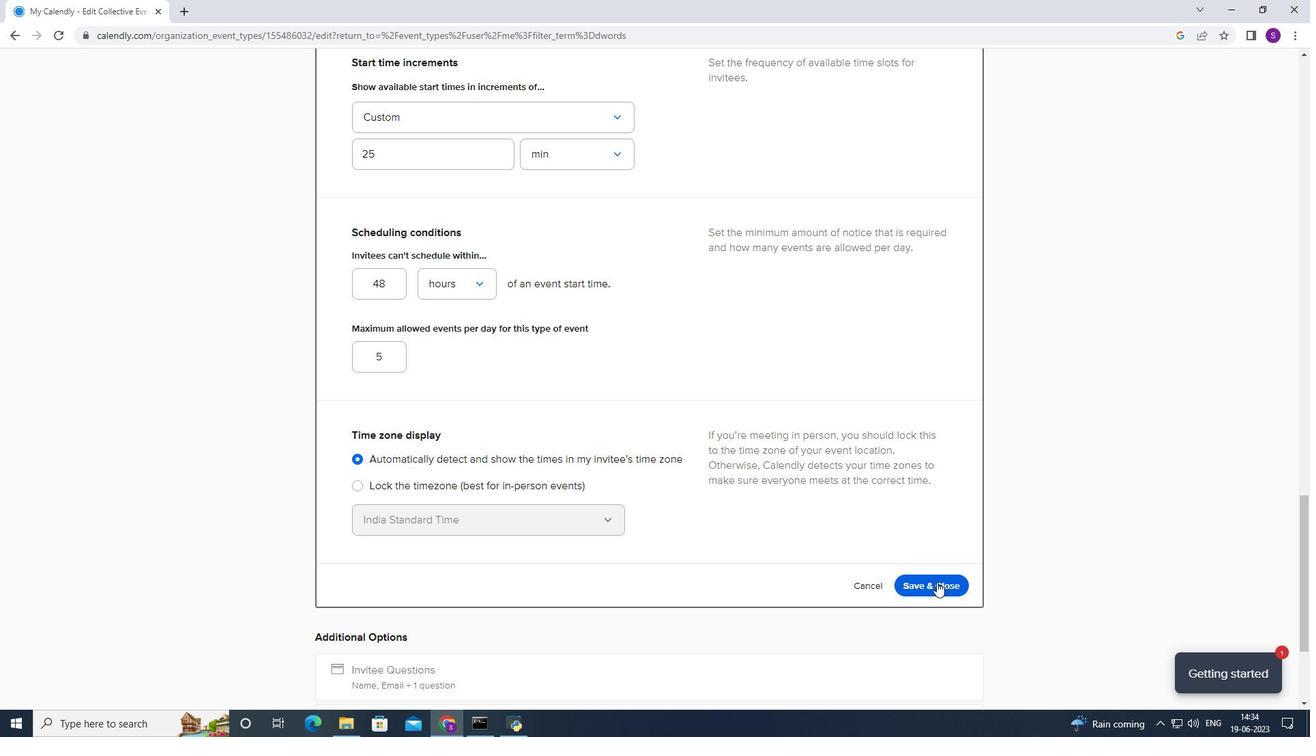 
